 Task: Schedule a video call with the engineering team to review the technical specifications and progress of the upcoming product launch, addressing any challenges and ensuring alignment on September 29th at 2 PM.
Action: Mouse moved to (113, 284)
Screenshot: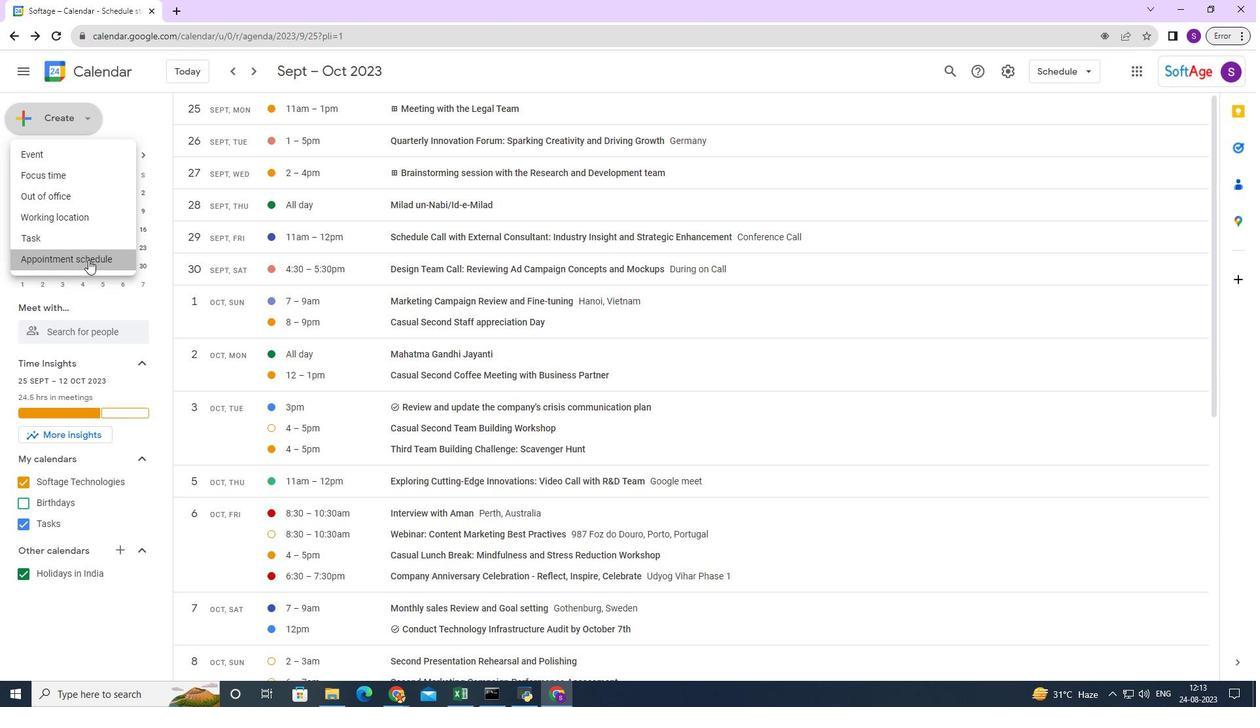 
Action: Mouse pressed left at (113, 284)
Screenshot: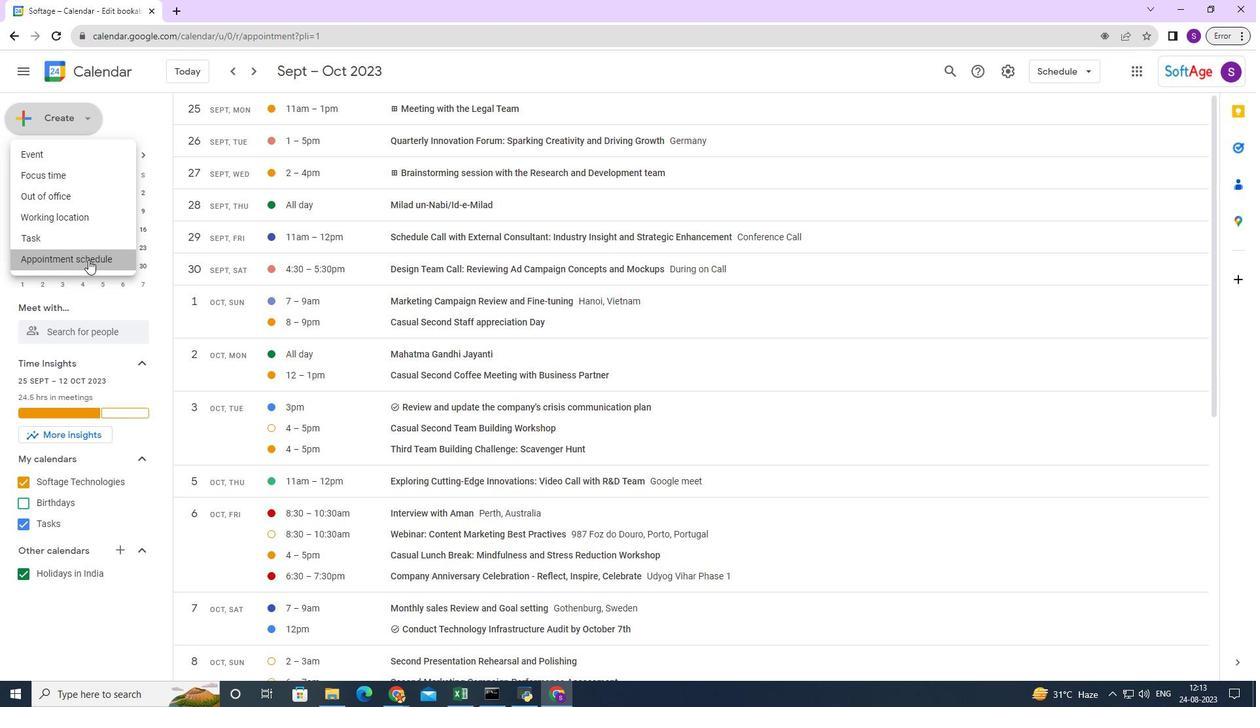 
Action: Mouse moved to (158, 128)
Screenshot: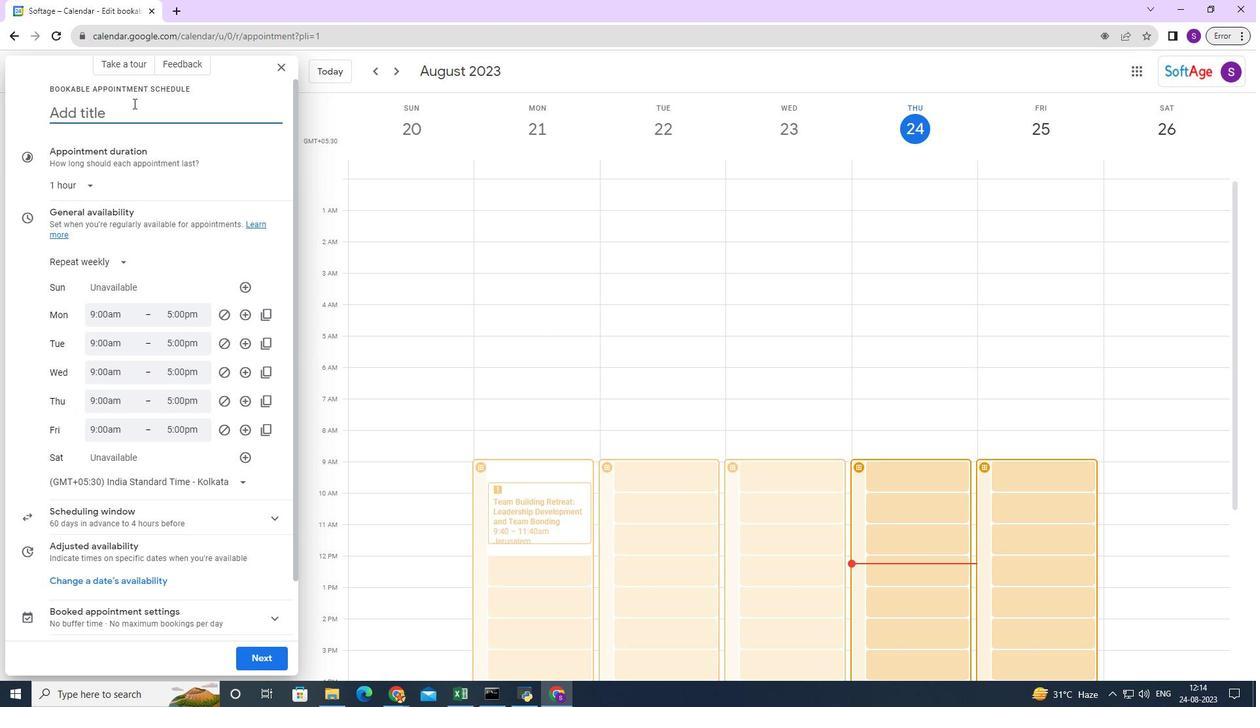 
Action: Mouse pressed left at (158, 128)
Screenshot: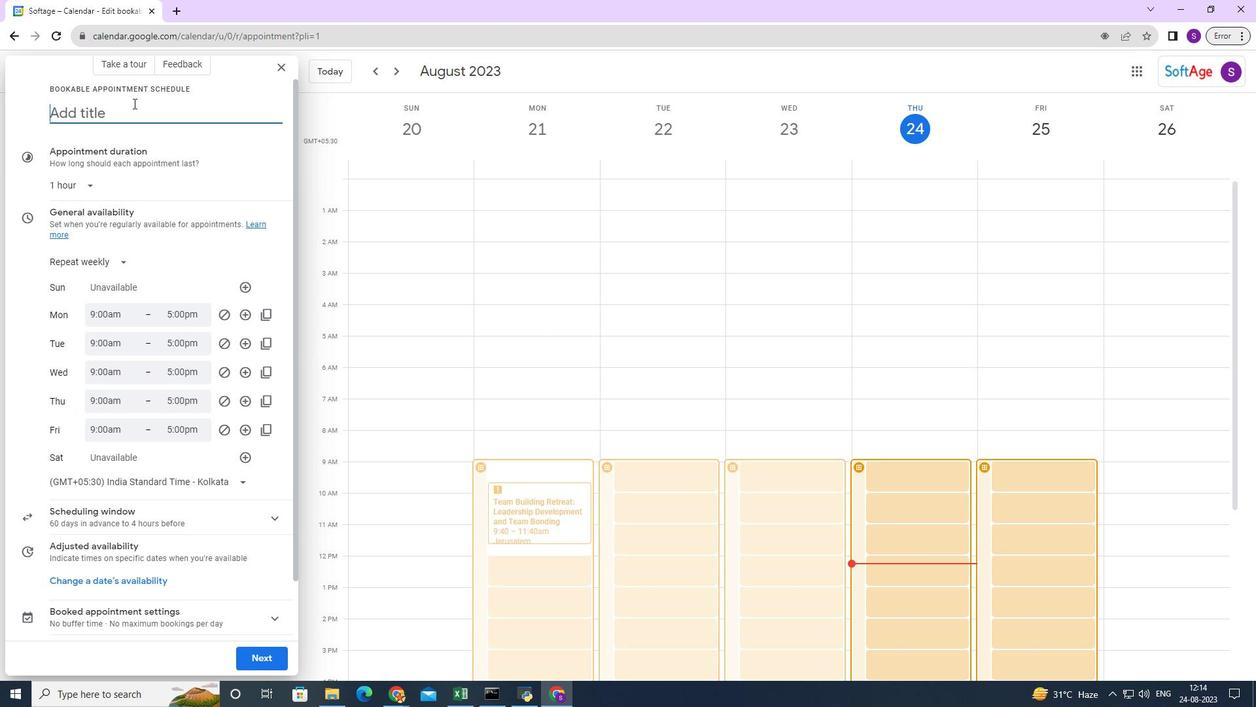 
Action: Mouse moved to (162, 128)
Screenshot: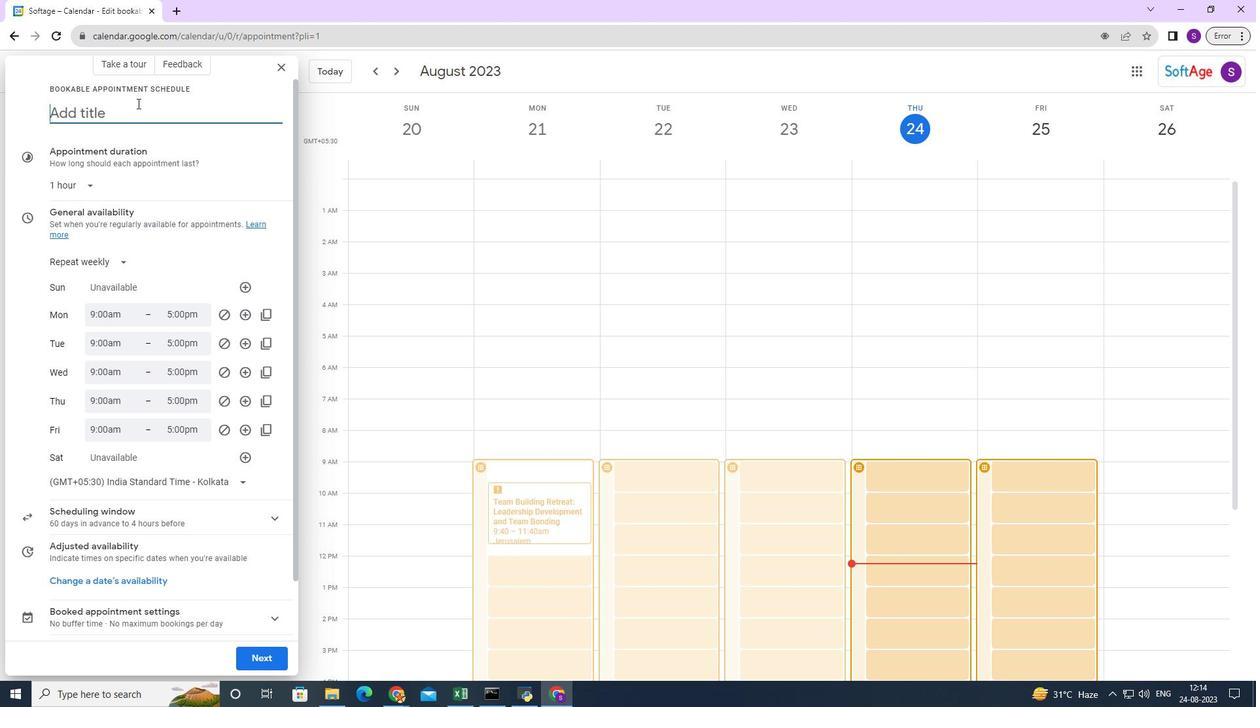 
Action: Key pressed <Key.caps_lock>A<Key.caps_lock><Key.space>video<Key.space>call<Key.space>with<Key.space>the<Key.space>engineering<Key.space>team
Screenshot: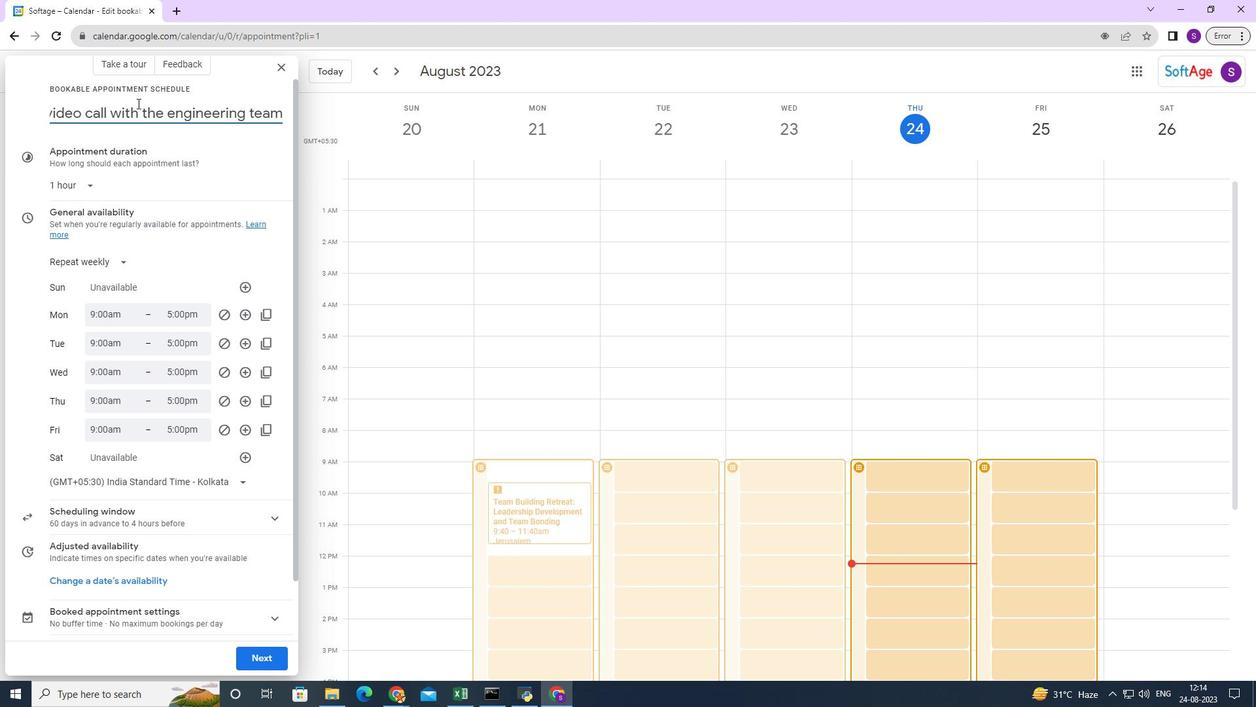 
Action: Mouse moved to (111, 207)
Screenshot: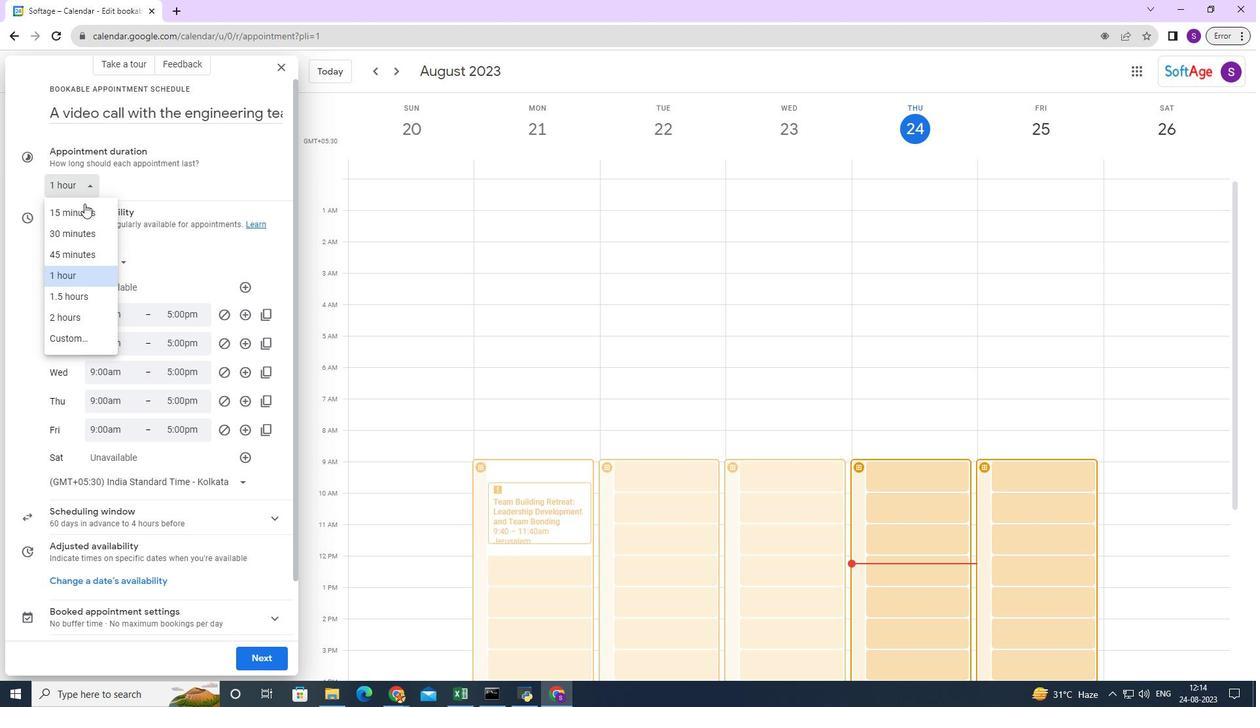 
Action: Mouse pressed left at (111, 207)
Screenshot: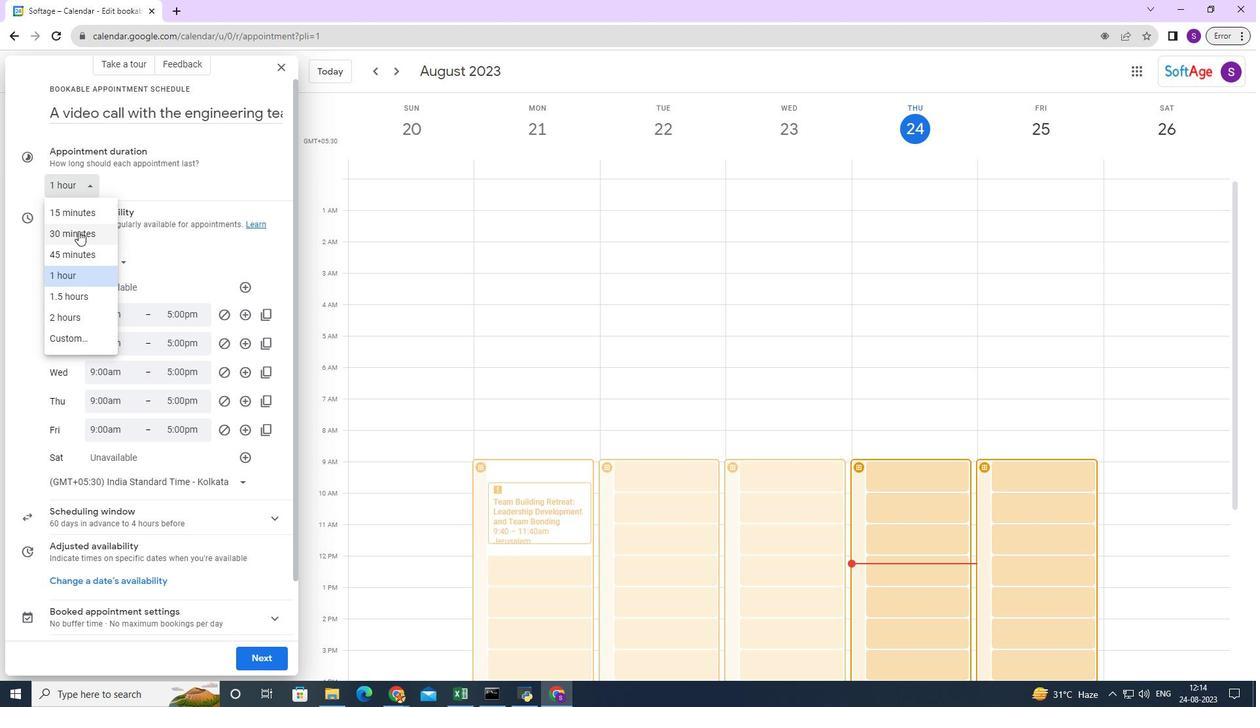 
Action: Mouse moved to (79, 336)
Screenshot: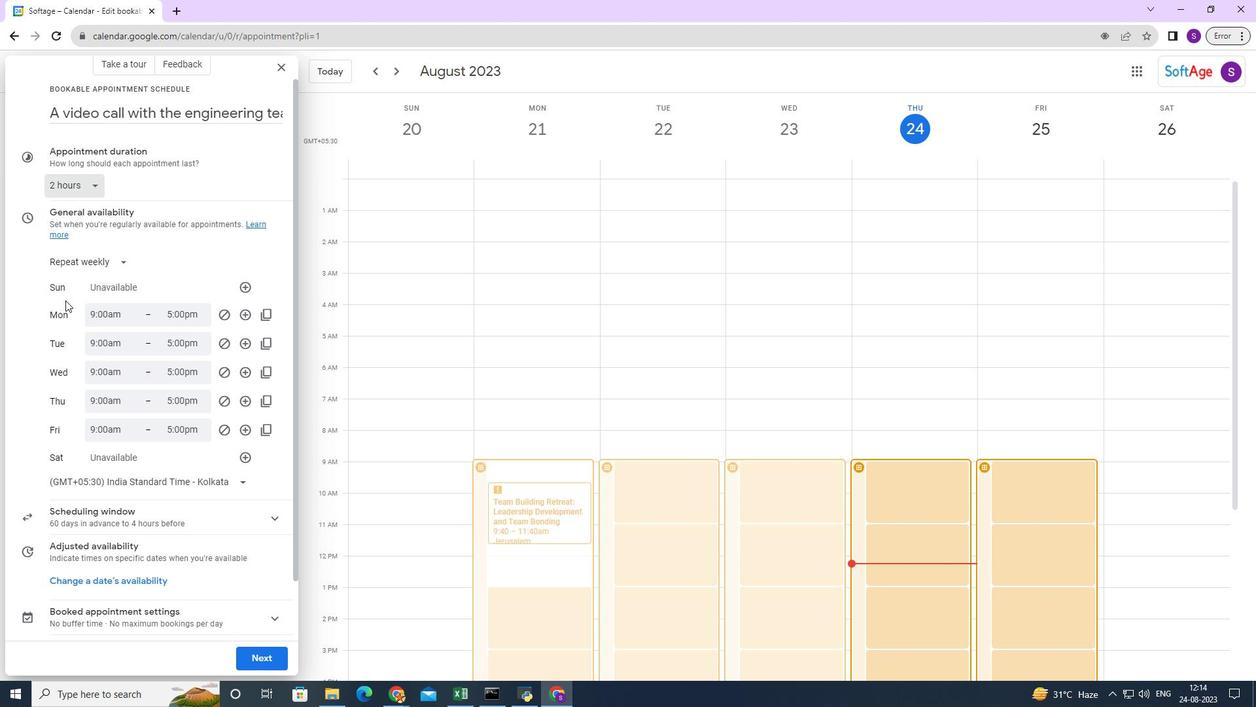 
Action: Mouse pressed left at (79, 336)
Screenshot: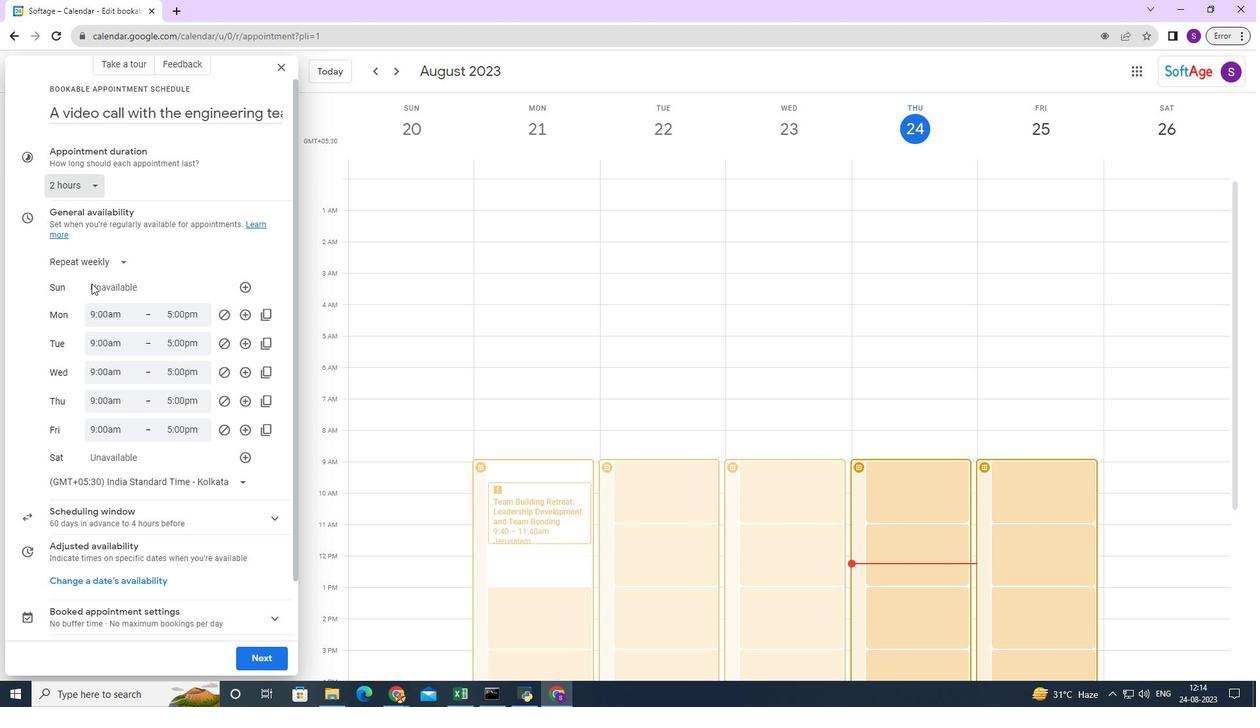 
Action: Mouse moved to (113, 286)
Screenshot: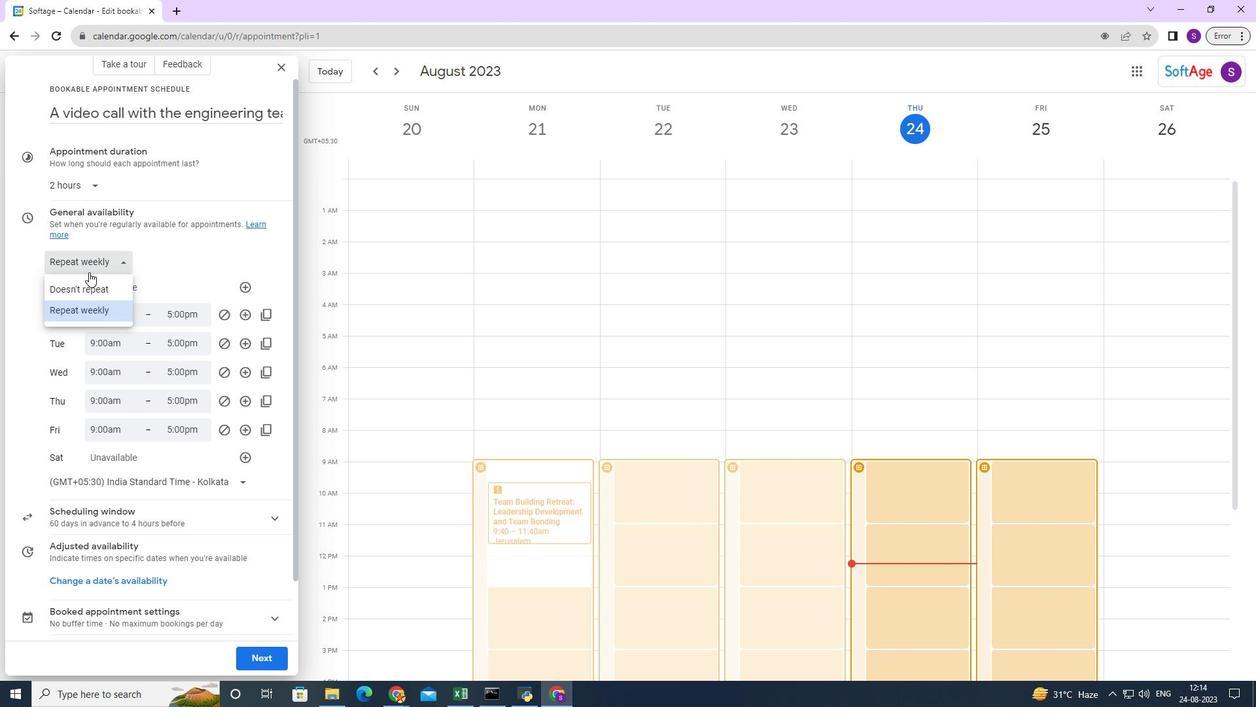 
Action: Mouse pressed left at (113, 286)
Screenshot: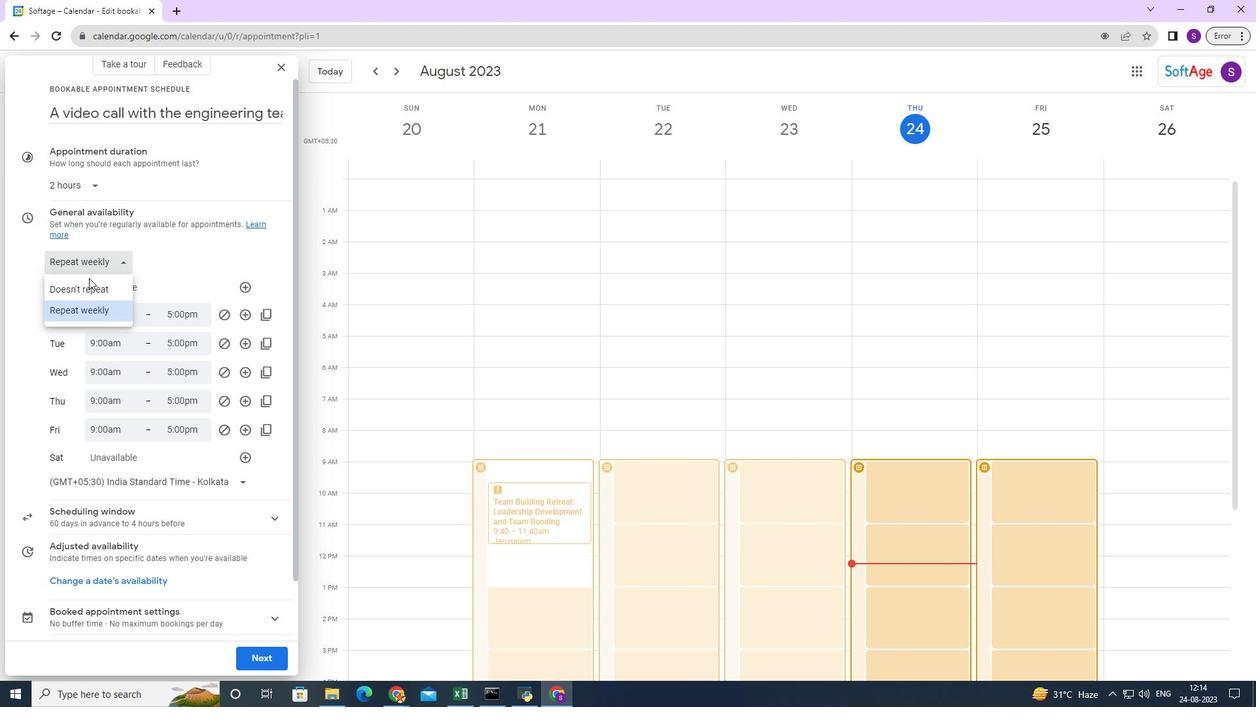 
Action: Mouse moved to (113, 307)
Screenshot: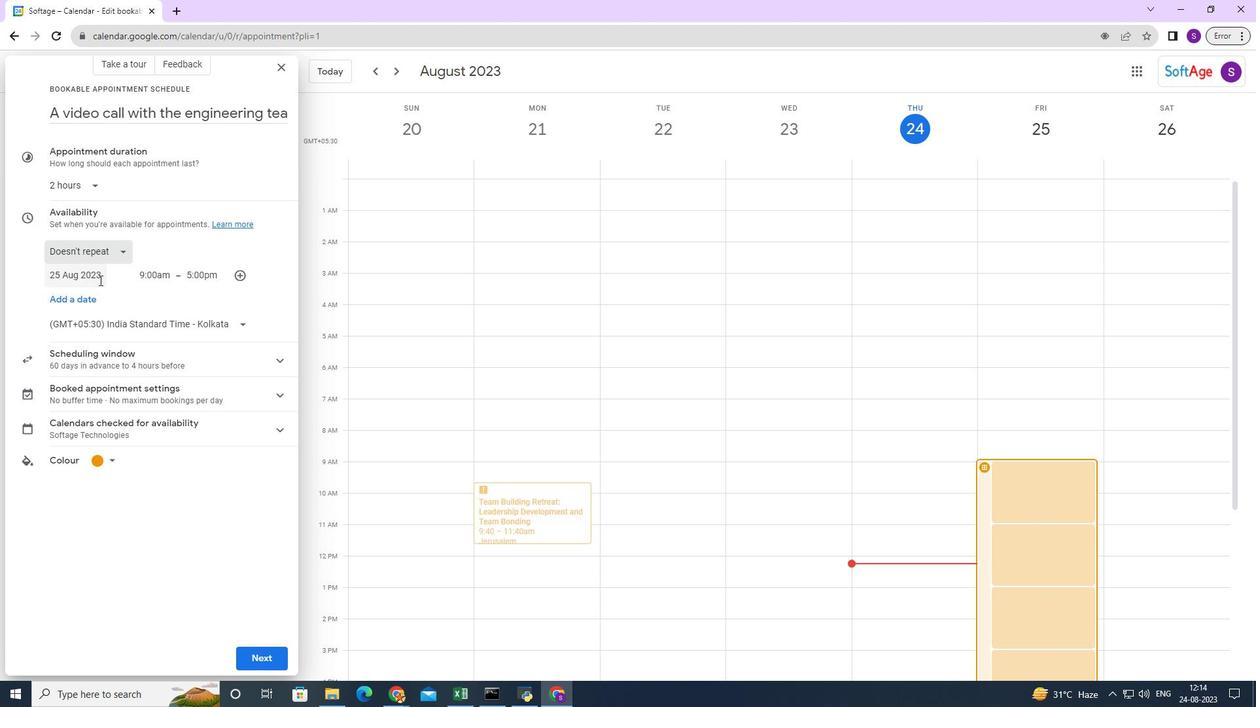 
Action: Mouse pressed left at (113, 307)
Screenshot: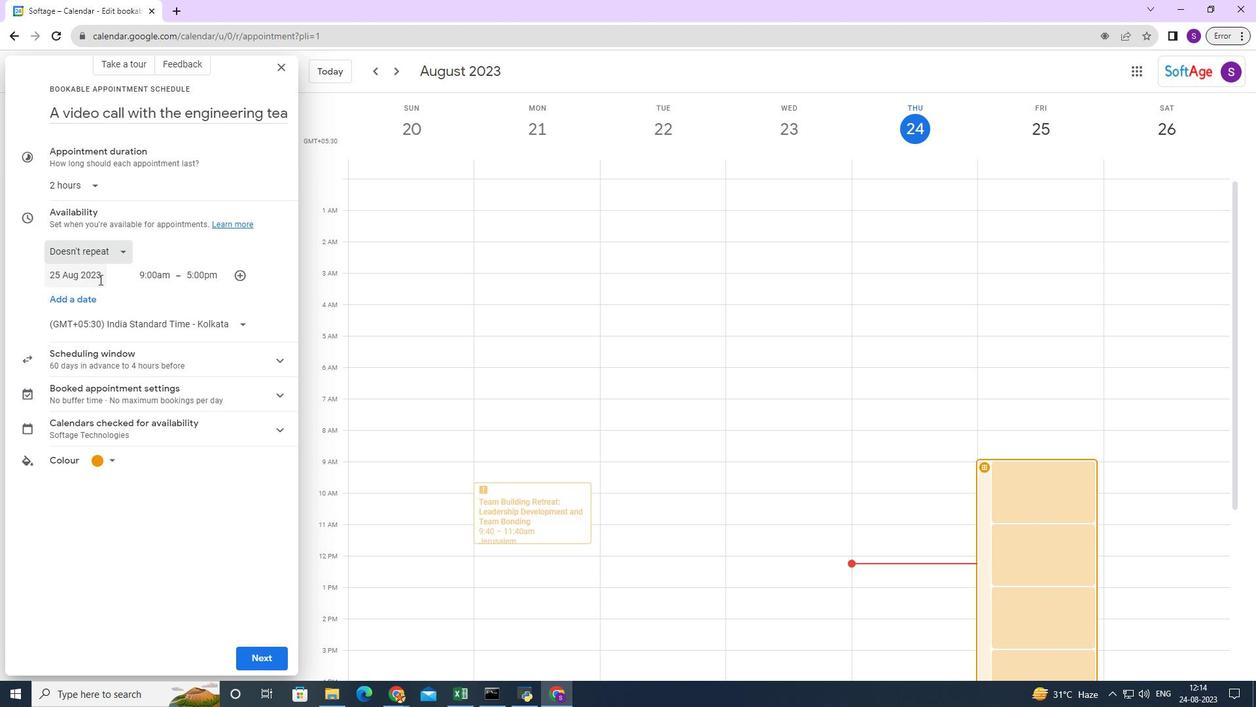 
Action: Mouse moved to (118, 293)
Screenshot: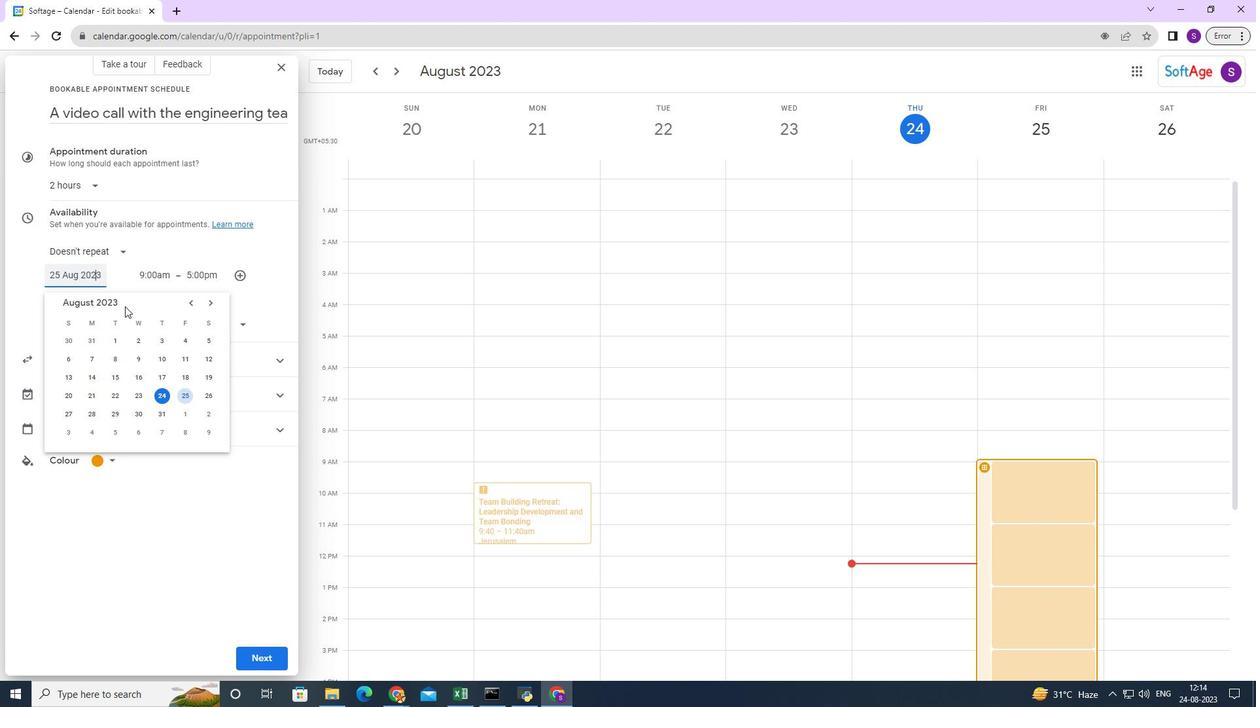 
Action: Mouse pressed left at (118, 293)
Screenshot: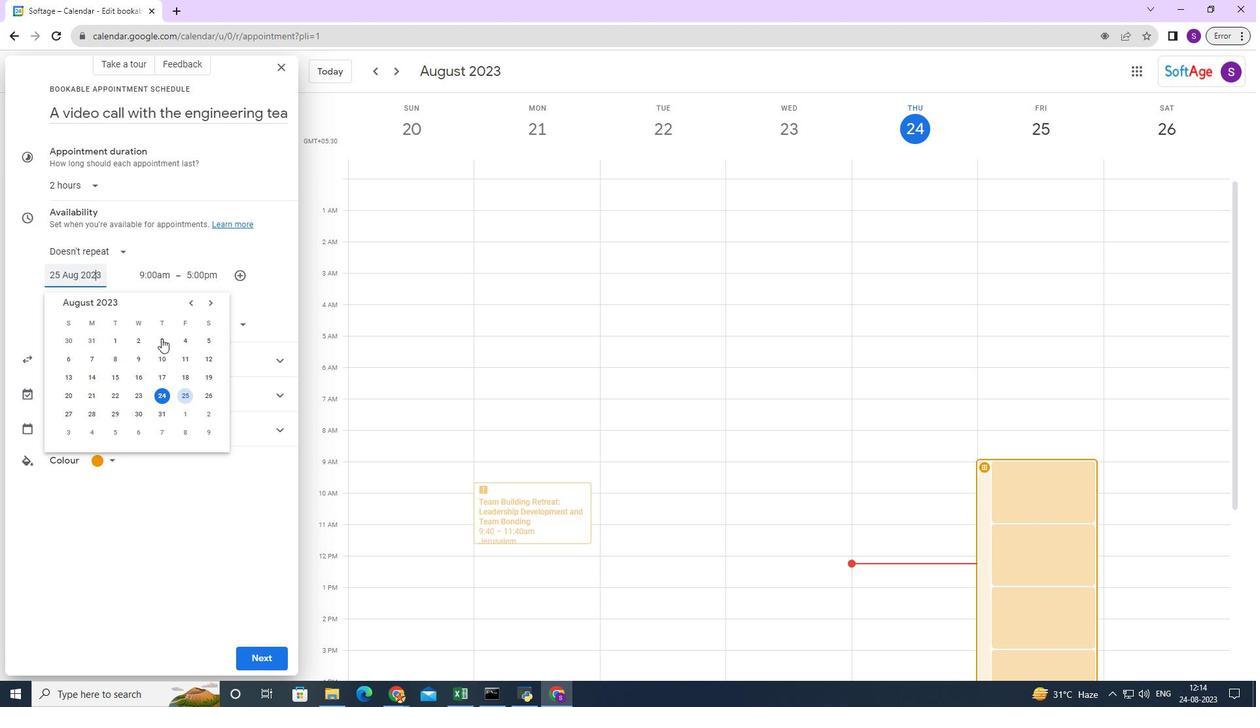 
Action: Mouse moved to (231, 329)
Screenshot: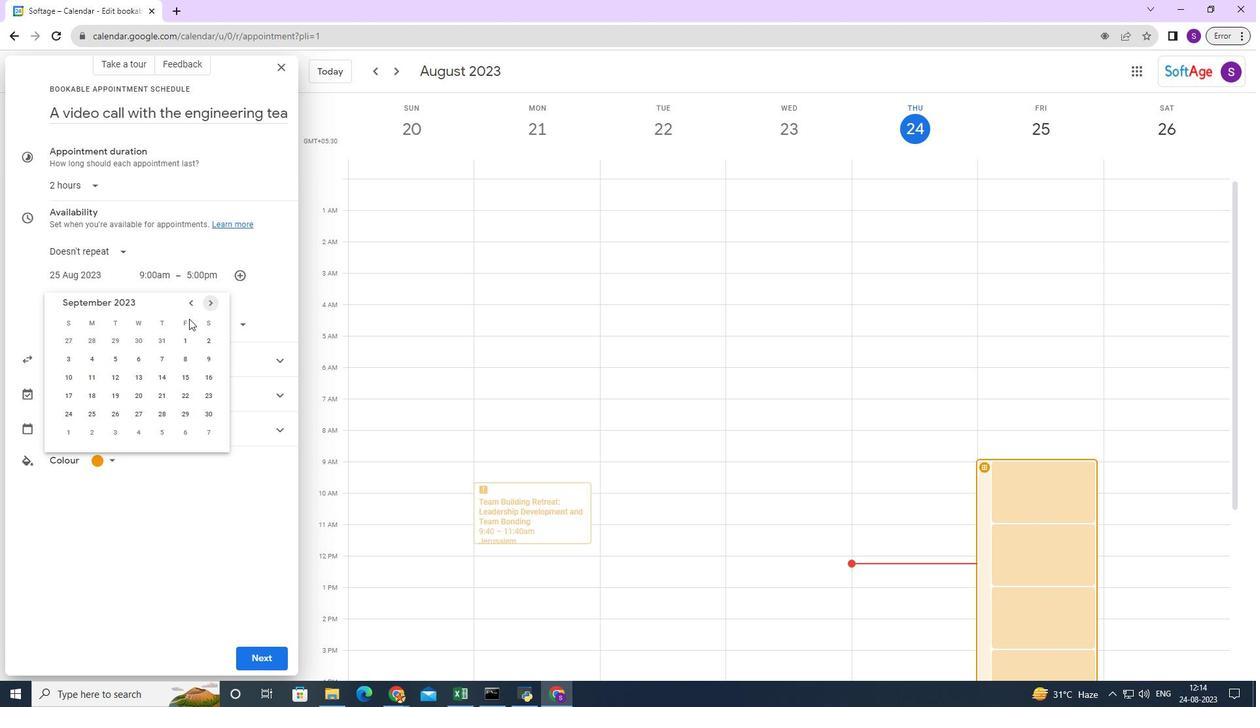 
Action: Mouse pressed left at (231, 329)
Screenshot: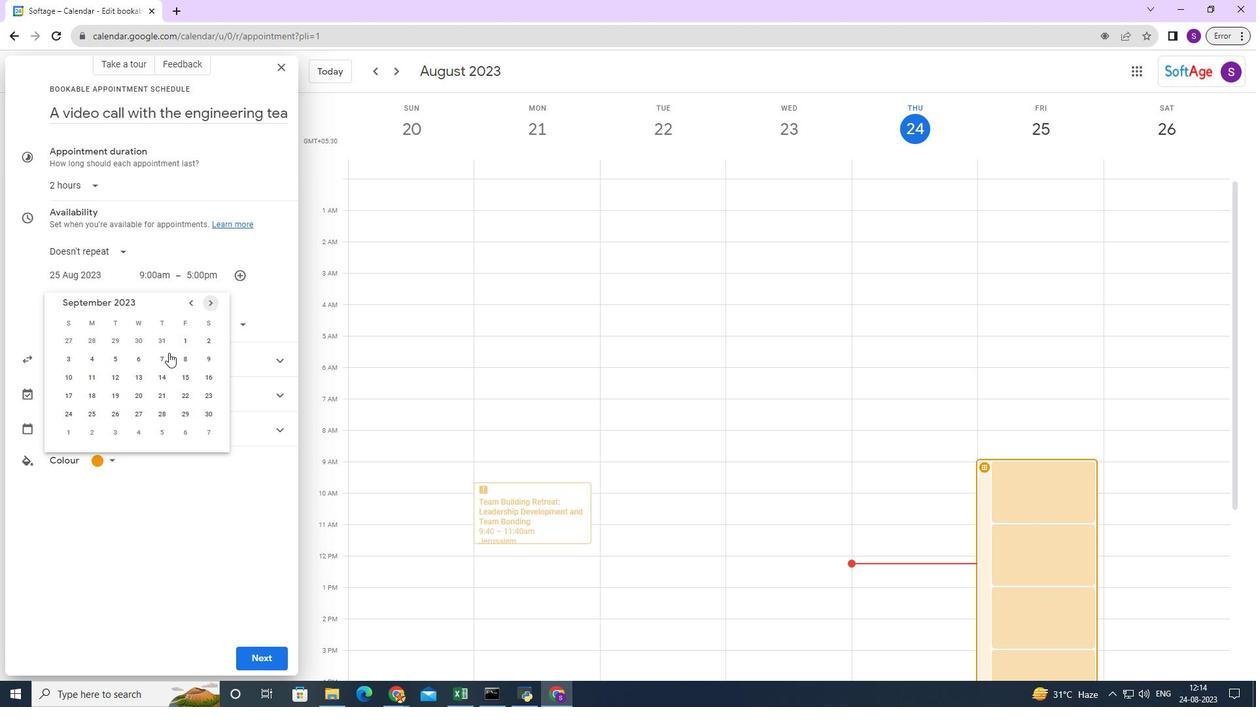 
Action: Mouse moved to (210, 440)
Screenshot: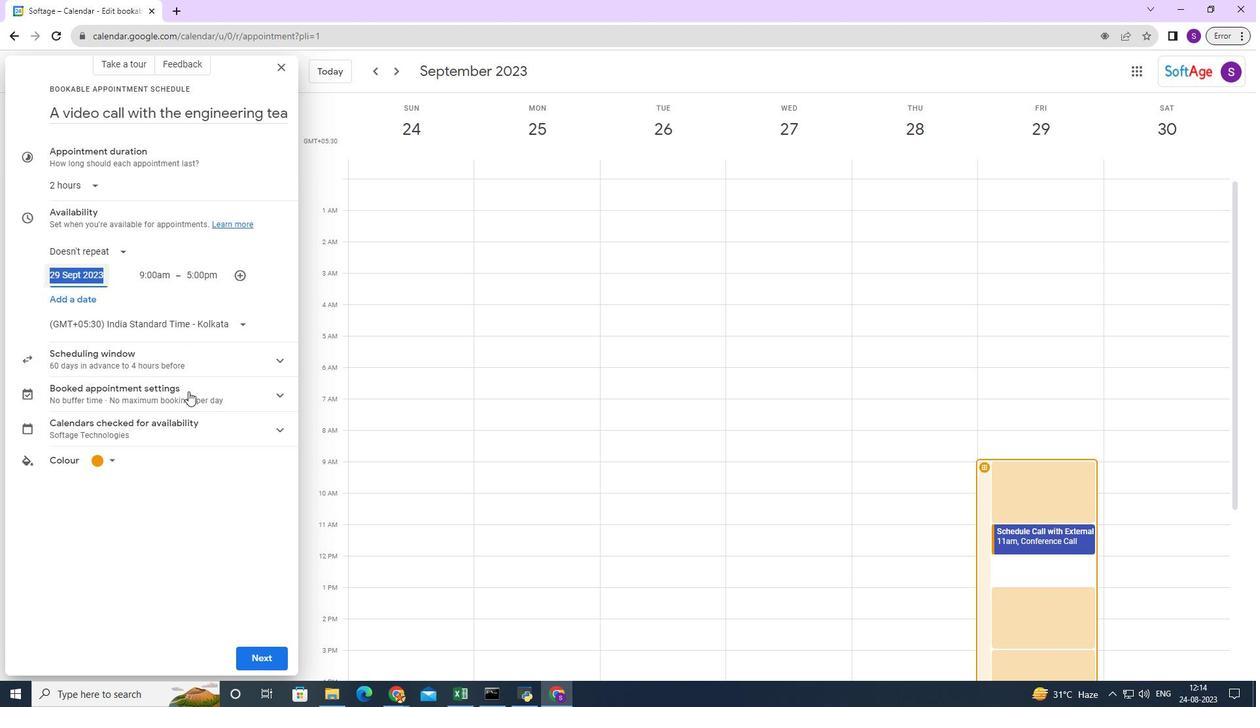 
Action: Mouse pressed left at (210, 440)
Screenshot: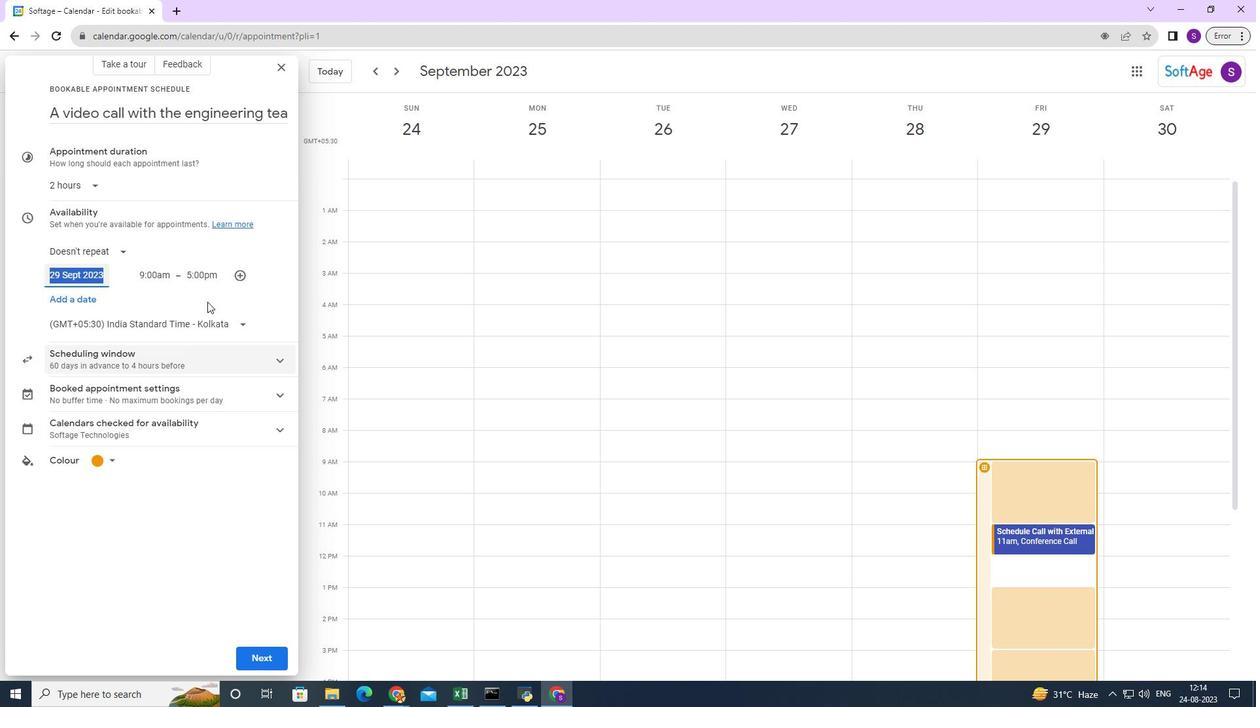 
Action: Mouse moved to (198, 303)
Screenshot: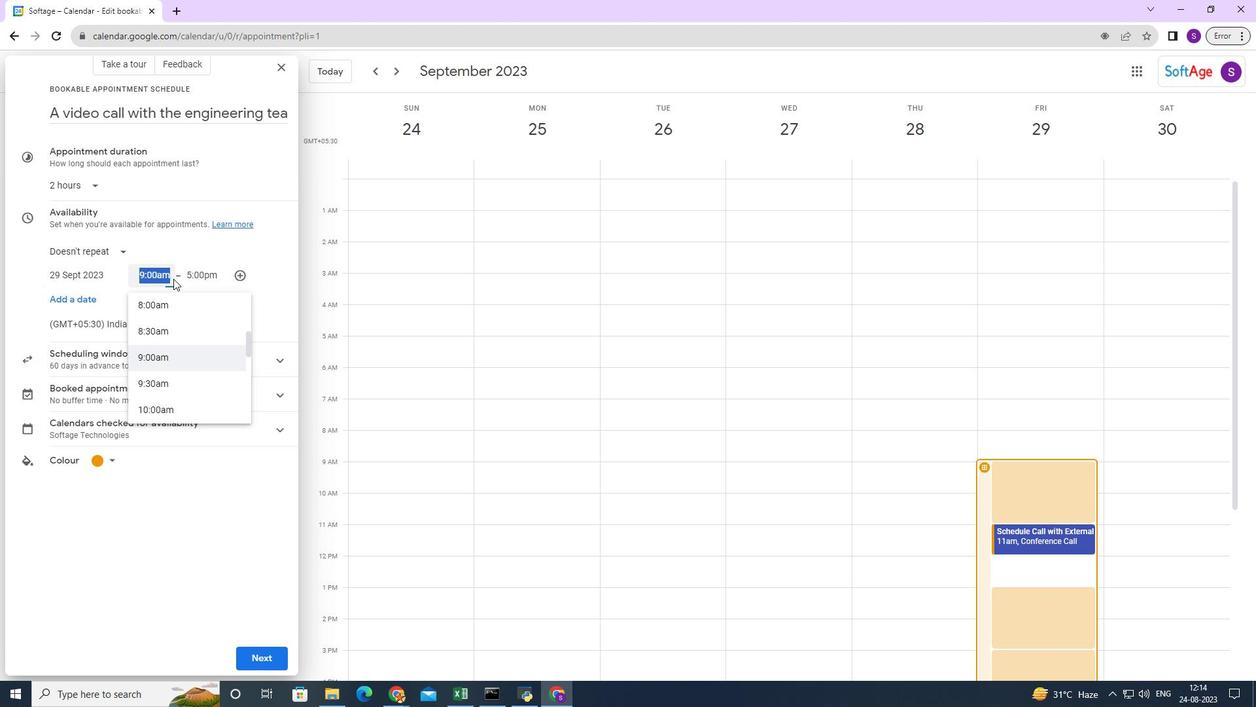 
Action: Mouse pressed left at (198, 303)
Screenshot: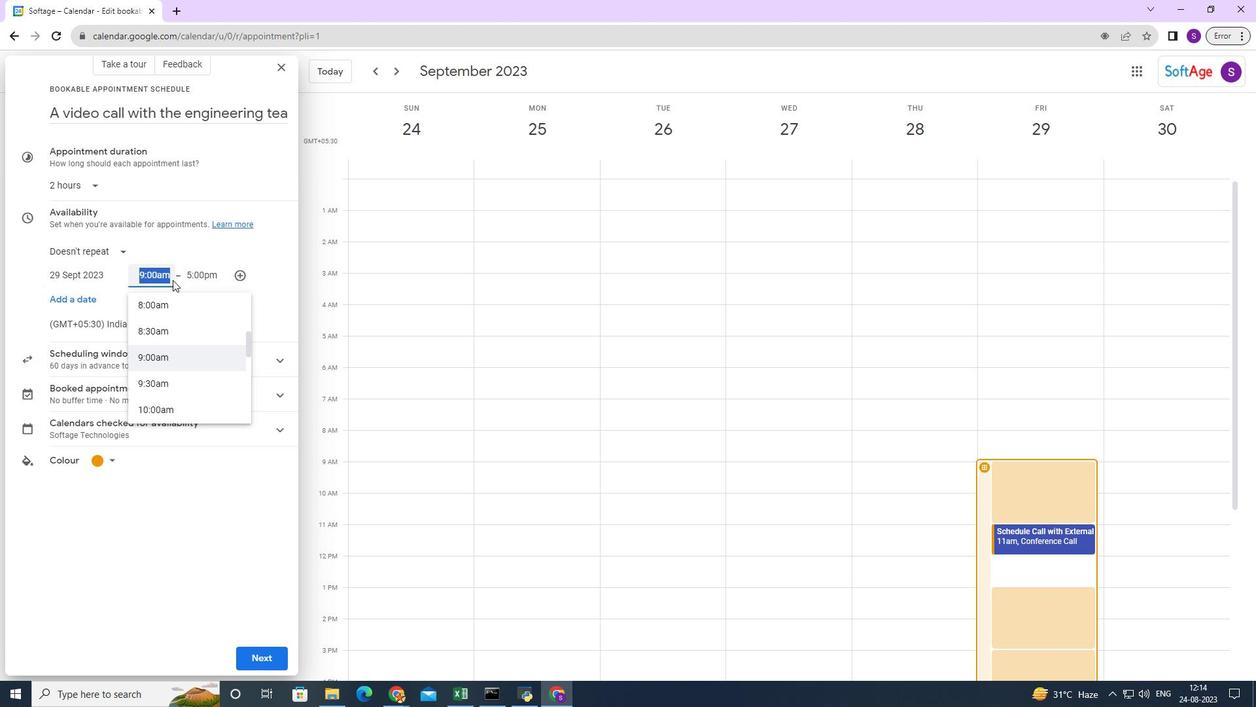 
Action: Mouse moved to (206, 359)
Screenshot: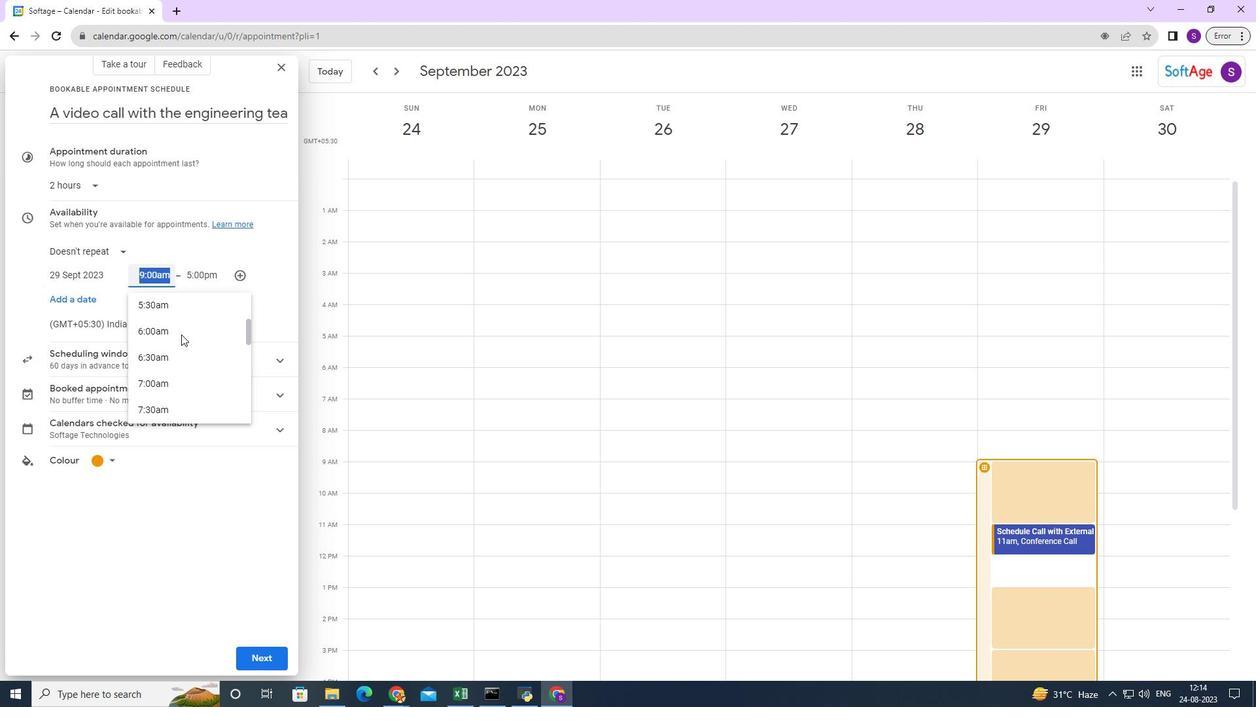 
Action: Mouse scrolled (206, 360) with delta (0, 0)
Screenshot: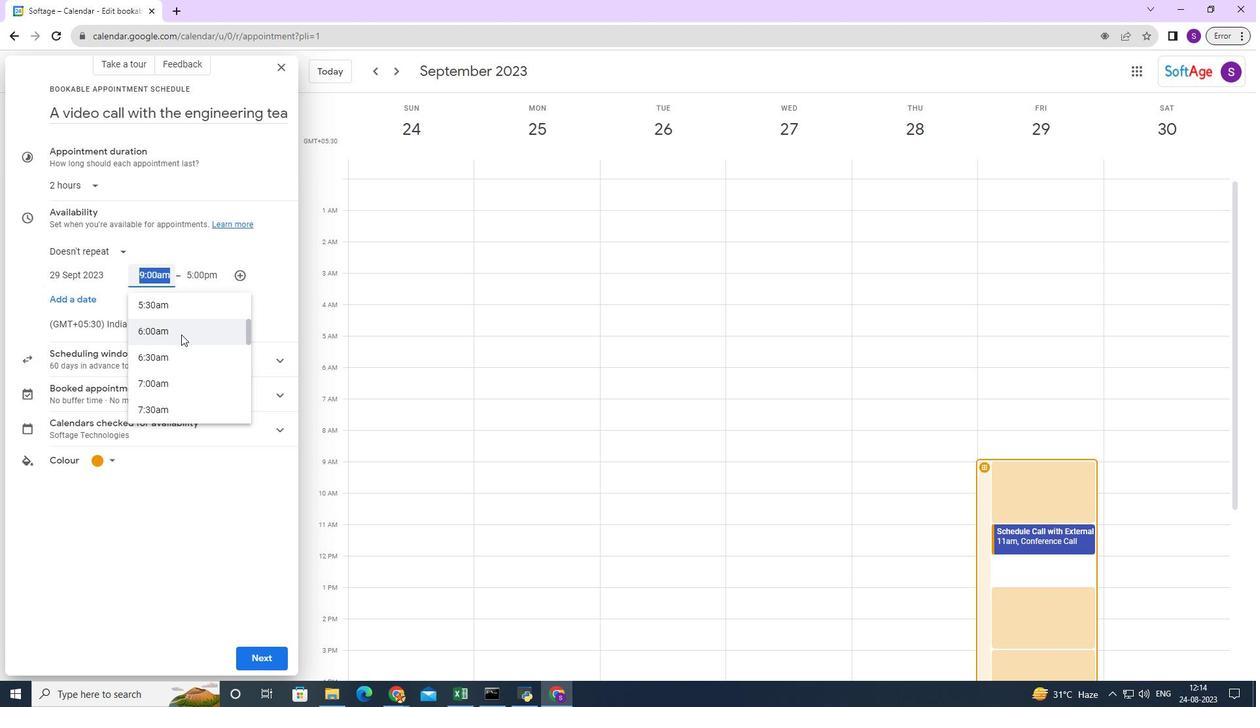 
Action: Mouse scrolled (206, 360) with delta (0, 0)
Screenshot: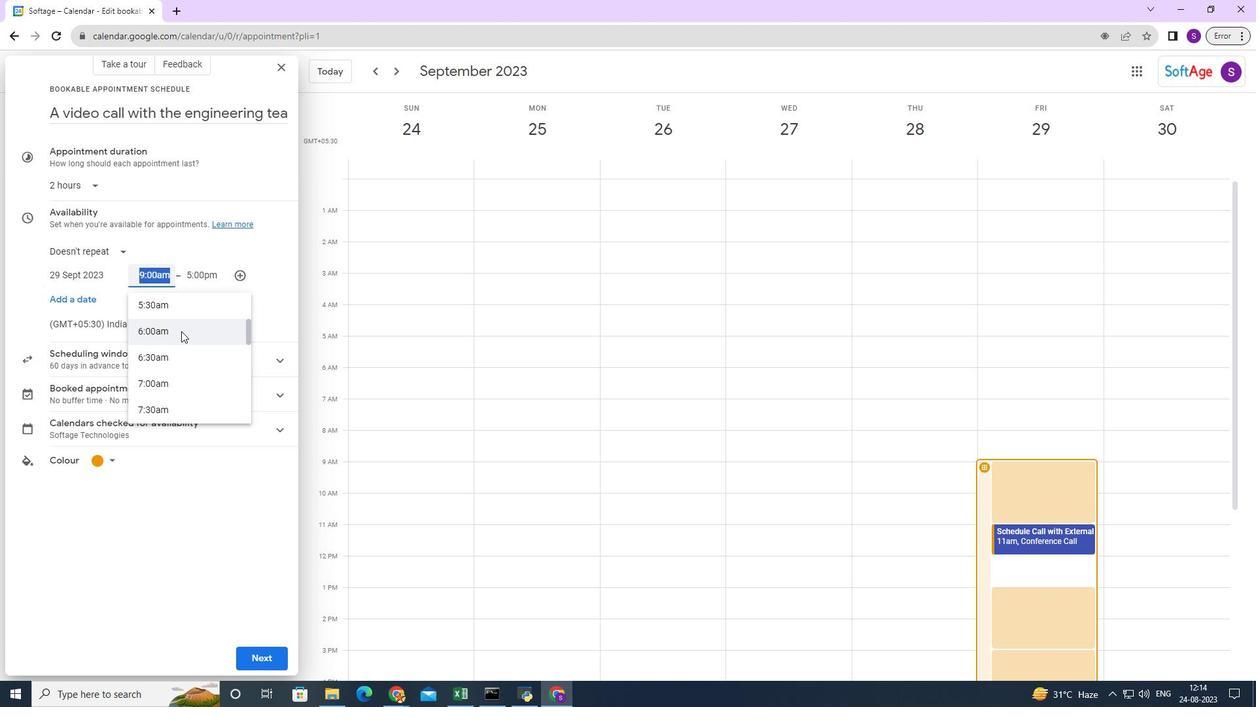 
Action: Mouse moved to (206, 356)
Screenshot: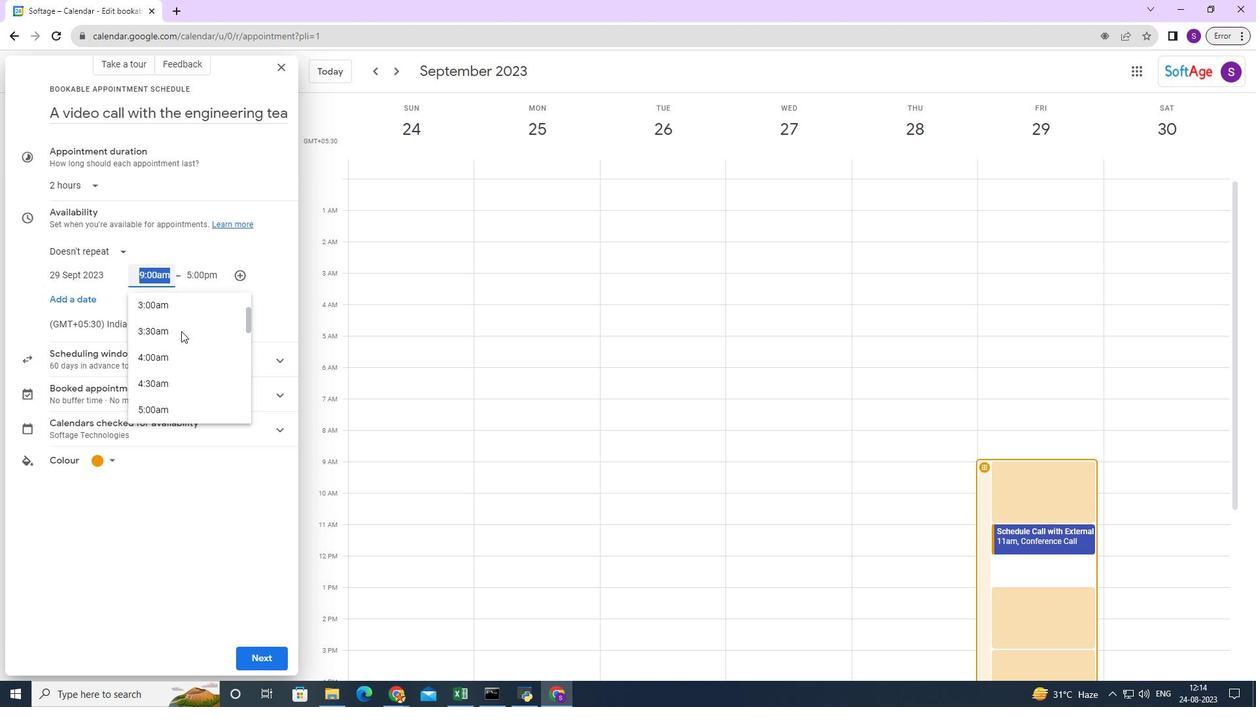 
Action: Mouse scrolled (206, 356) with delta (0, 0)
Screenshot: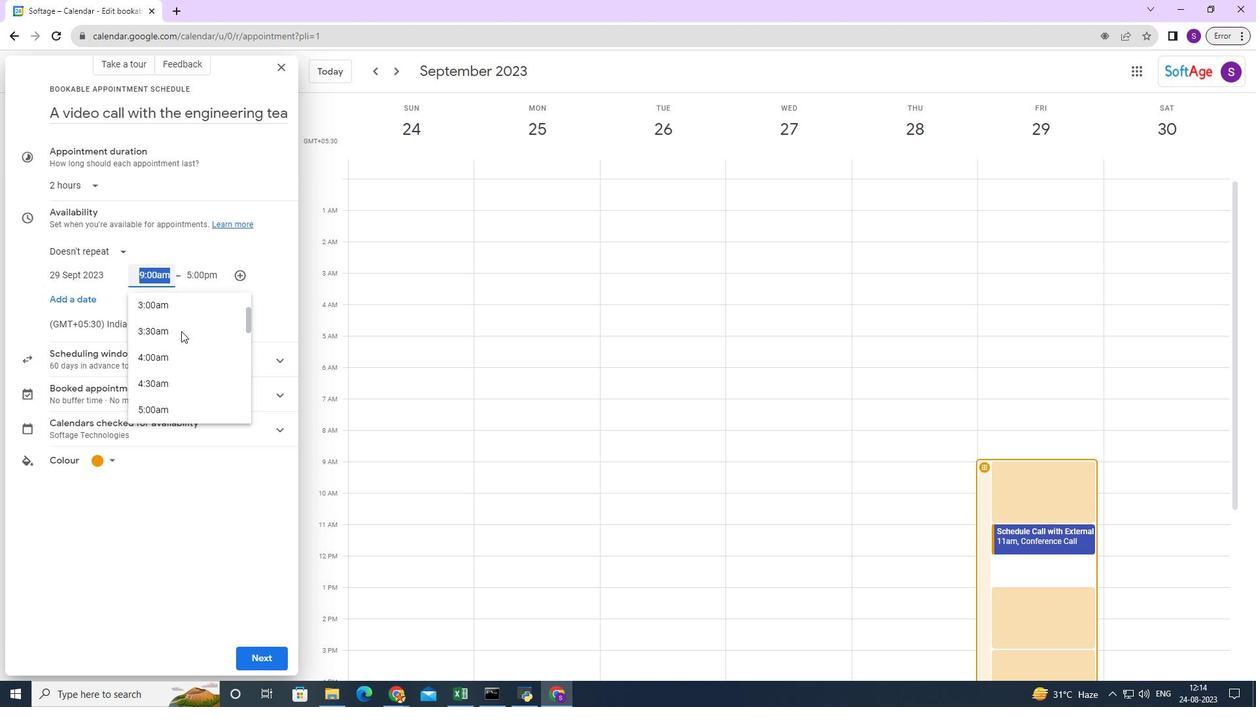 
Action: Mouse scrolled (206, 356) with delta (0, 0)
Screenshot: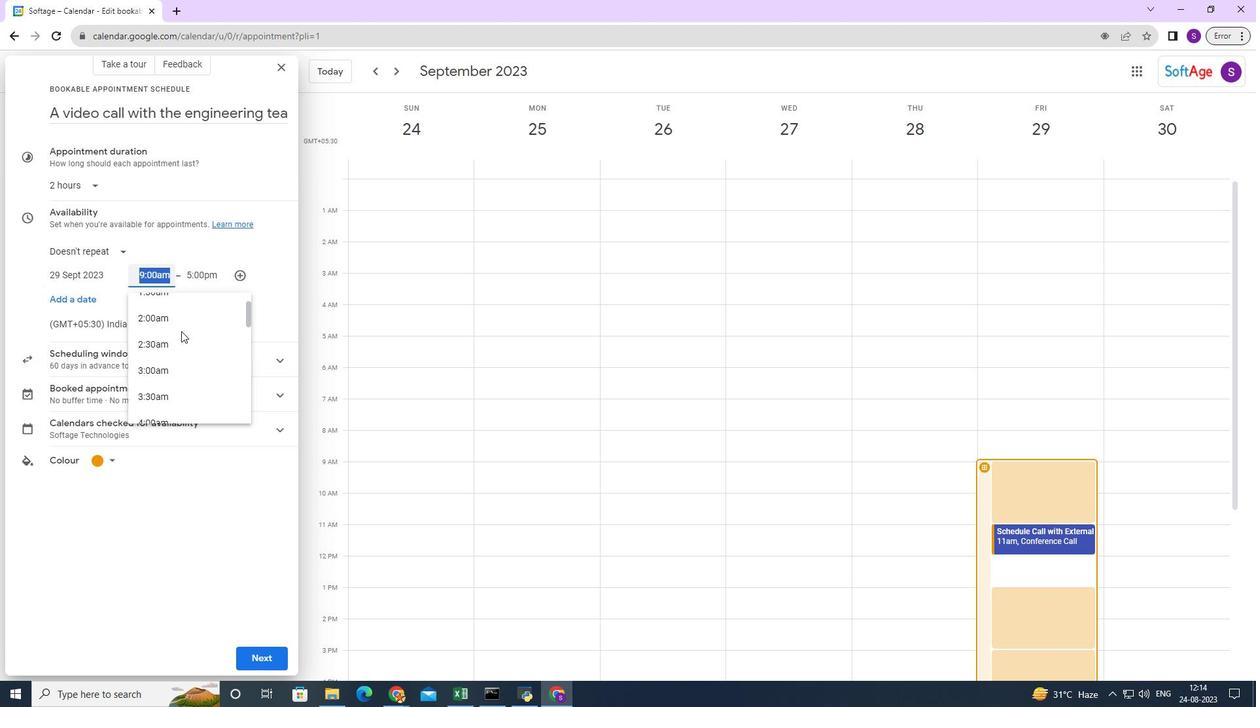 
Action: Mouse scrolled (206, 356) with delta (0, 0)
Screenshot: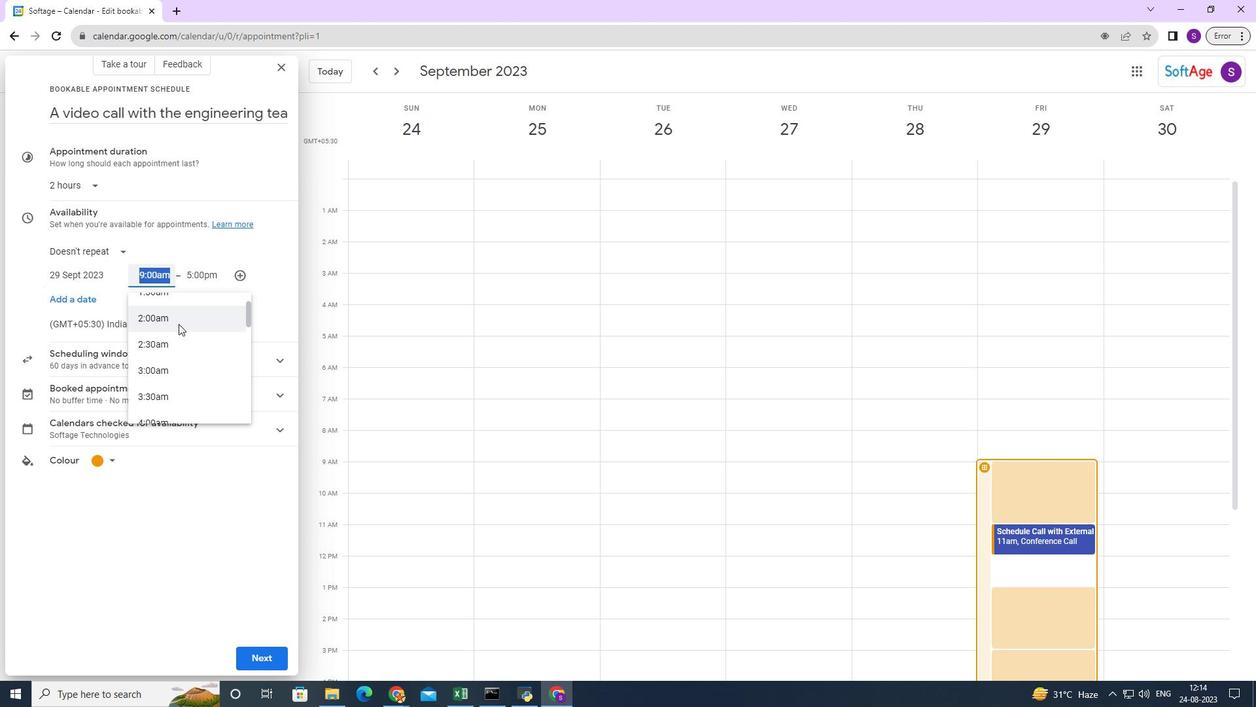 
Action: Mouse moved to (203, 348)
Screenshot: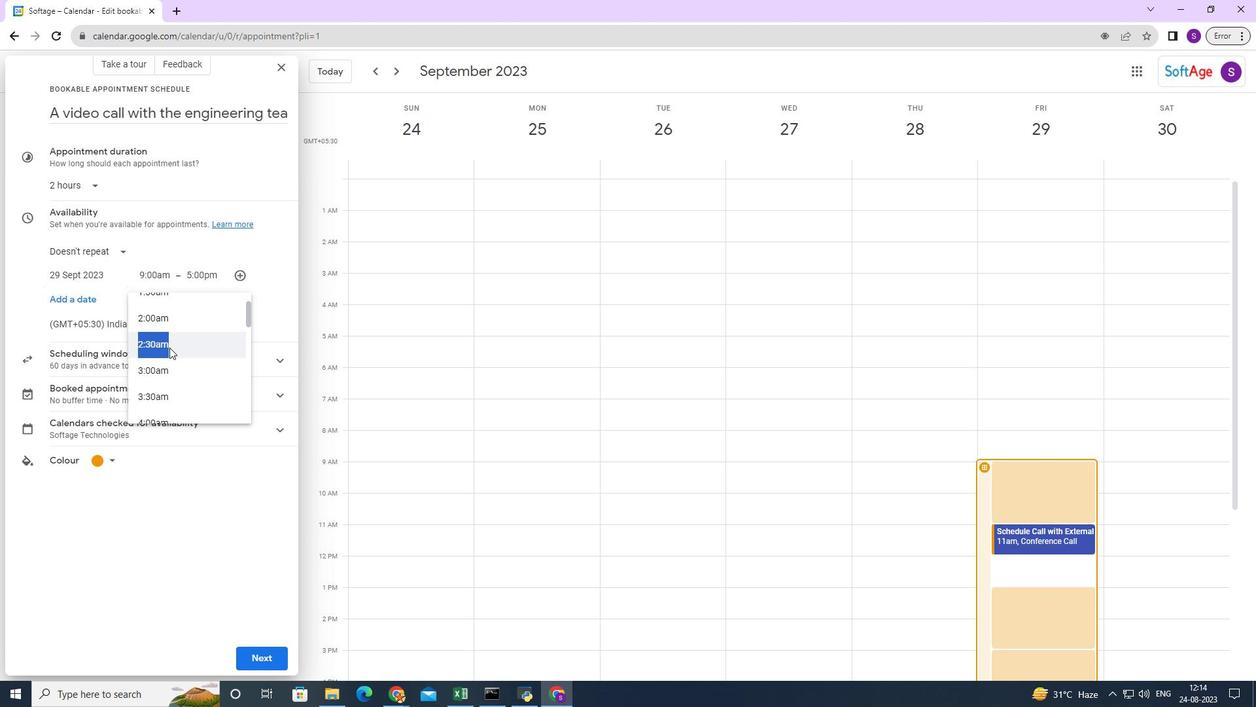
Action: Mouse pressed left at (203, 348)
Screenshot: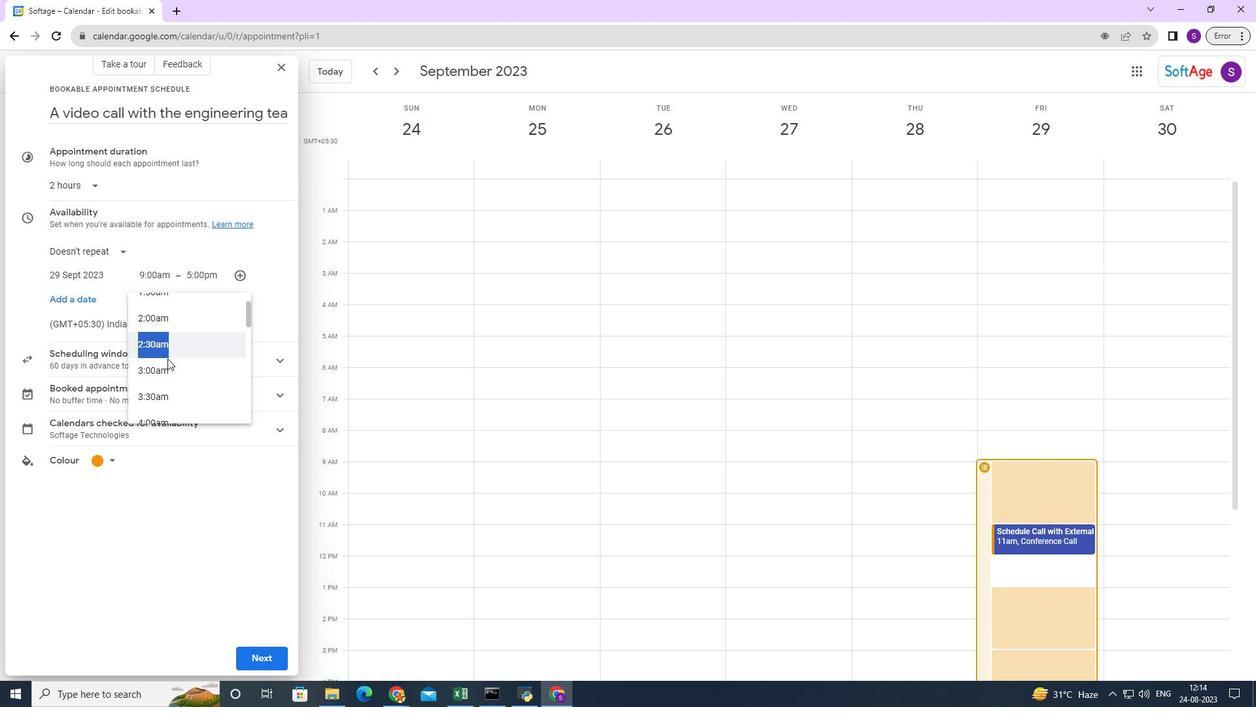 
Action: Mouse moved to (194, 373)
Screenshot: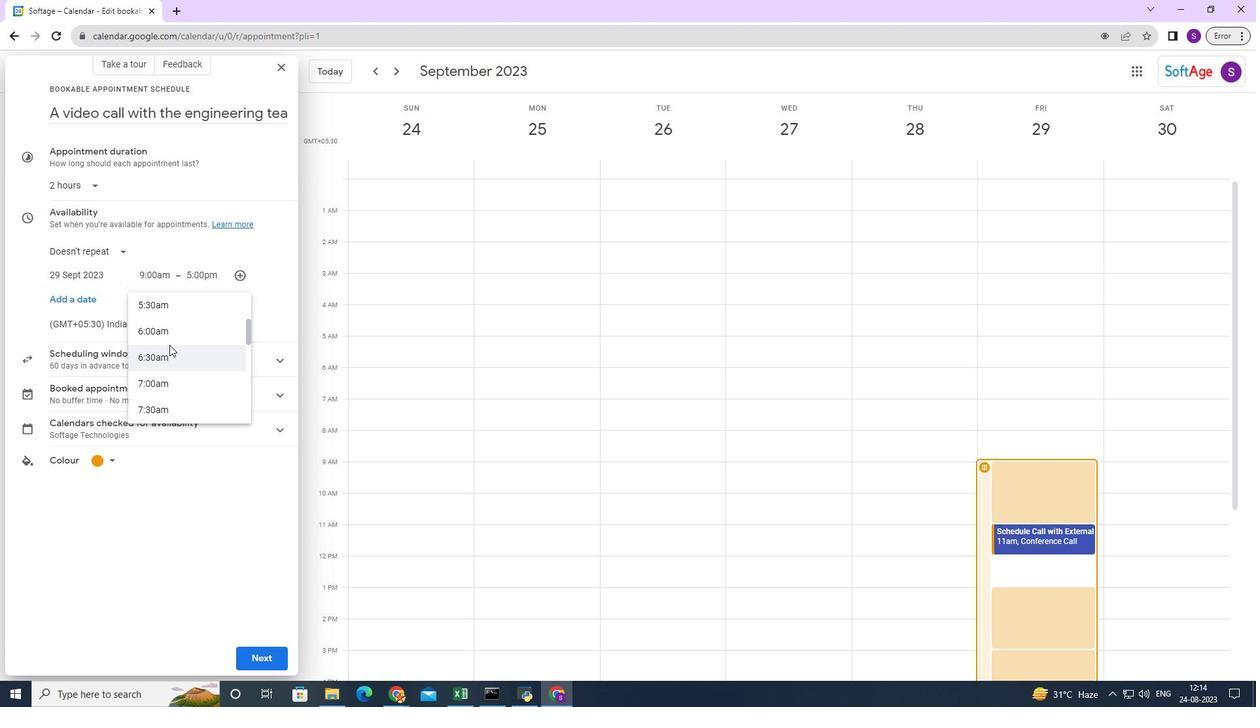 
Action: Mouse scrolled (194, 373) with delta (0, 0)
Screenshot: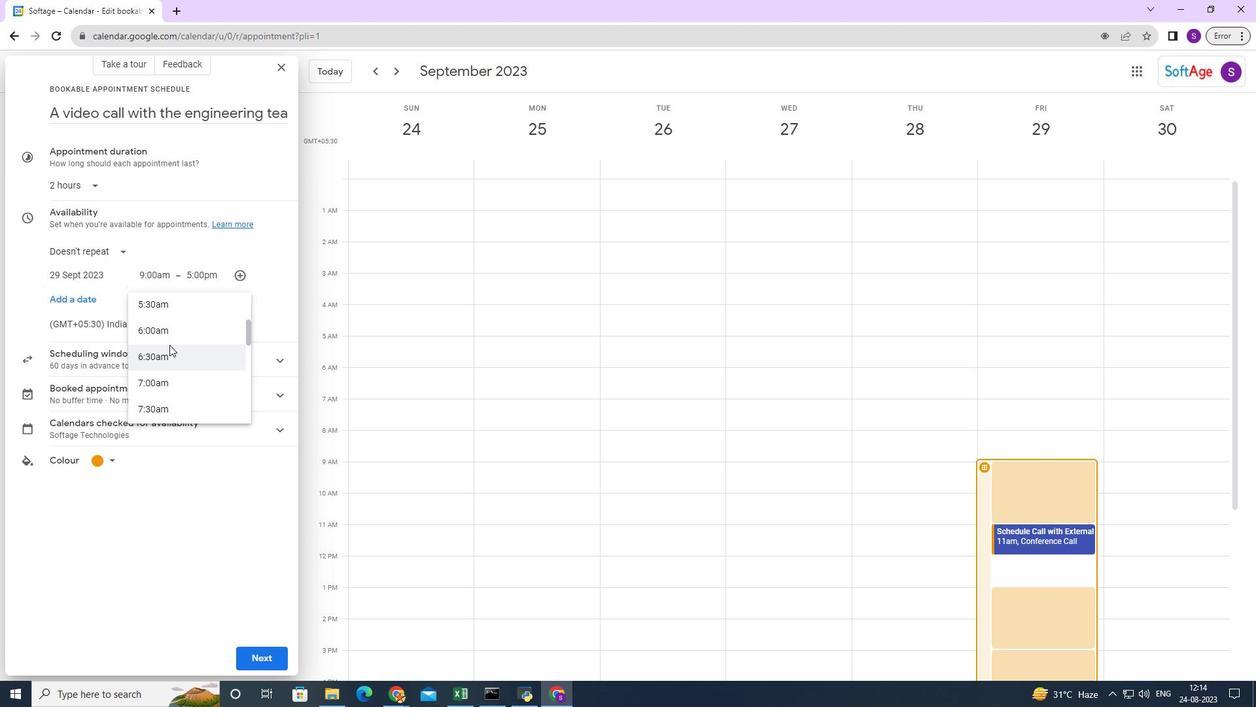 
Action: Mouse scrolled (194, 373) with delta (0, 0)
Screenshot: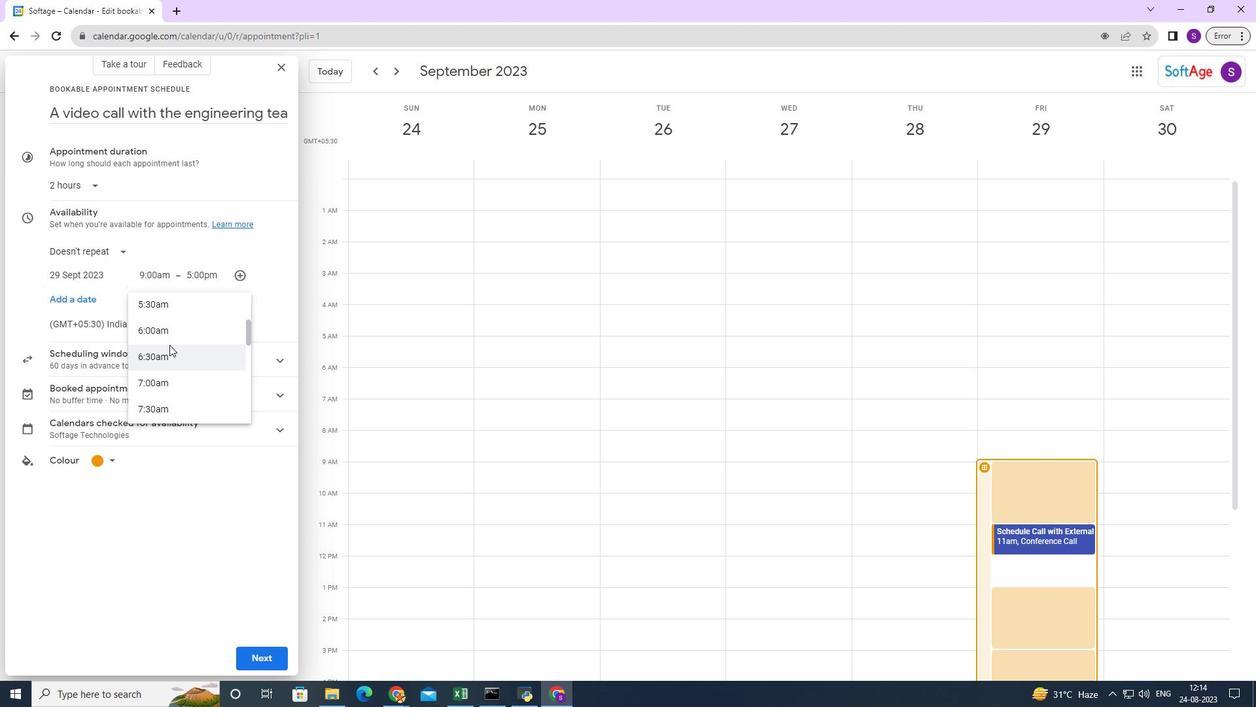 
Action: Mouse scrolled (194, 373) with delta (0, 0)
Screenshot: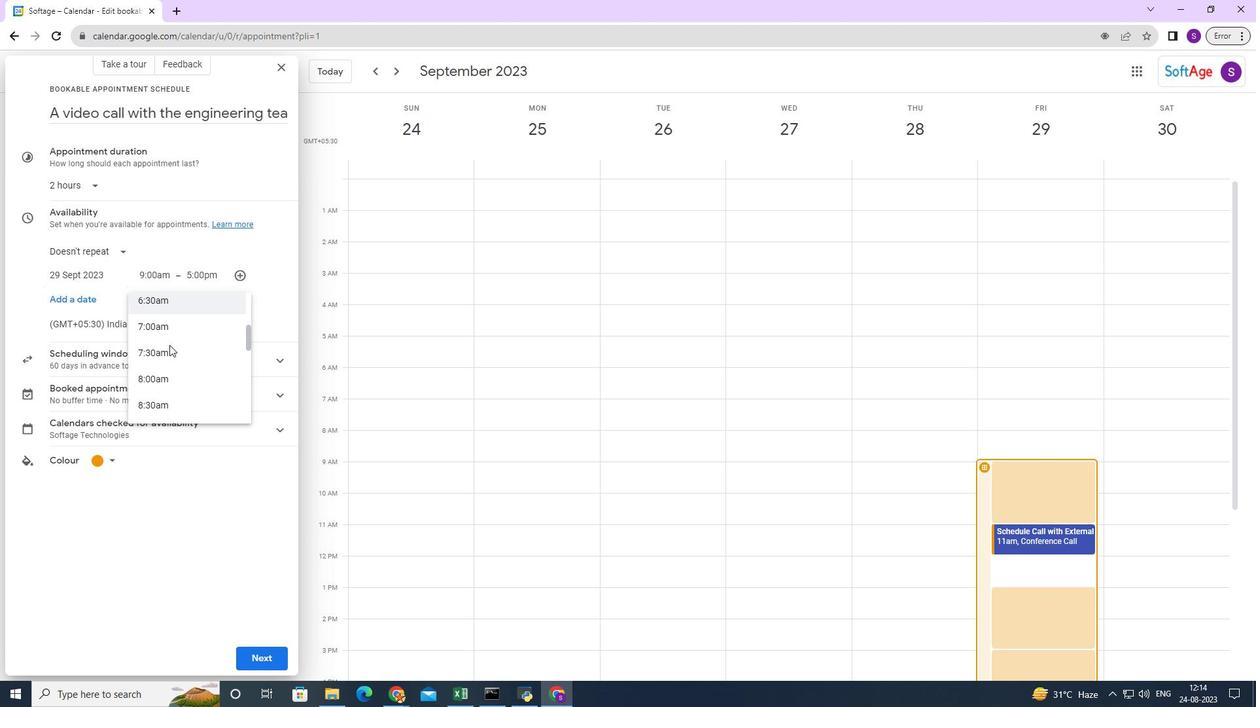 
Action: Mouse moved to (194, 369)
Screenshot: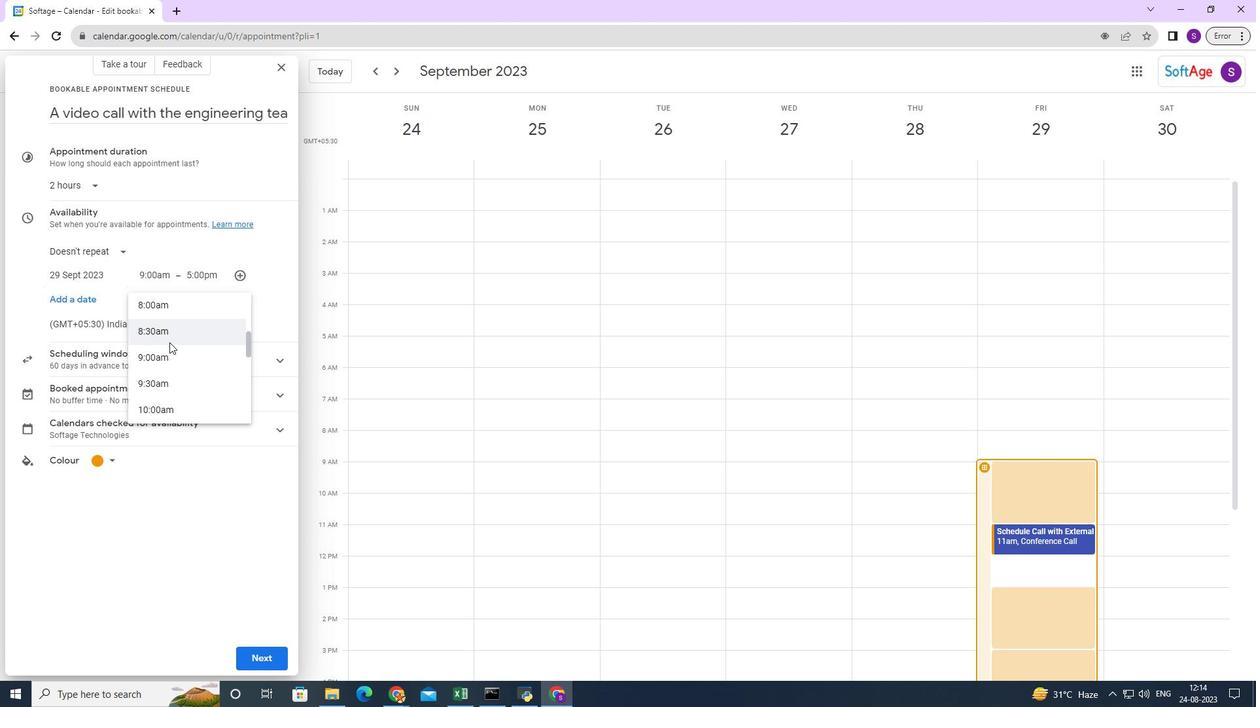 
Action: Mouse scrolled (194, 369) with delta (0, 0)
Screenshot: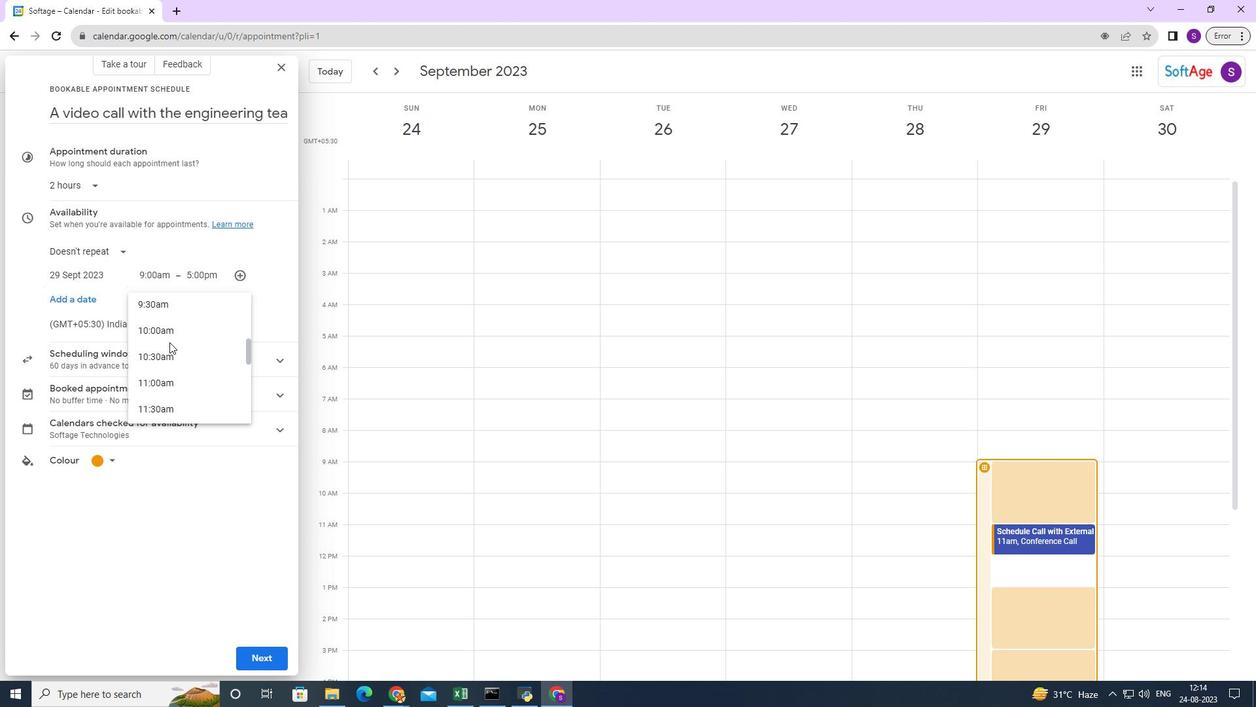 
Action: Mouse scrolled (194, 369) with delta (0, 0)
Screenshot: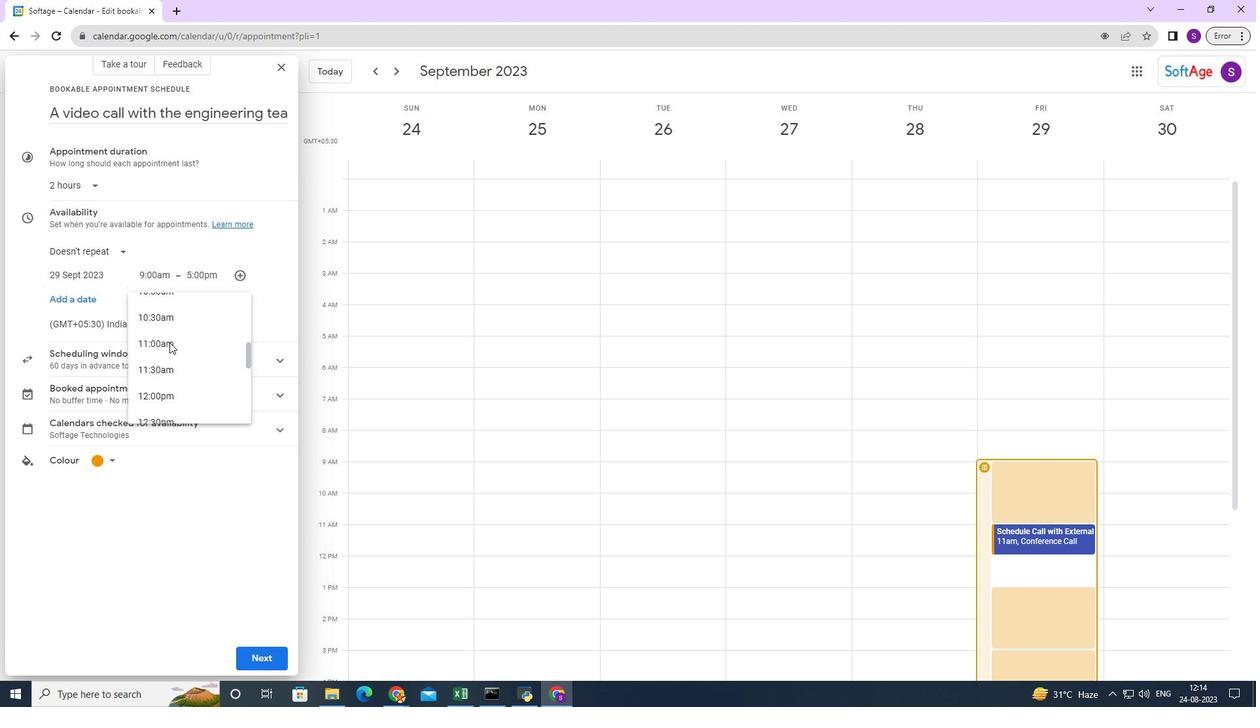 
Action: Mouse moved to (194, 367)
Screenshot: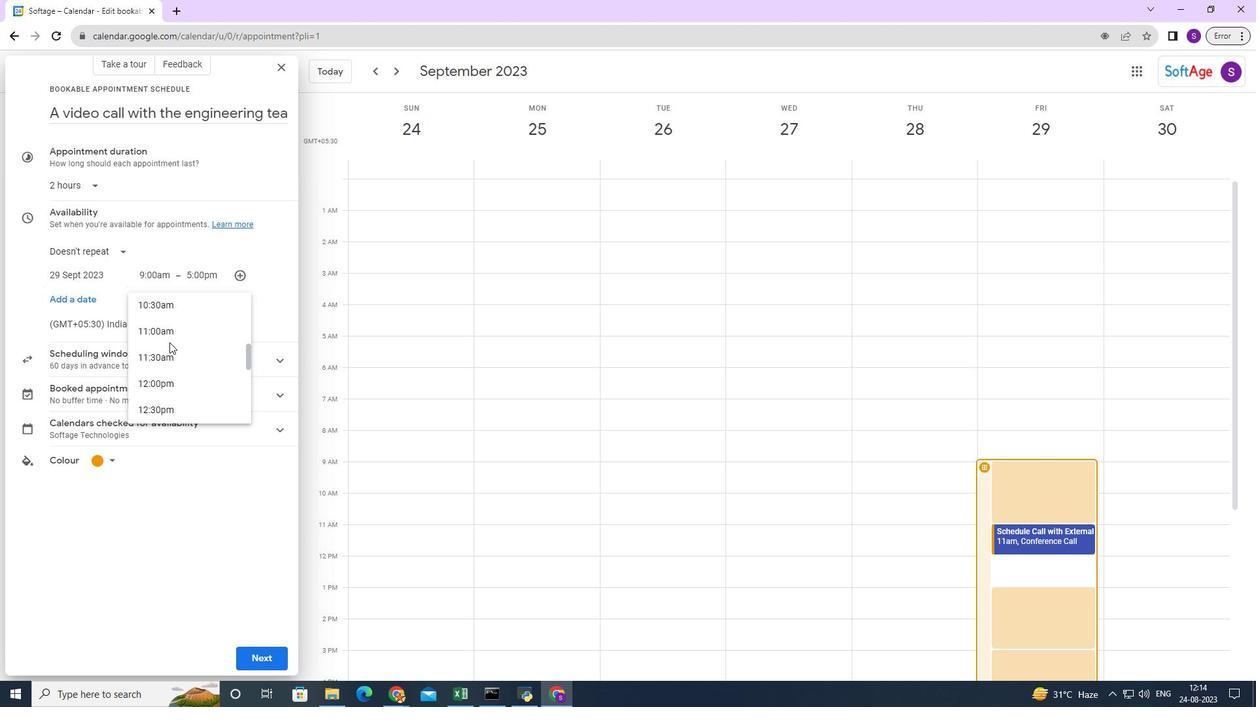 
Action: Mouse scrolled (194, 366) with delta (0, 0)
Screenshot: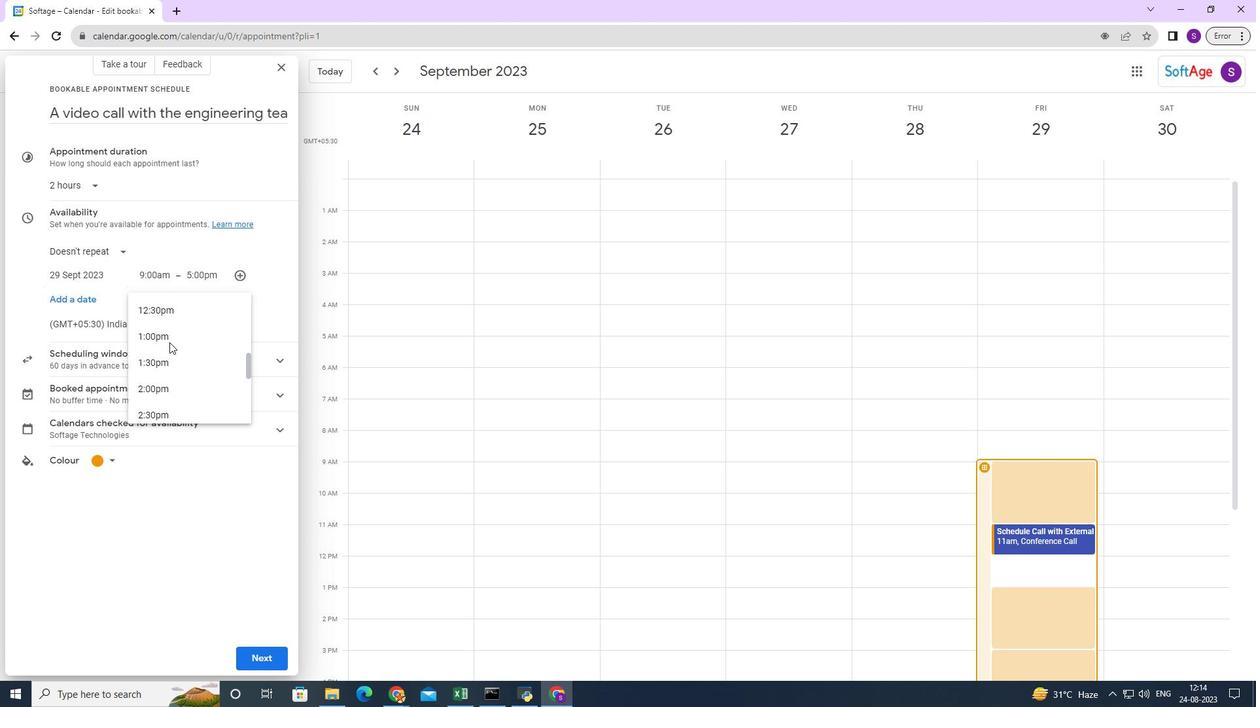 
Action: Mouse scrolled (194, 366) with delta (0, 0)
Screenshot: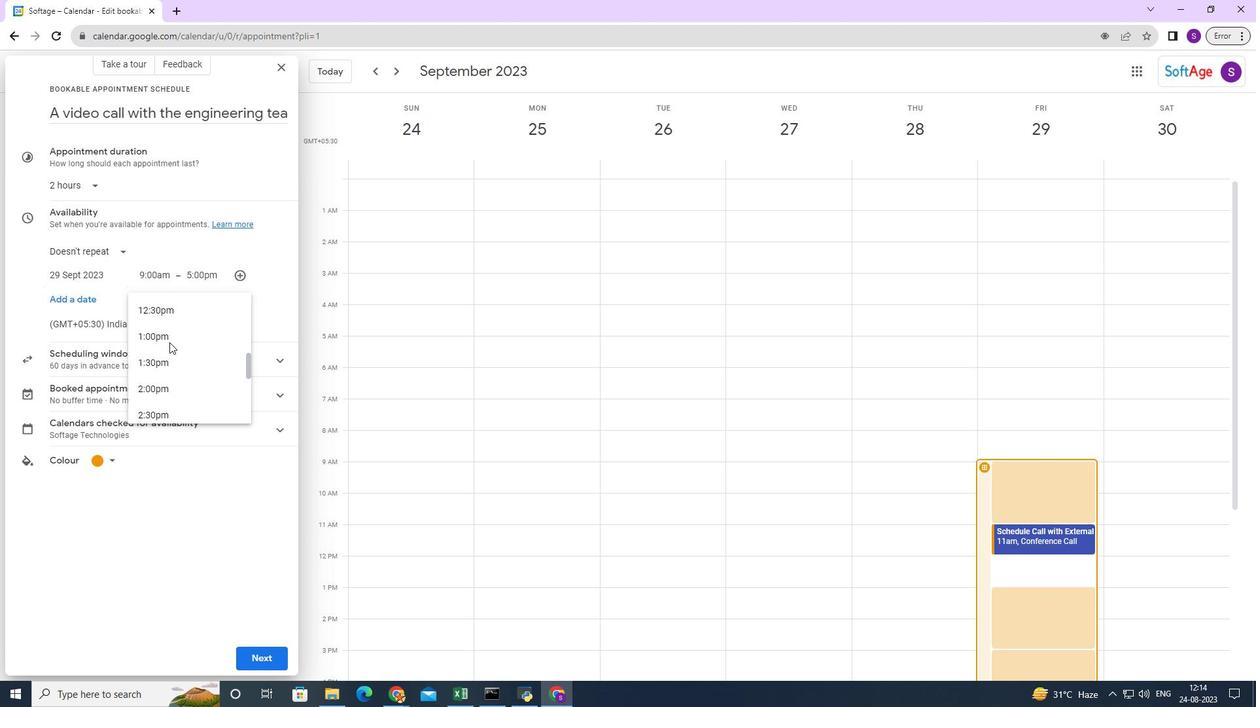 
Action: Mouse scrolled (194, 366) with delta (0, 0)
Screenshot: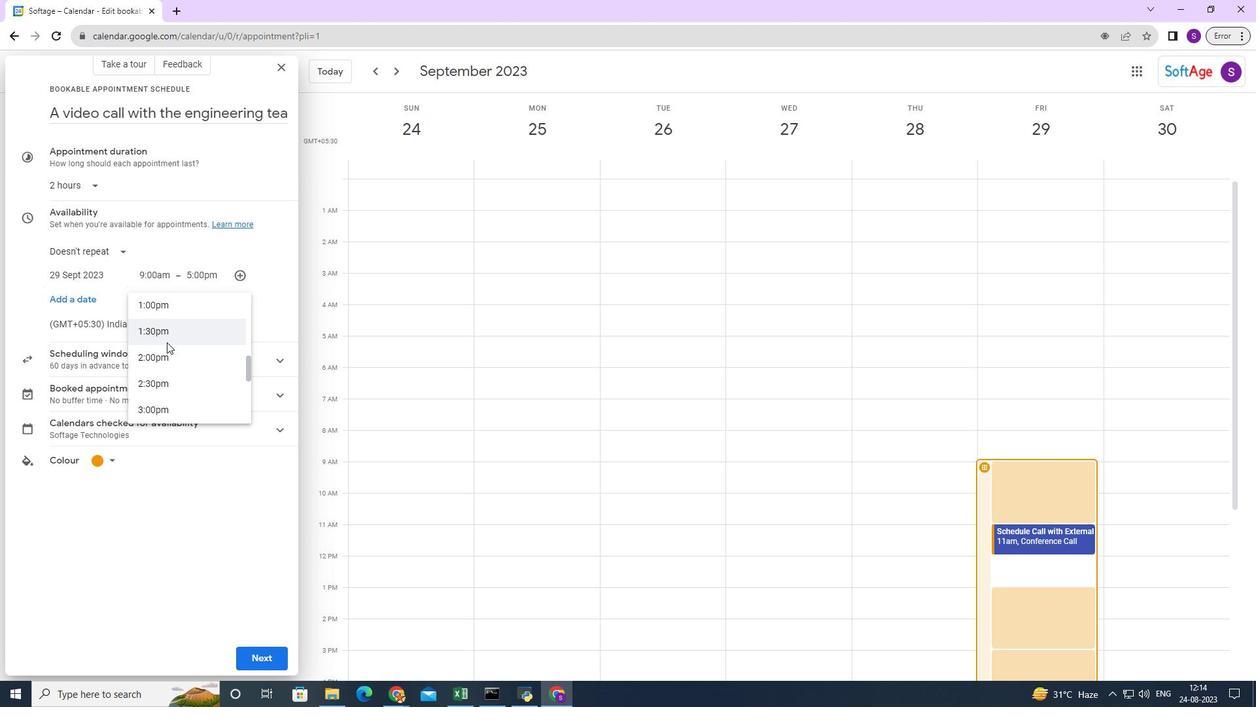 
Action: Mouse scrolled (194, 366) with delta (0, 0)
Screenshot: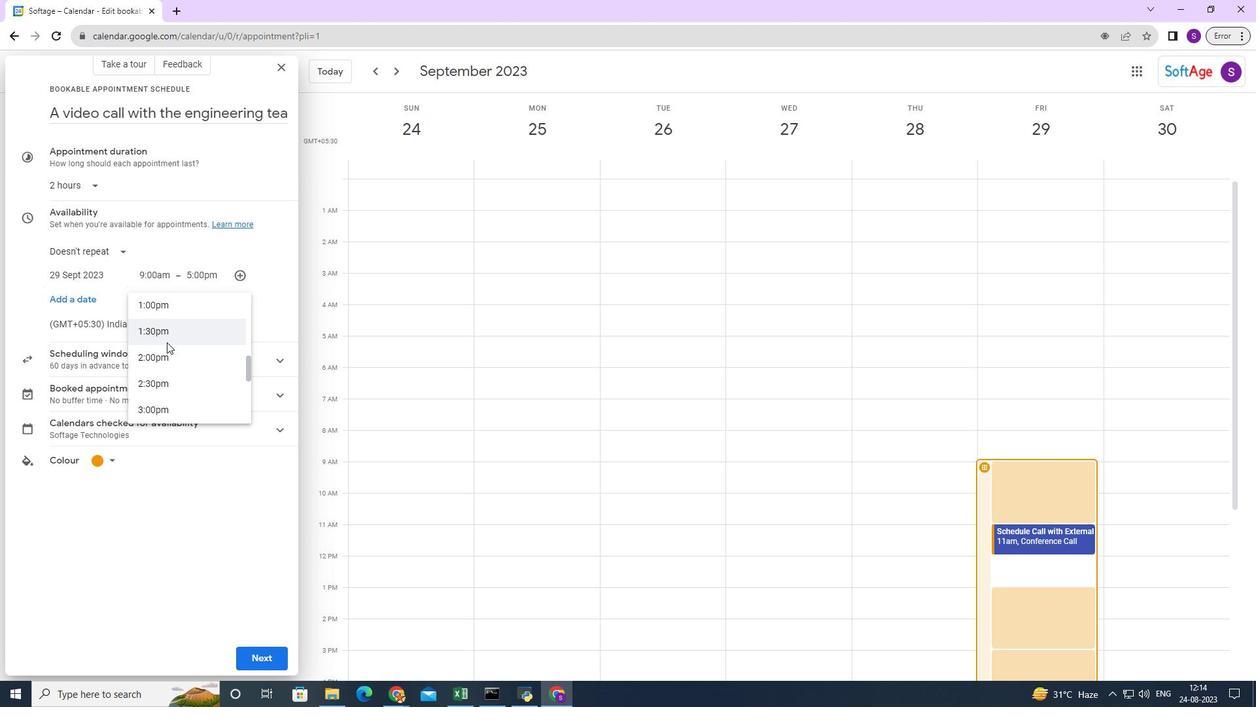 
Action: Mouse moved to (179, 380)
Screenshot: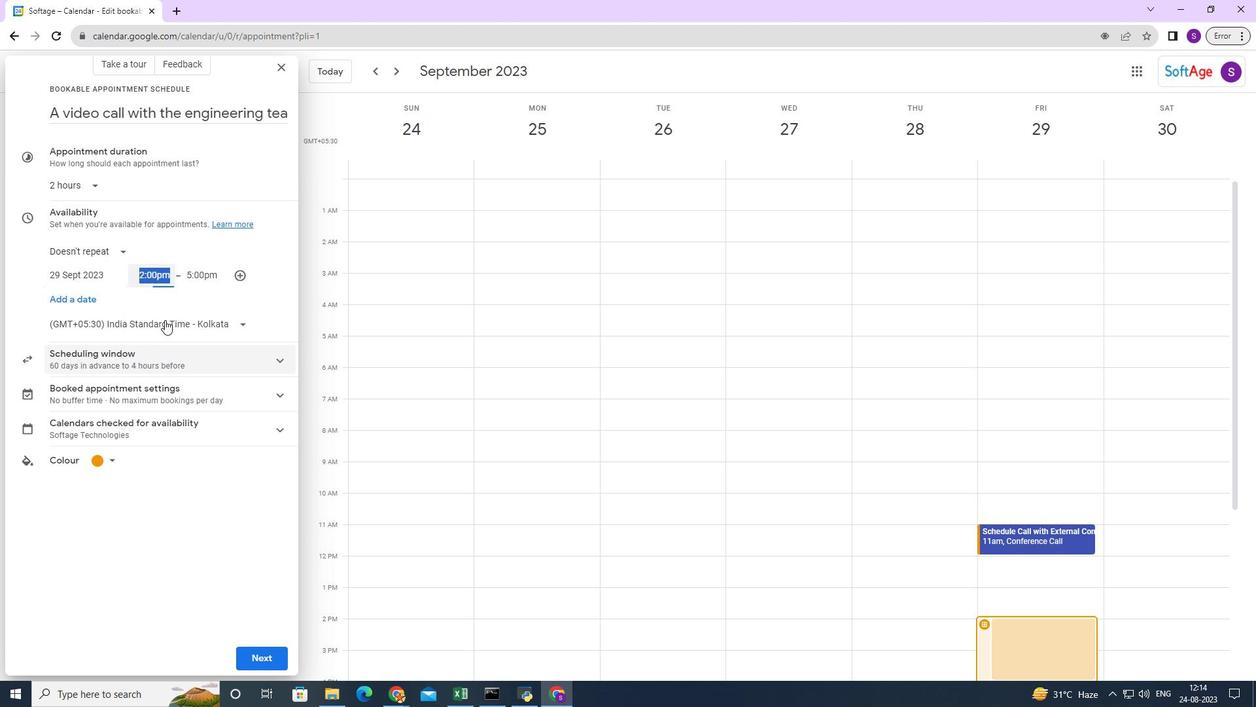 
Action: Mouse pressed left at (179, 380)
Screenshot: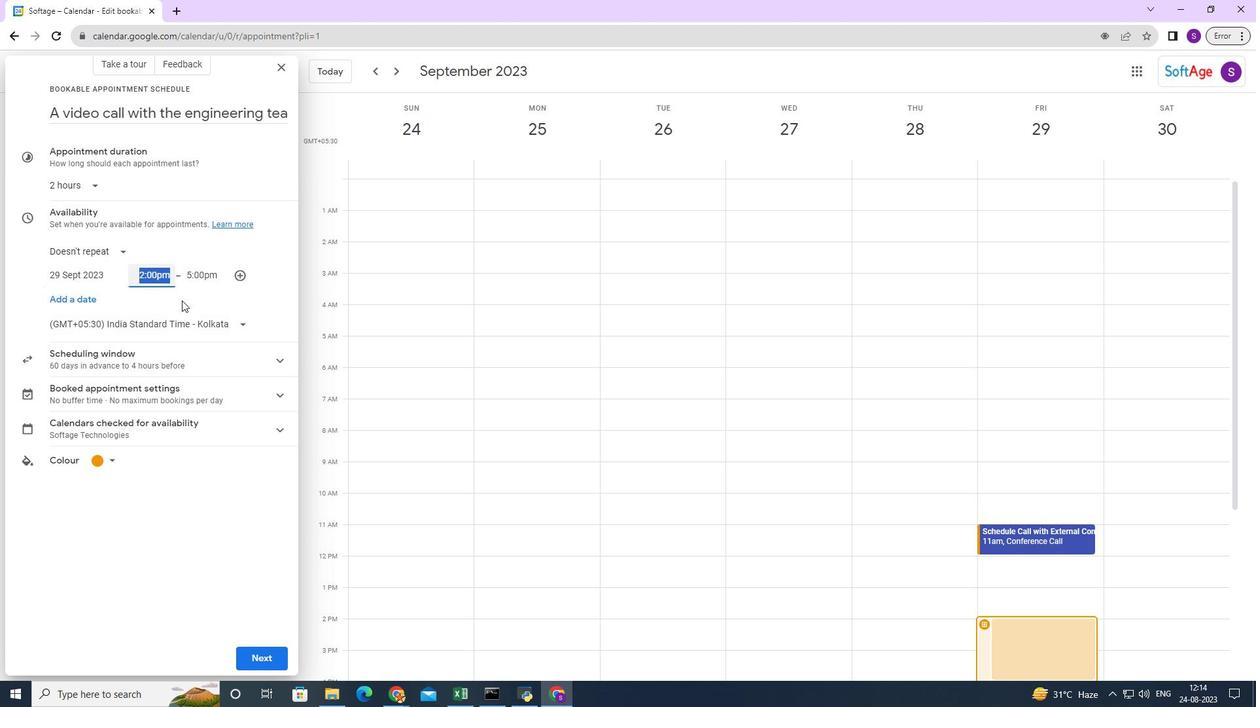 
Action: Mouse moved to (240, 301)
Screenshot: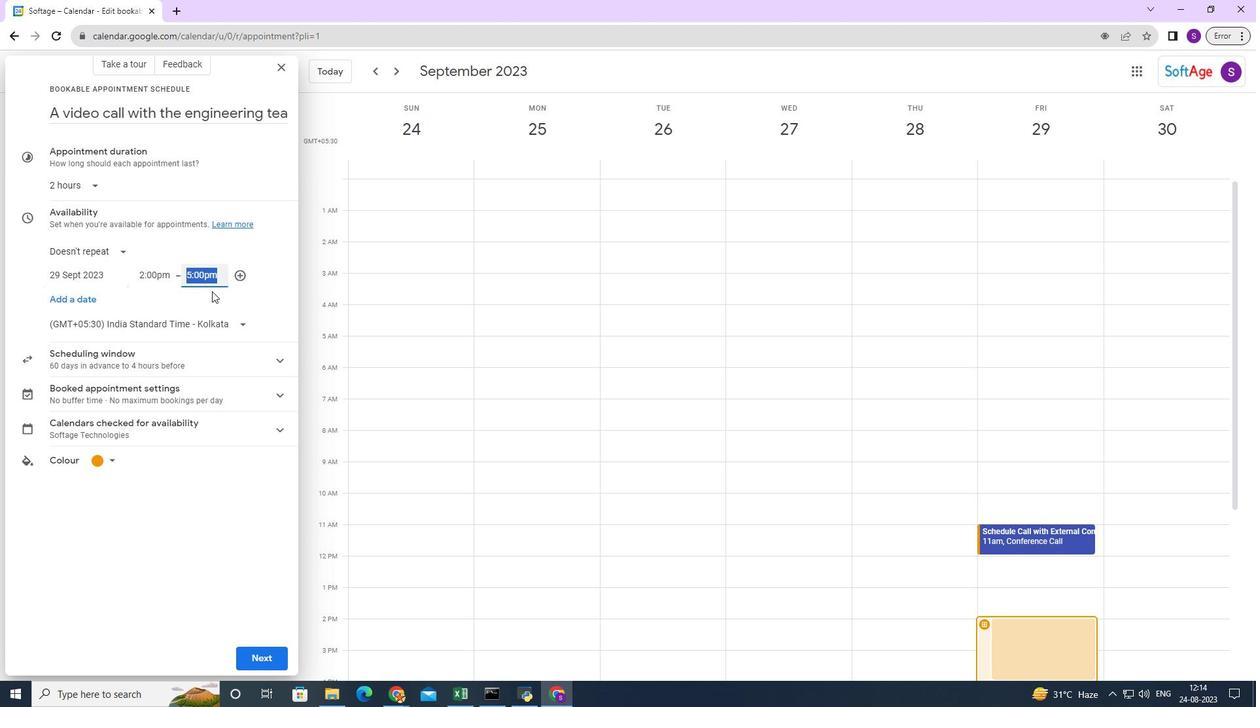 
Action: Mouse pressed left at (240, 301)
Screenshot: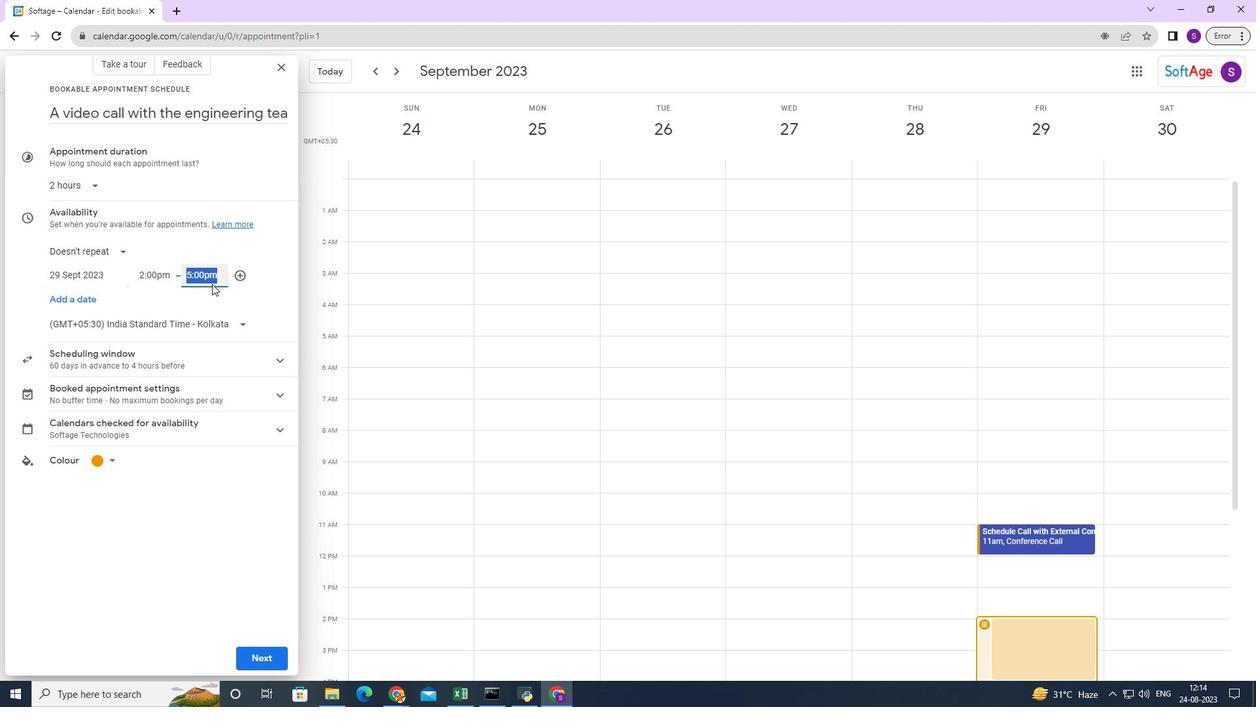 
Action: Mouse moved to (236, 307)
Screenshot: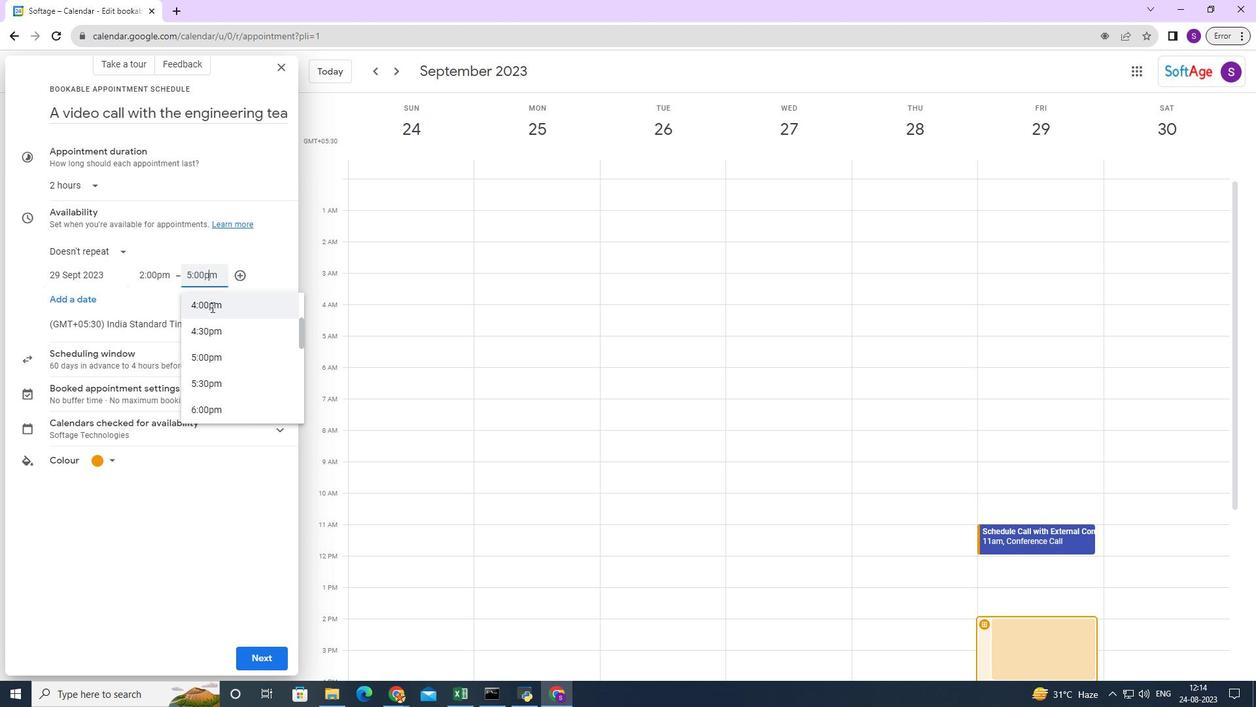 
Action: Mouse pressed left at (236, 307)
Screenshot: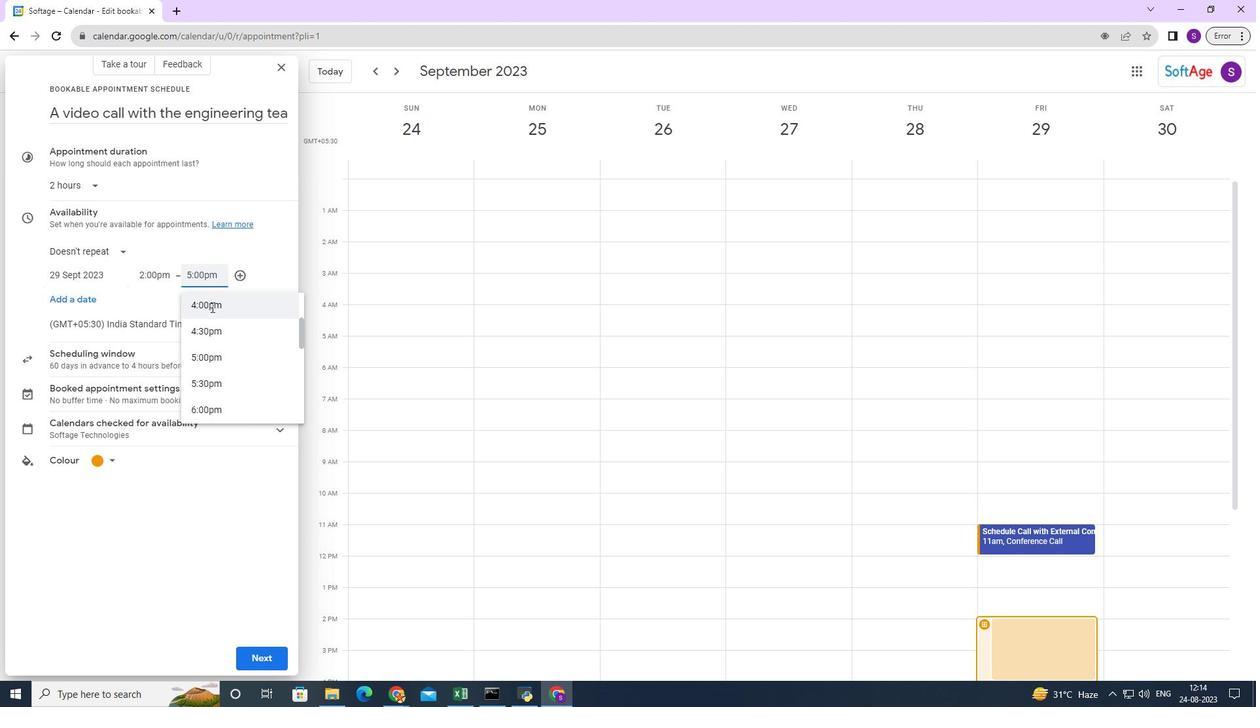 
Action: Mouse moved to (235, 329)
Screenshot: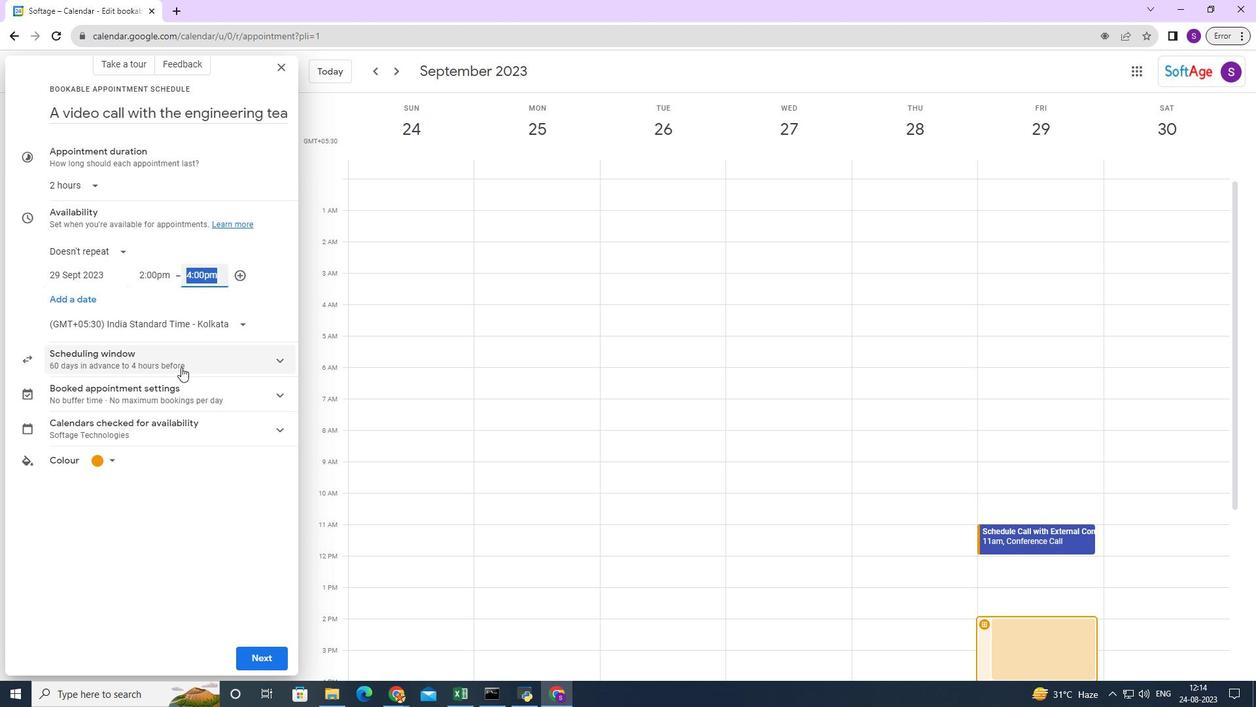 
Action: Mouse pressed left at (236, 330)
Screenshot: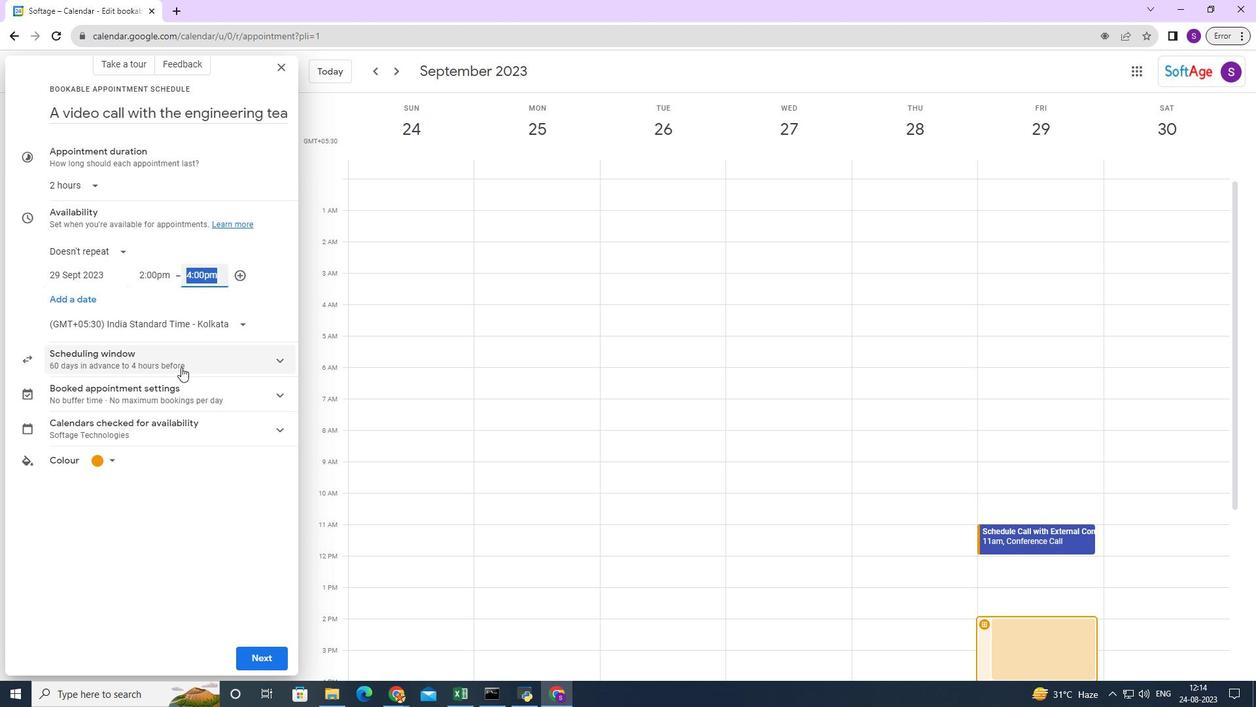 
Action: Mouse moved to (310, 386)
Screenshot: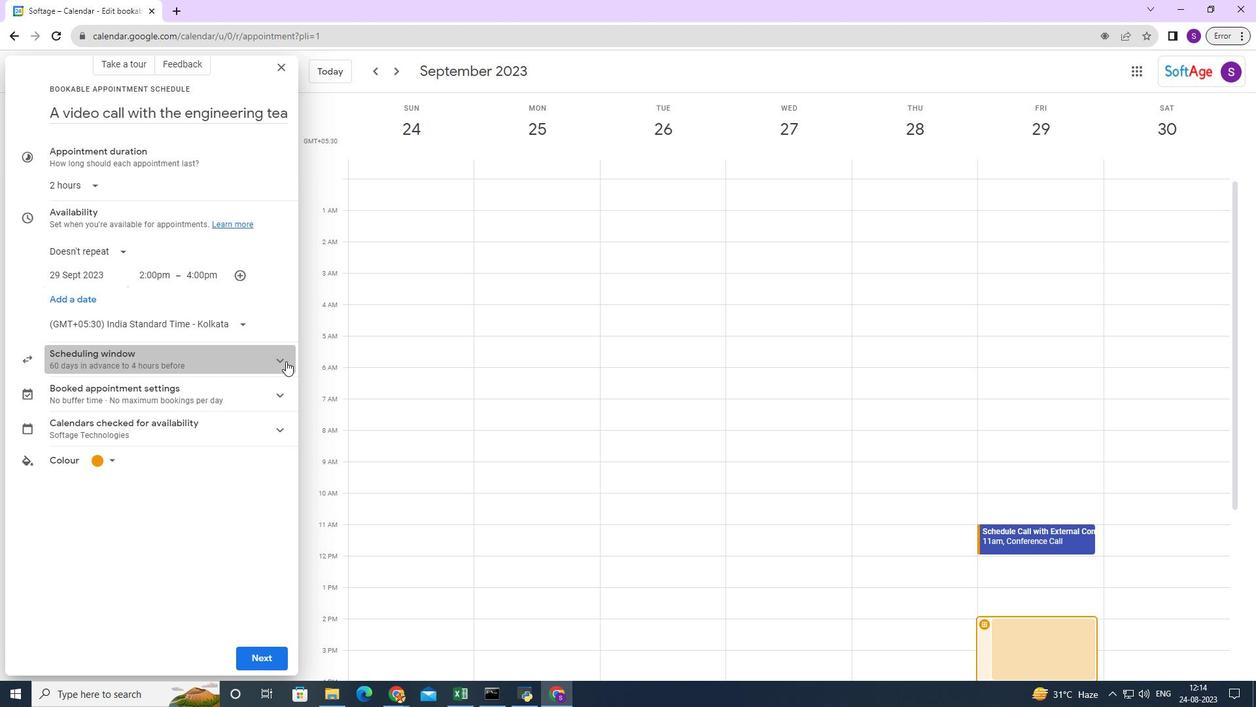 
Action: Mouse pressed left at (310, 386)
Screenshot: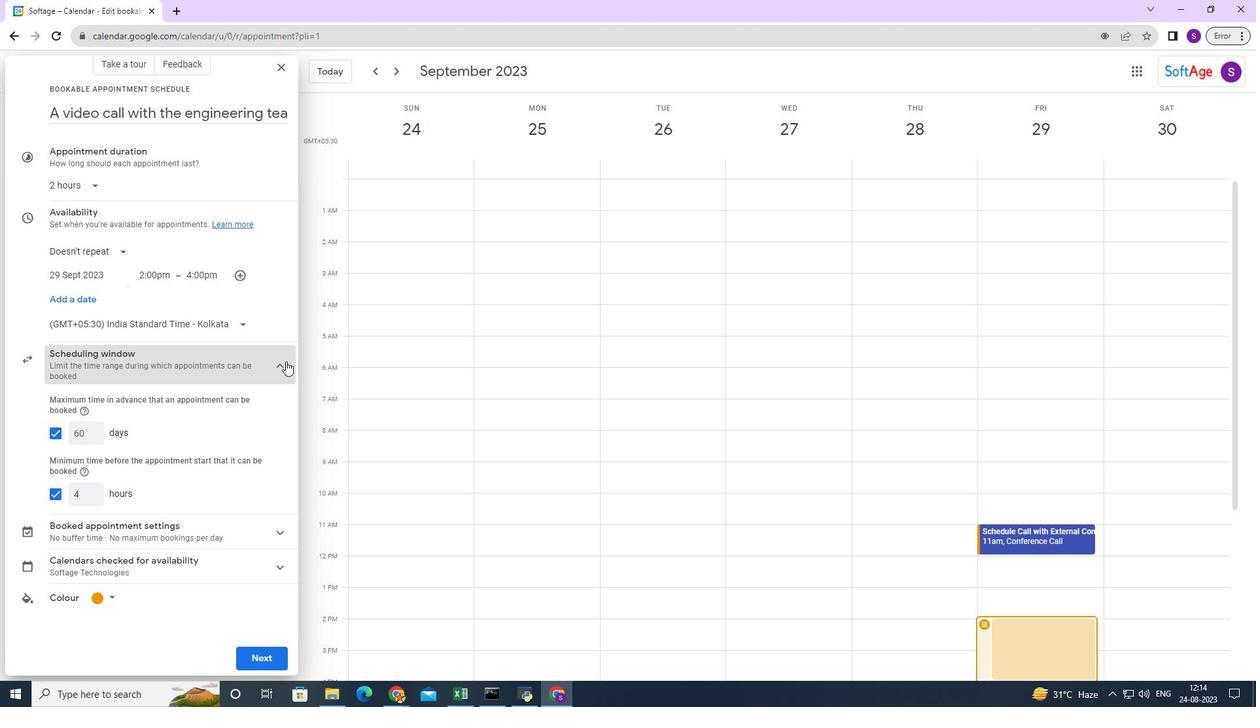 
Action: Mouse moved to (290, 549)
Screenshot: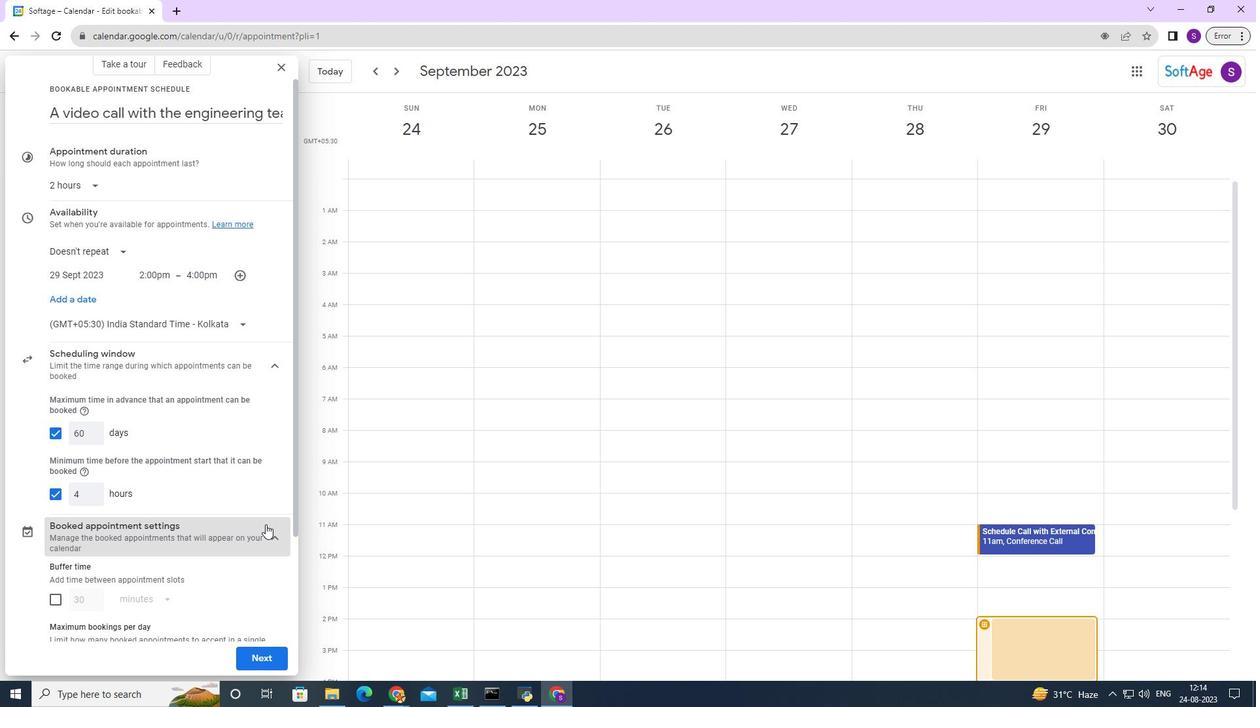 
Action: Mouse pressed left at (290, 549)
Screenshot: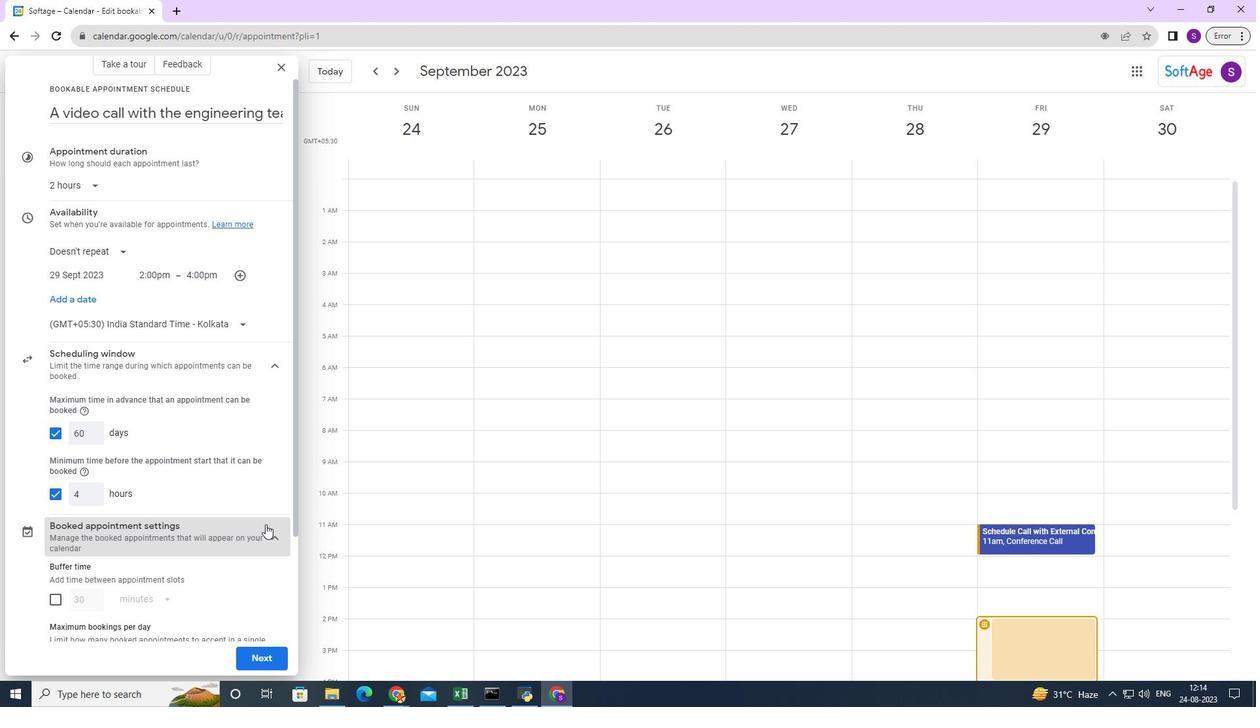 
Action: Mouse moved to (248, 532)
Screenshot: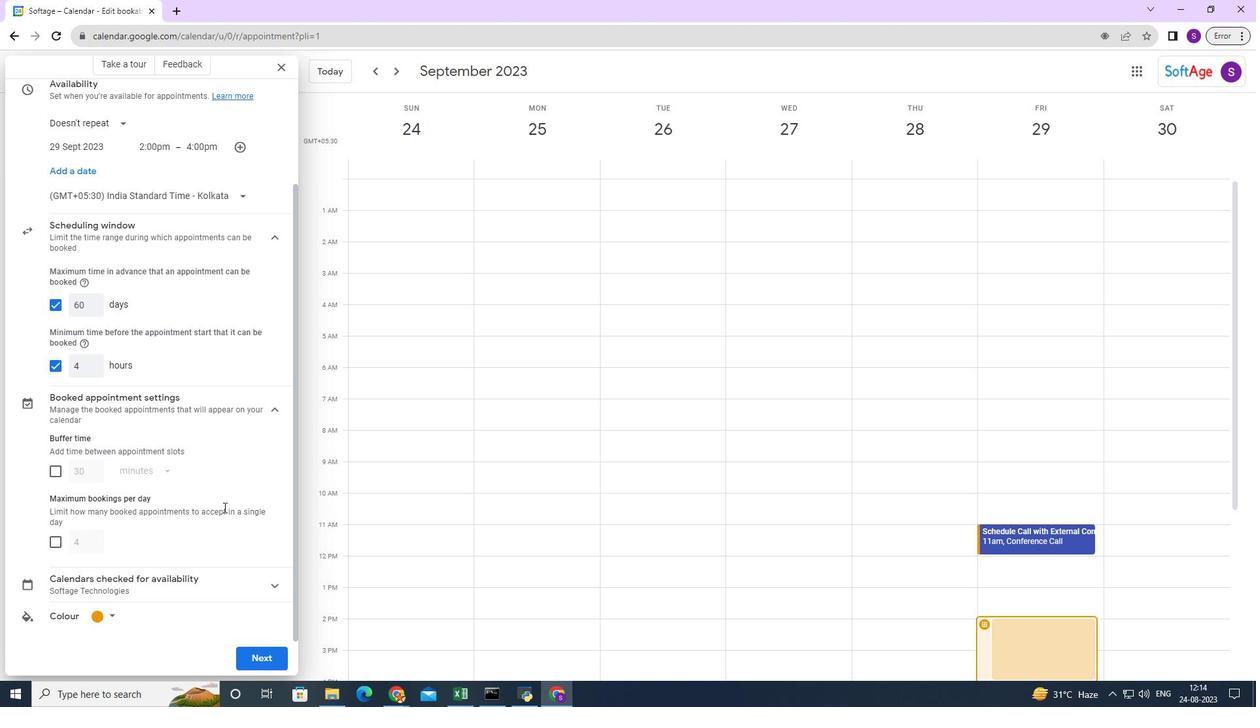 
Action: Mouse scrolled (248, 531) with delta (0, 0)
Screenshot: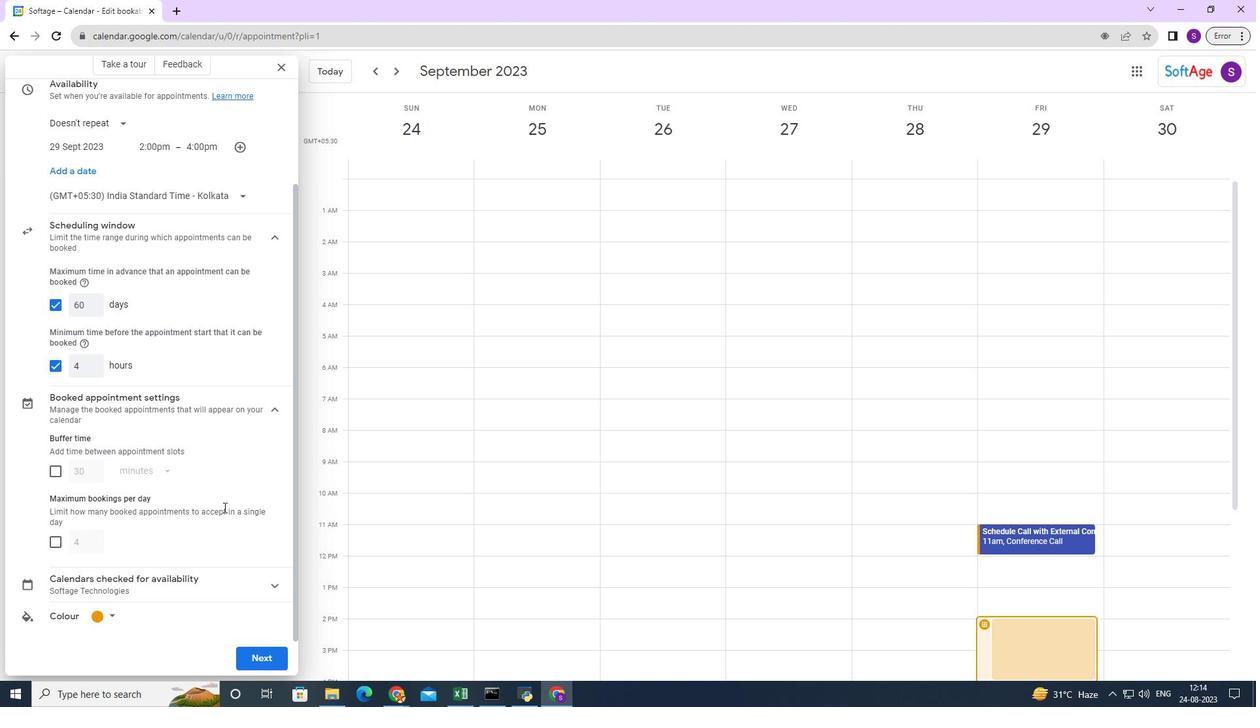 
Action: Mouse scrolled (248, 531) with delta (0, 0)
Screenshot: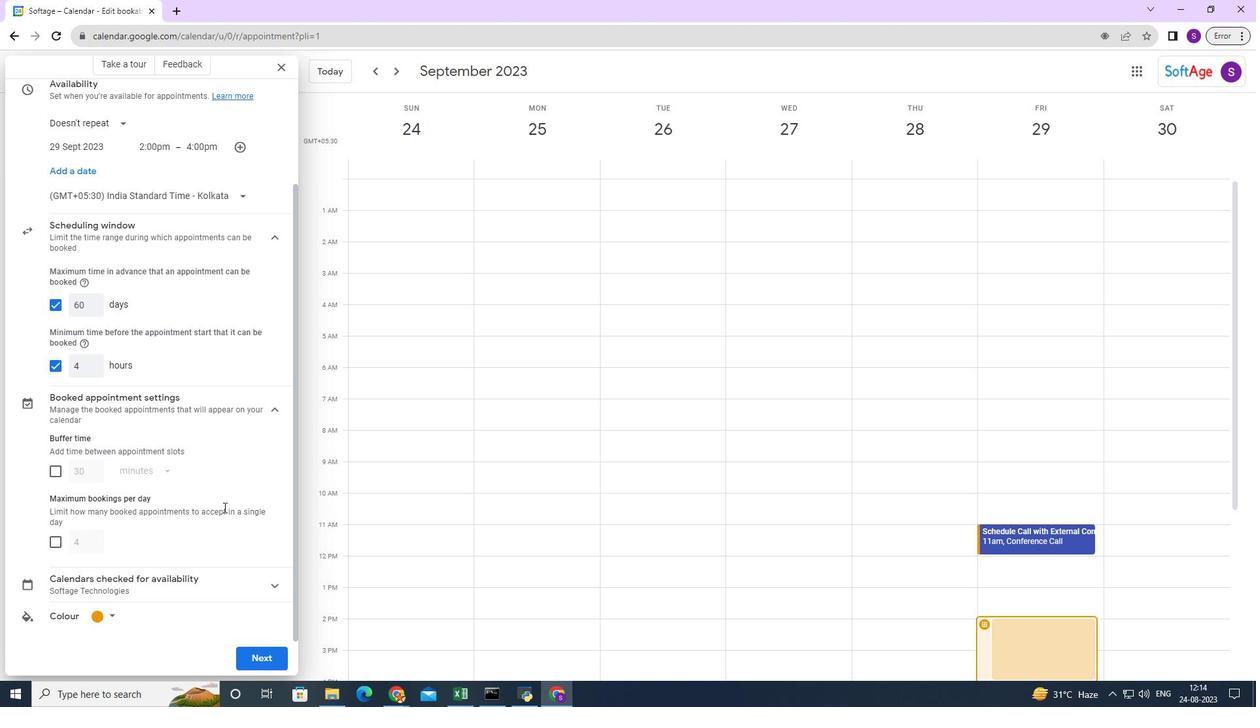 
Action: Mouse scrolled (248, 531) with delta (0, 0)
Screenshot: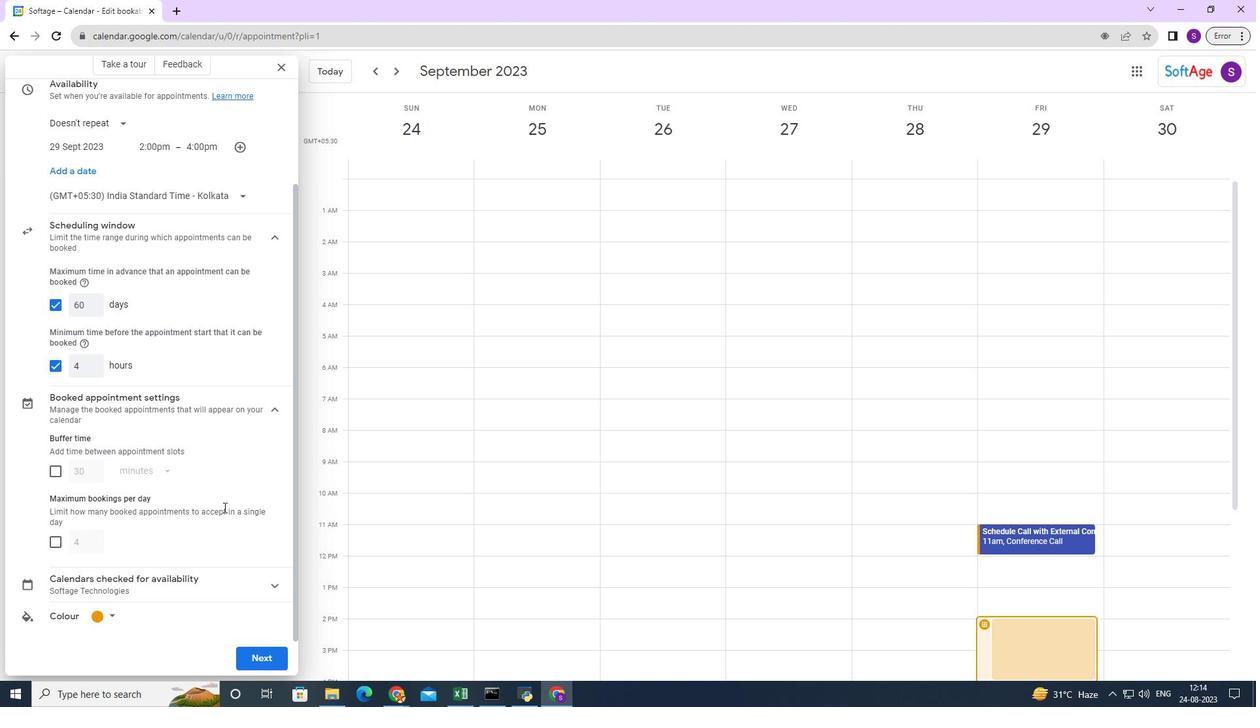 
Action: Mouse scrolled (248, 531) with delta (0, 0)
Screenshot: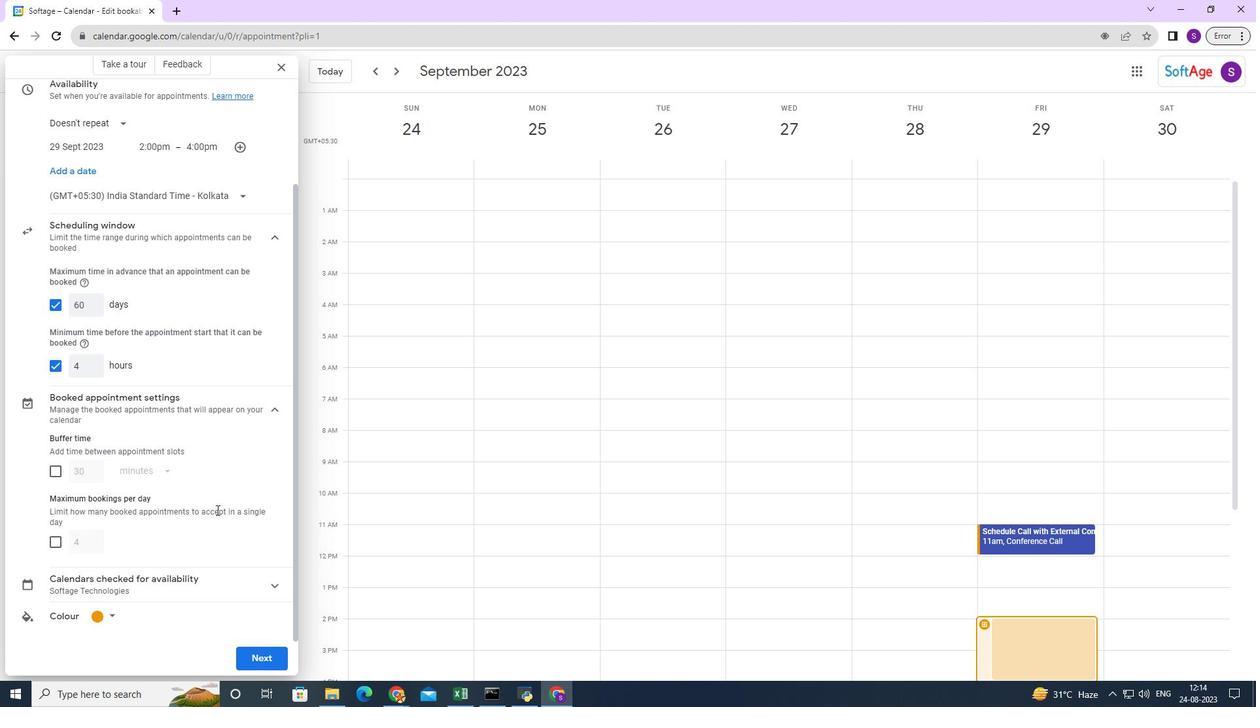 
Action: Mouse scrolled (248, 531) with delta (0, 0)
Screenshot: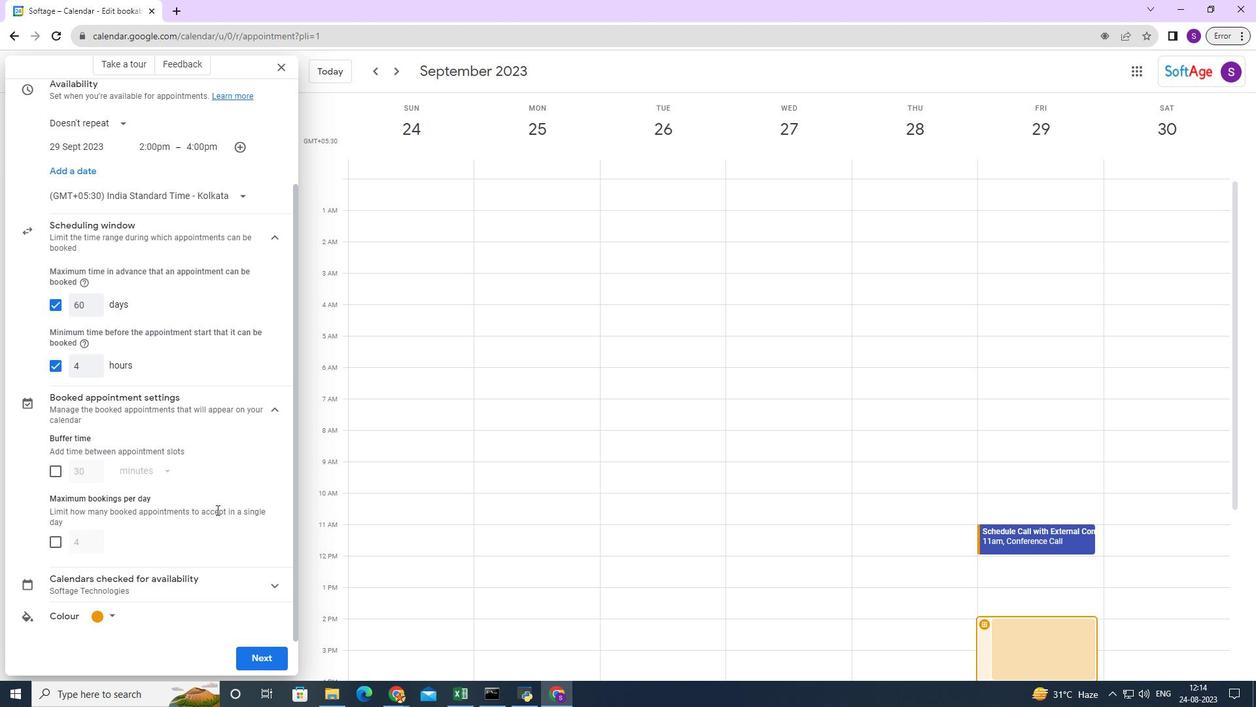 
Action: Mouse moved to (284, 609)
Screenshot: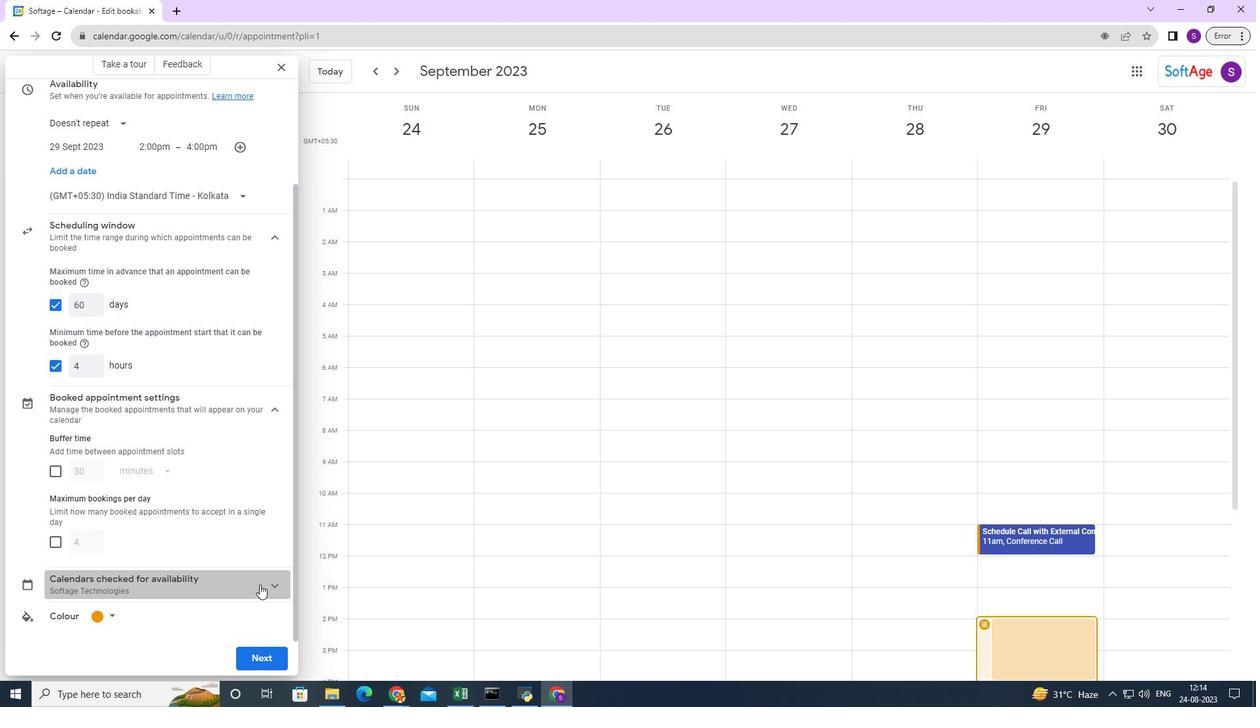 
Action: Mouse pressed left at (284, 609)
Screenshot: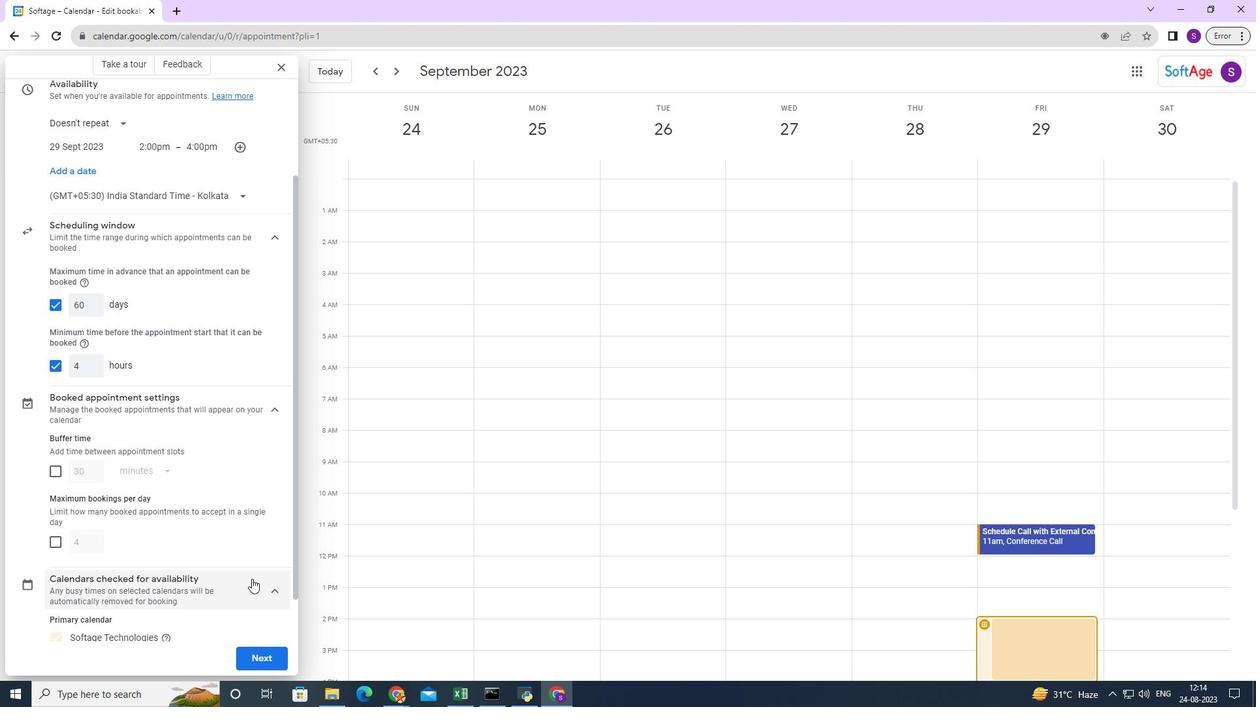 
Action: Mouse moved to (214, 580)
Screenshot: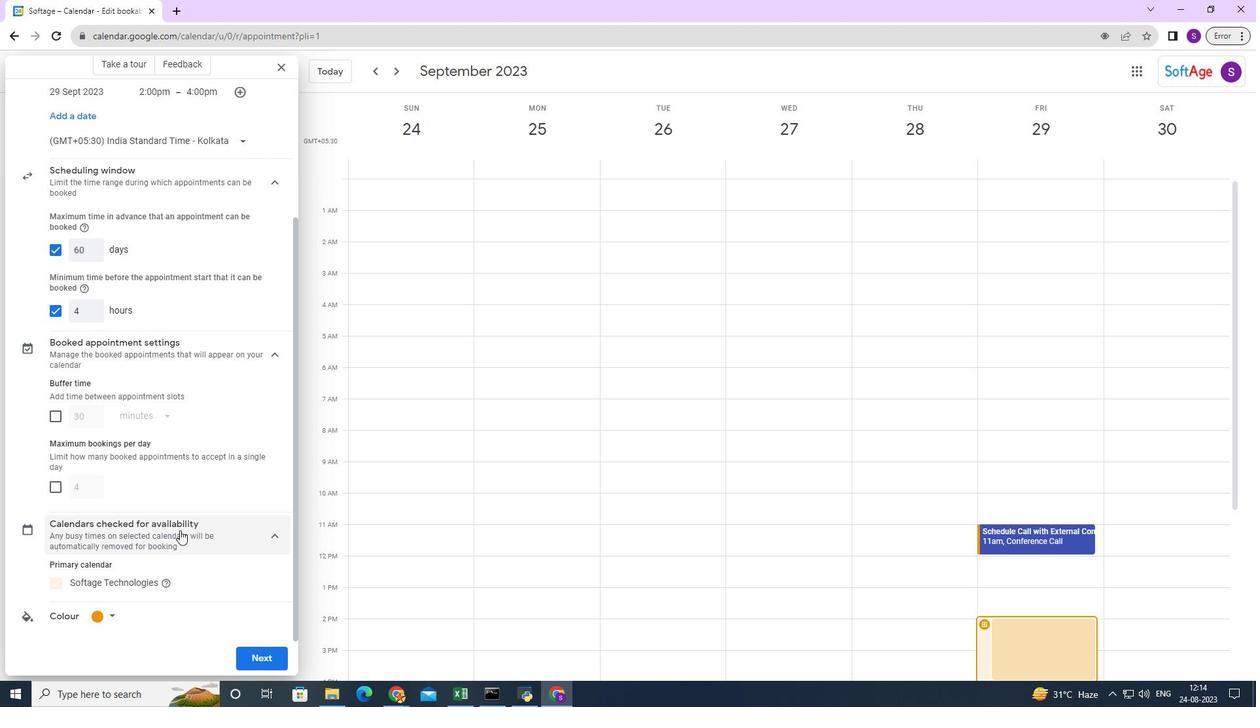 
Action: Mouse scrolled (214, 579) with delta (0, 0)
Screenshot: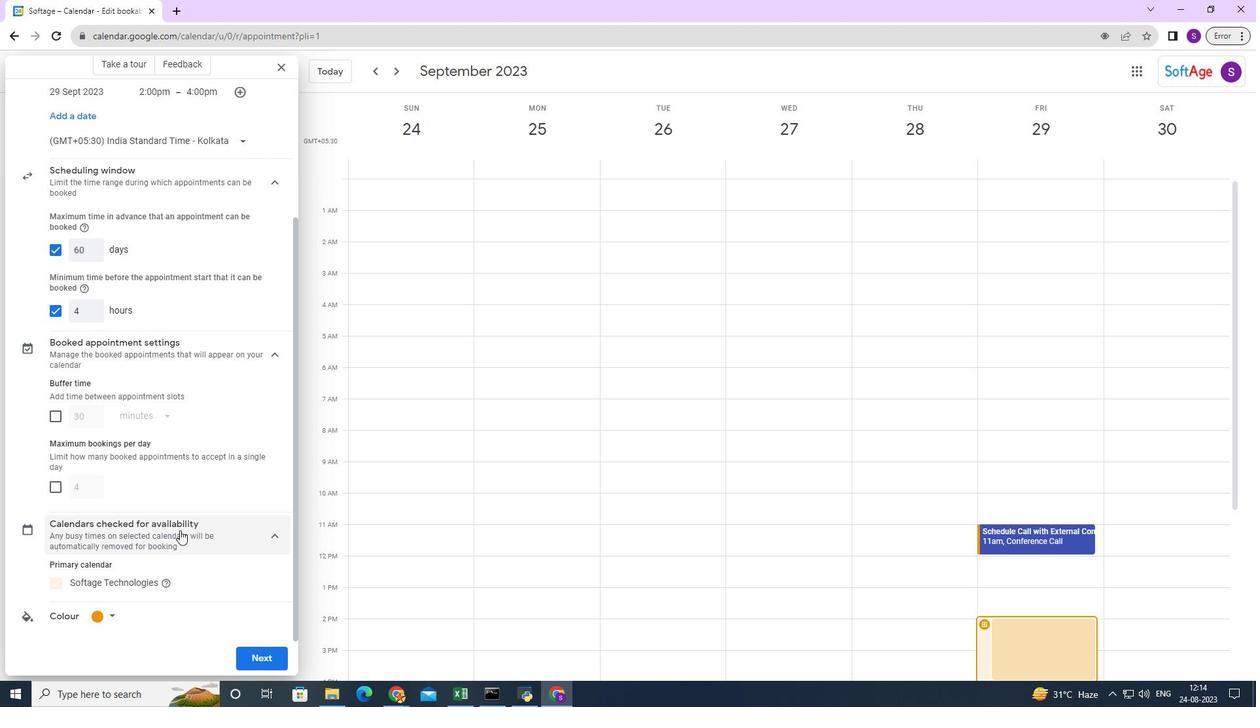 
Action: Mouse scrolled (214, 579) with delta (0, 0)
Screenshot: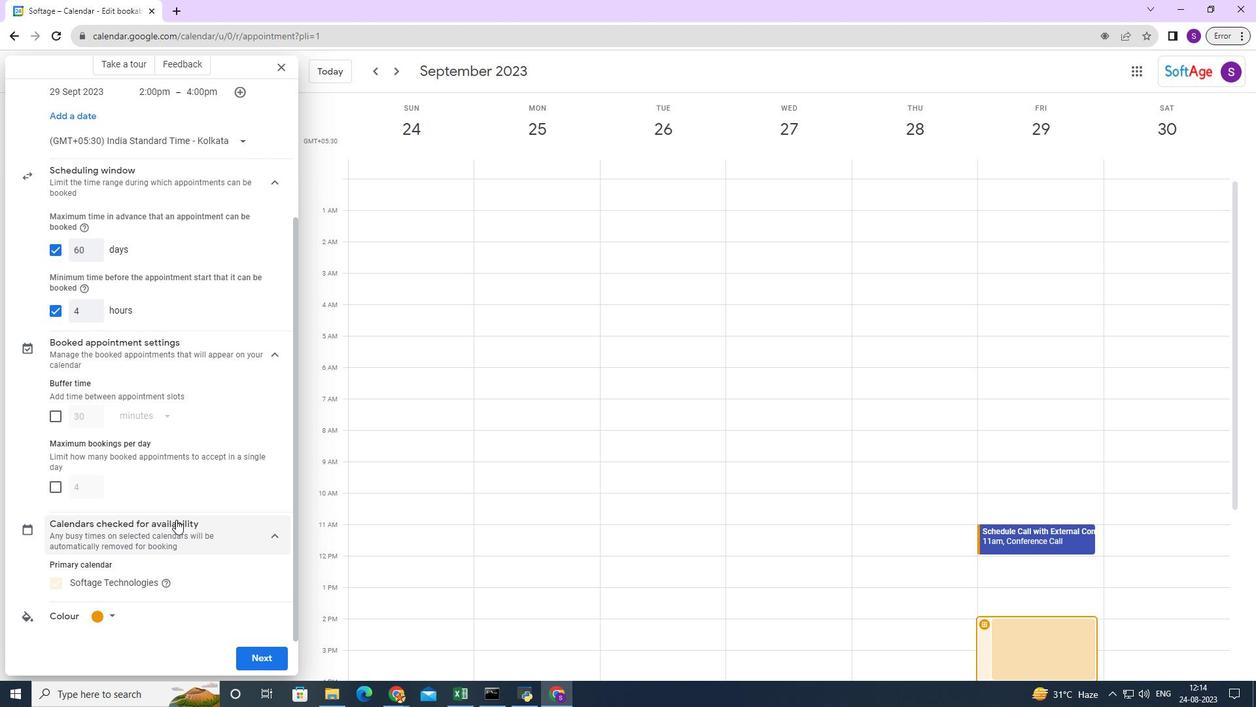 
Action: Mouse scrolled (214, 579) with delta (0, 0)
Screenshot: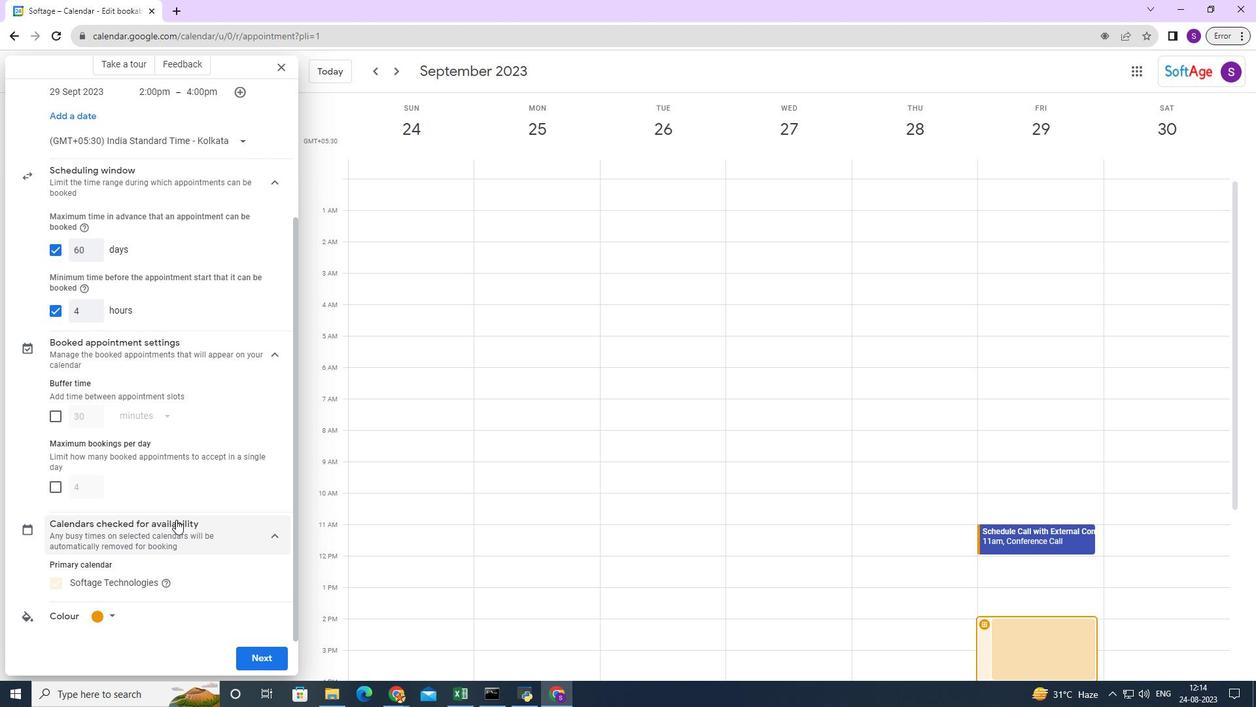 
Action: Mouse scrolled (214, 579) with delta (0, 0)
Screenshot: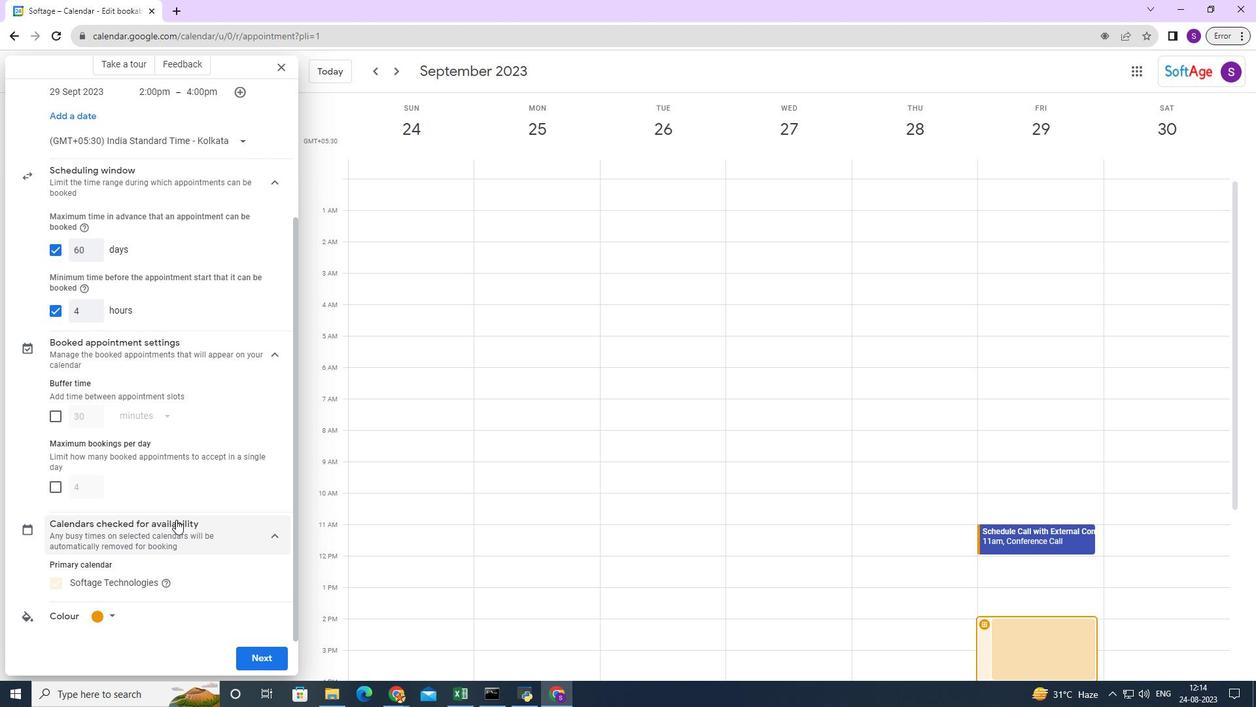 
Action: Mouse scrolled (214, 579) with delta (0, 0)
Screenshot: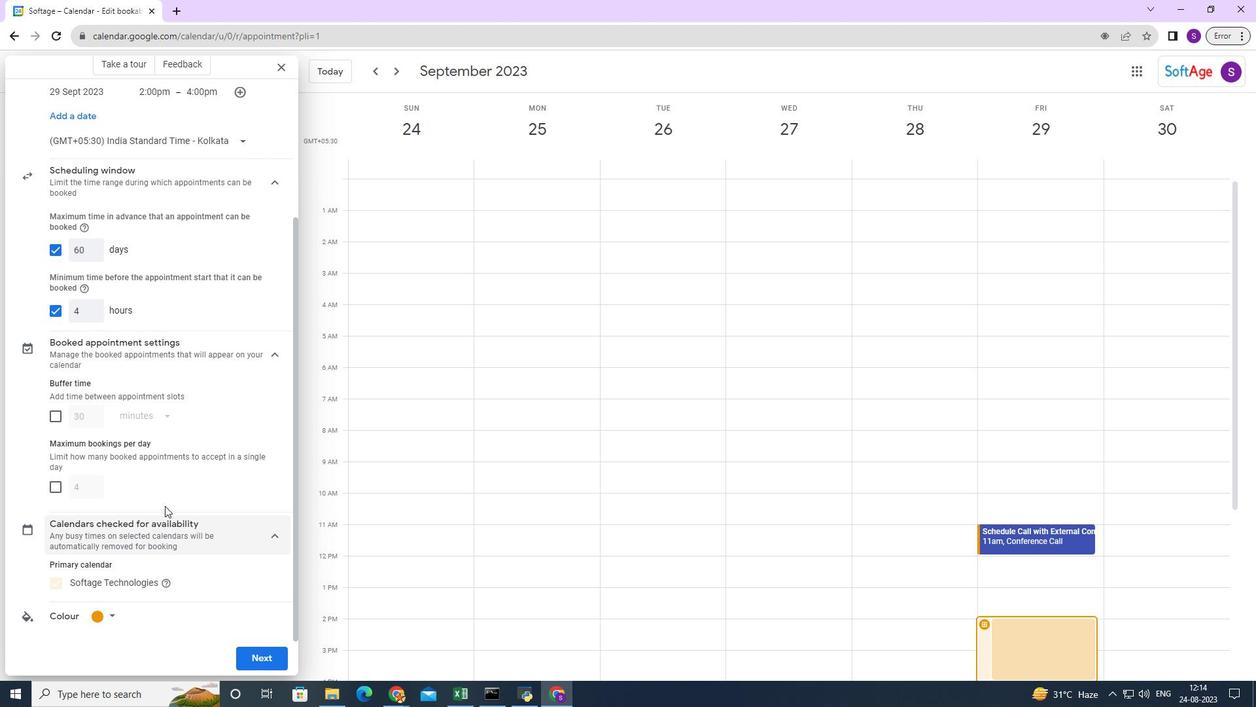 
Action: Mouse moved to (187, 523)
Screenshot: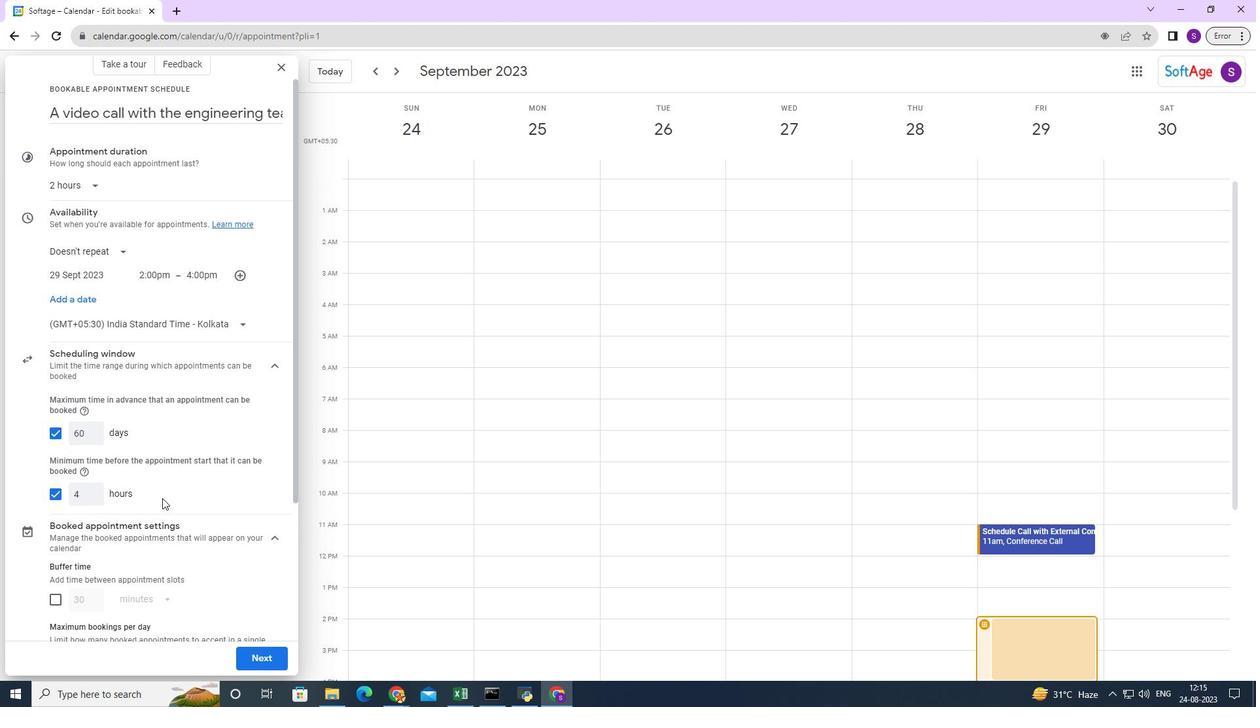 
Action: Mouse scrolled (187, 523) with delta (0, 0)
Screenshot: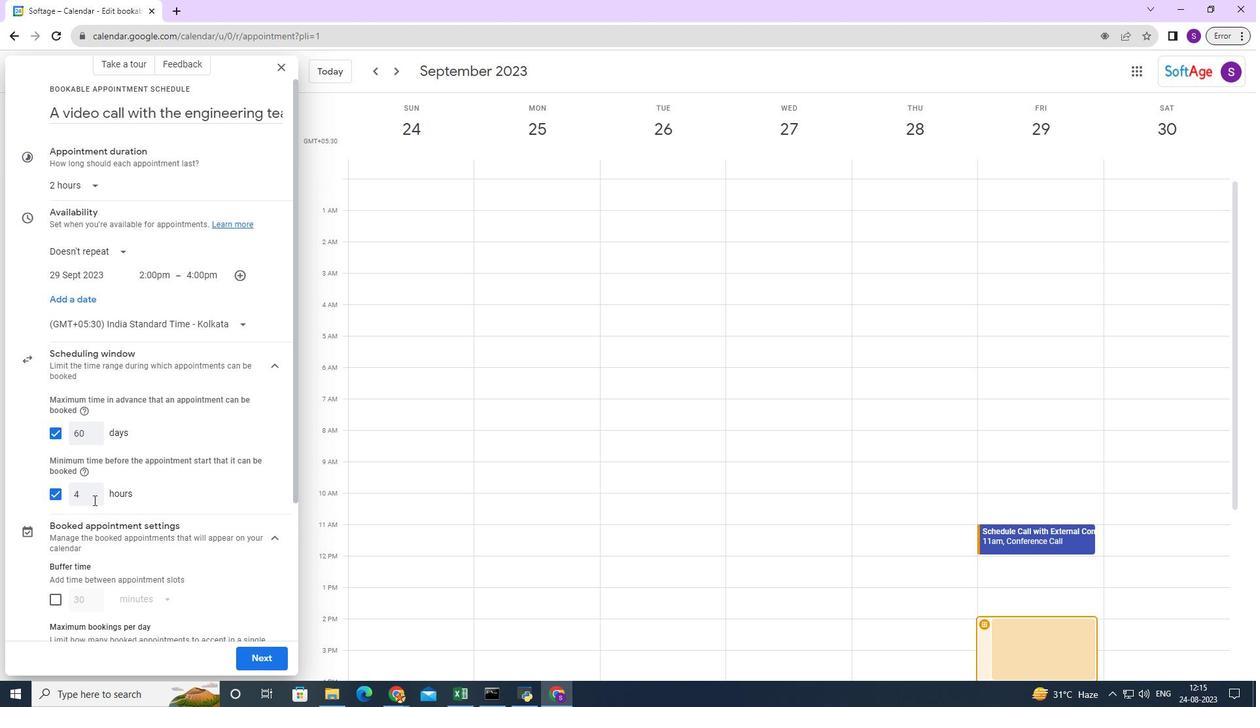 
Action: Mouse scrolled (187, 523) with delta (0, 0)
Screenshot: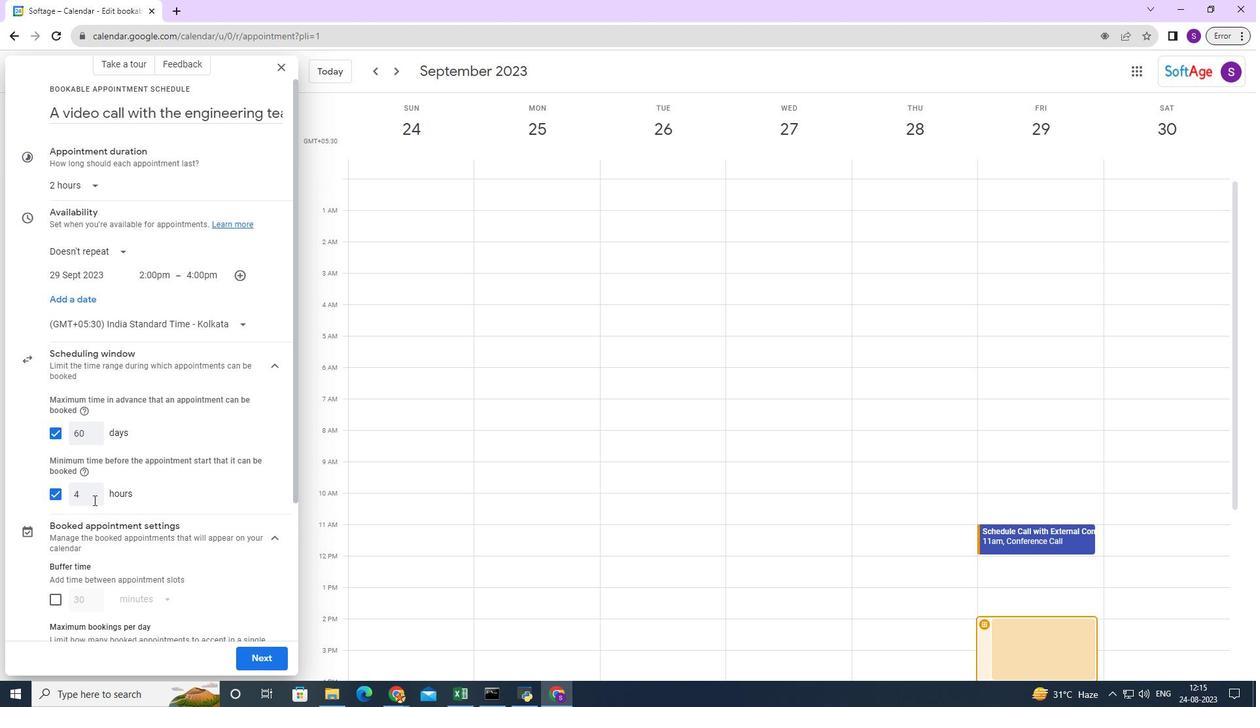 
Action: Mouse scrolled (187, 523) with delta (0, 0)
Screenshot: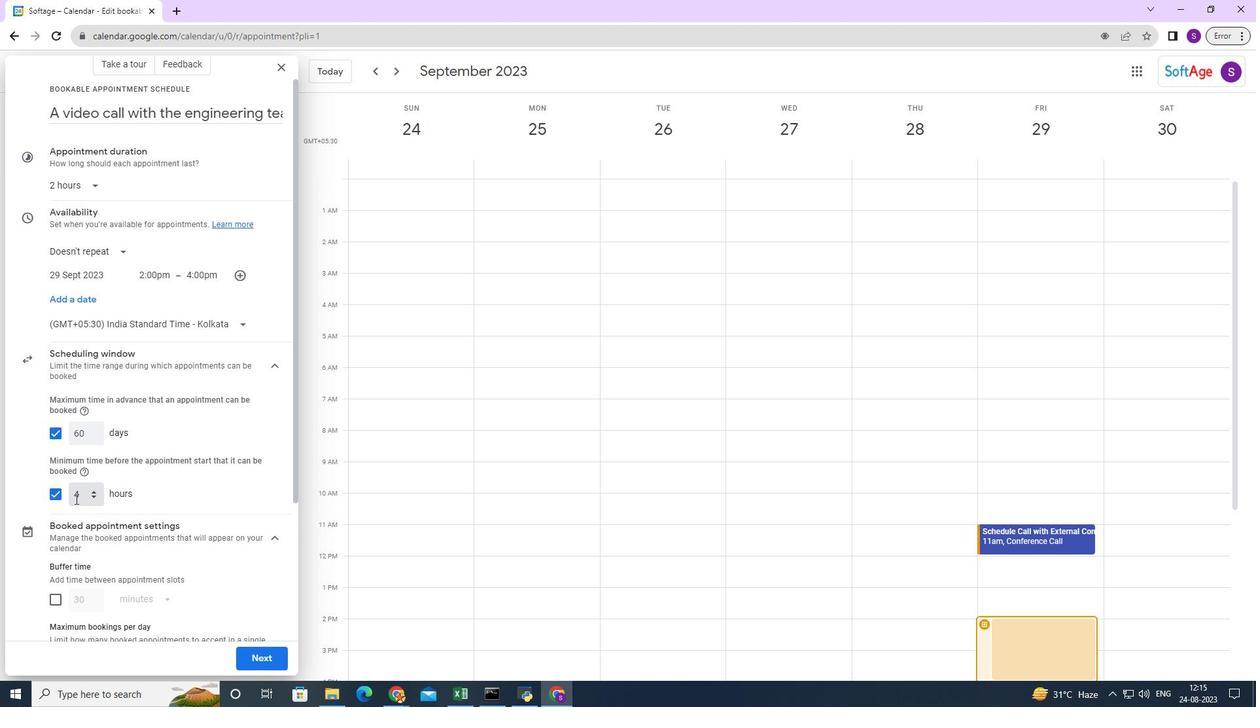 
Action: Mouse scrolled (187, 523) with delta (0, 0)
Screenshot: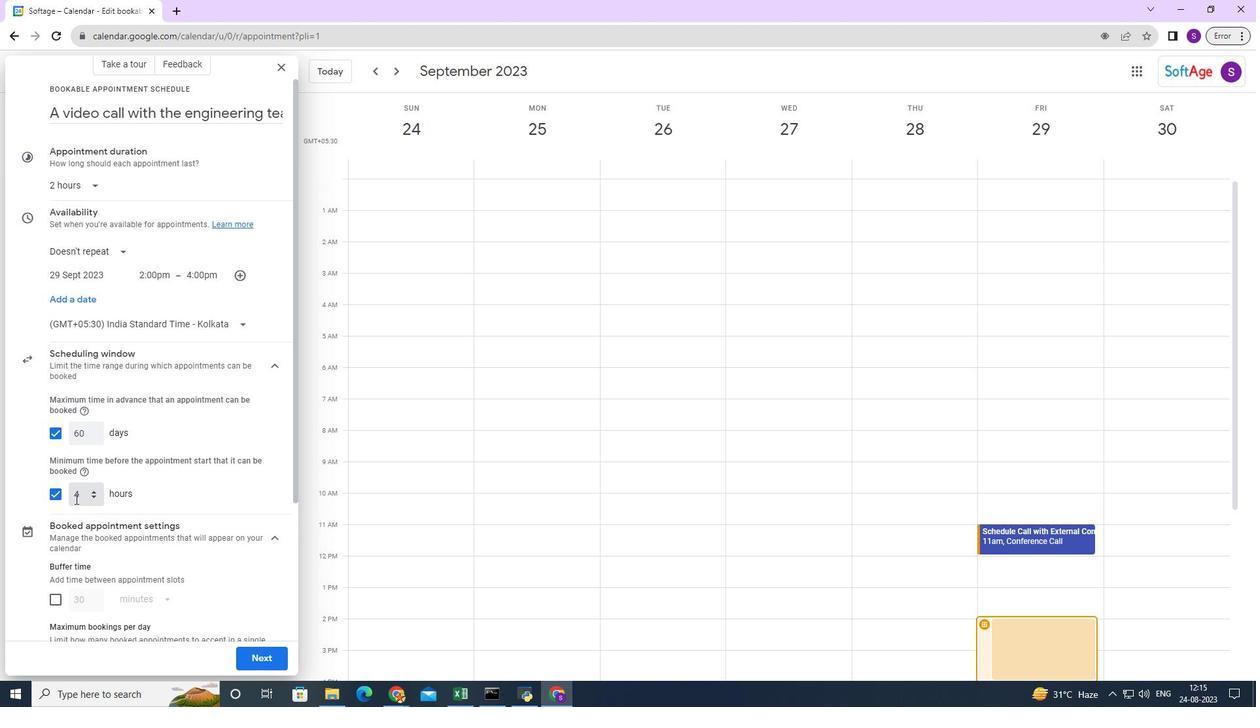 
Action: Mouse scrolled (187, 523) with delta (0, 0)
Screenshot: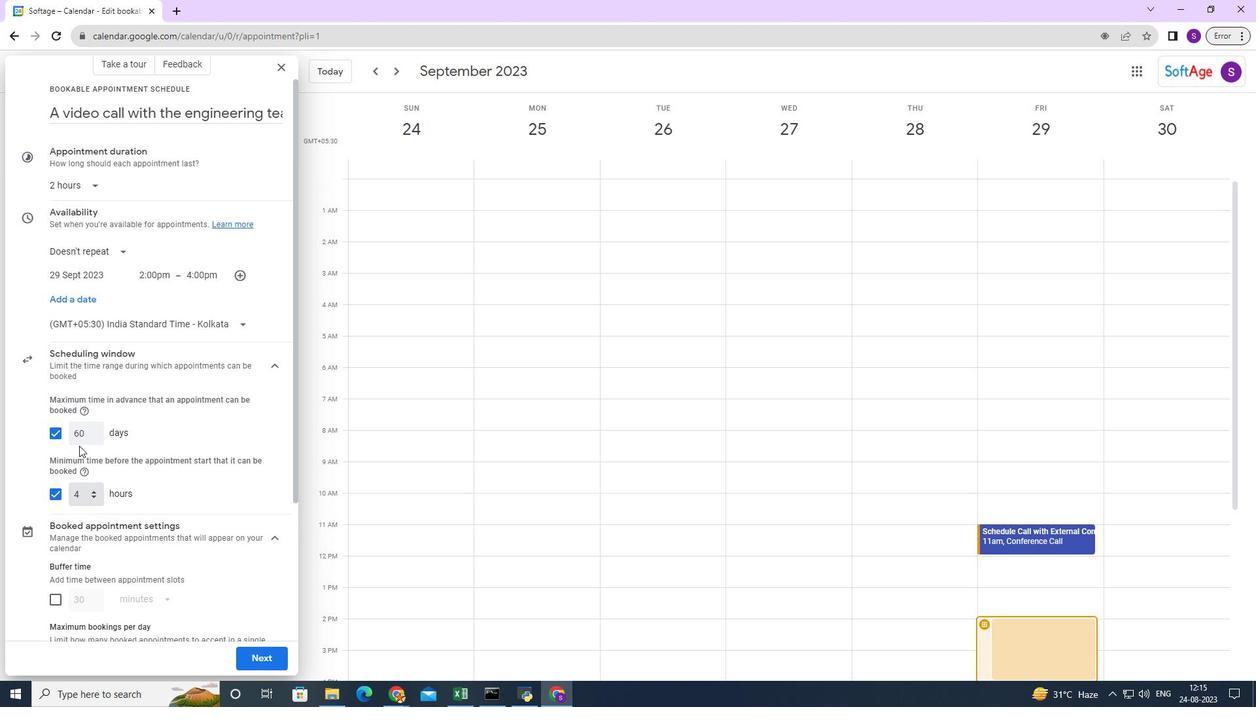 
Action: Mouse scrolled (187, 523) with delta (0, 0)
Screenshot: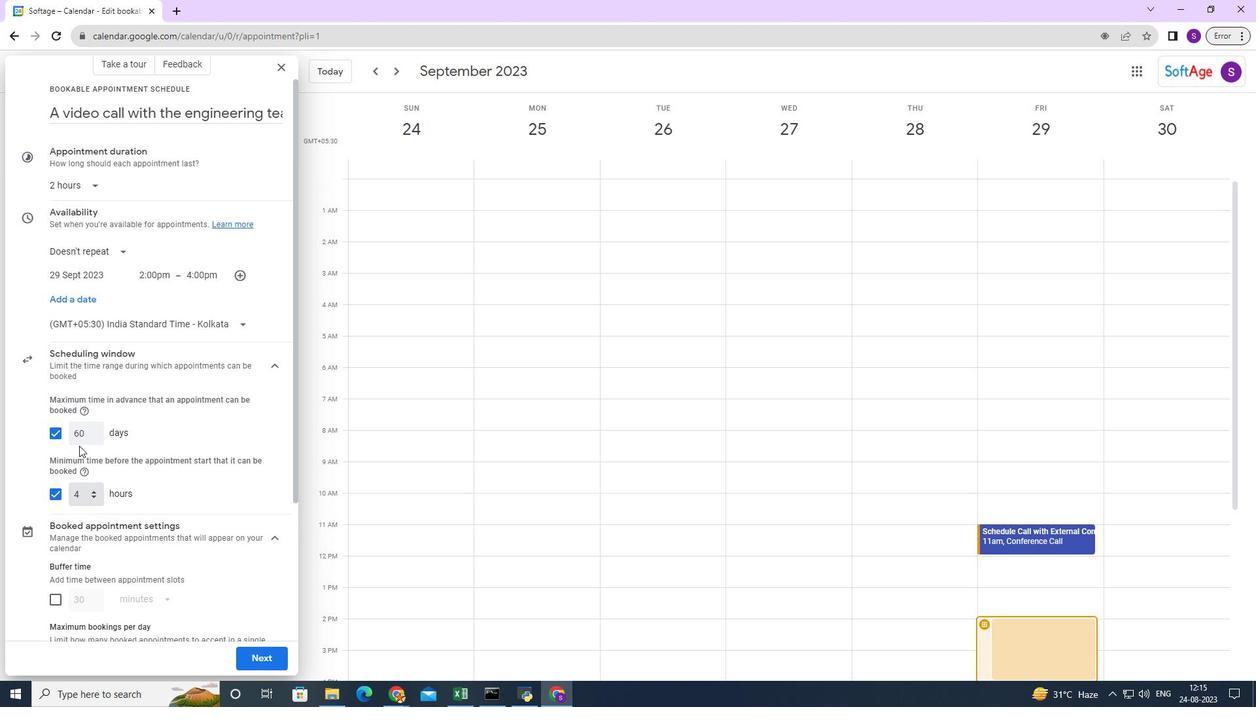 
Action: Mouse scrolled (187, 523) with delta (0, 0)
Screenshot: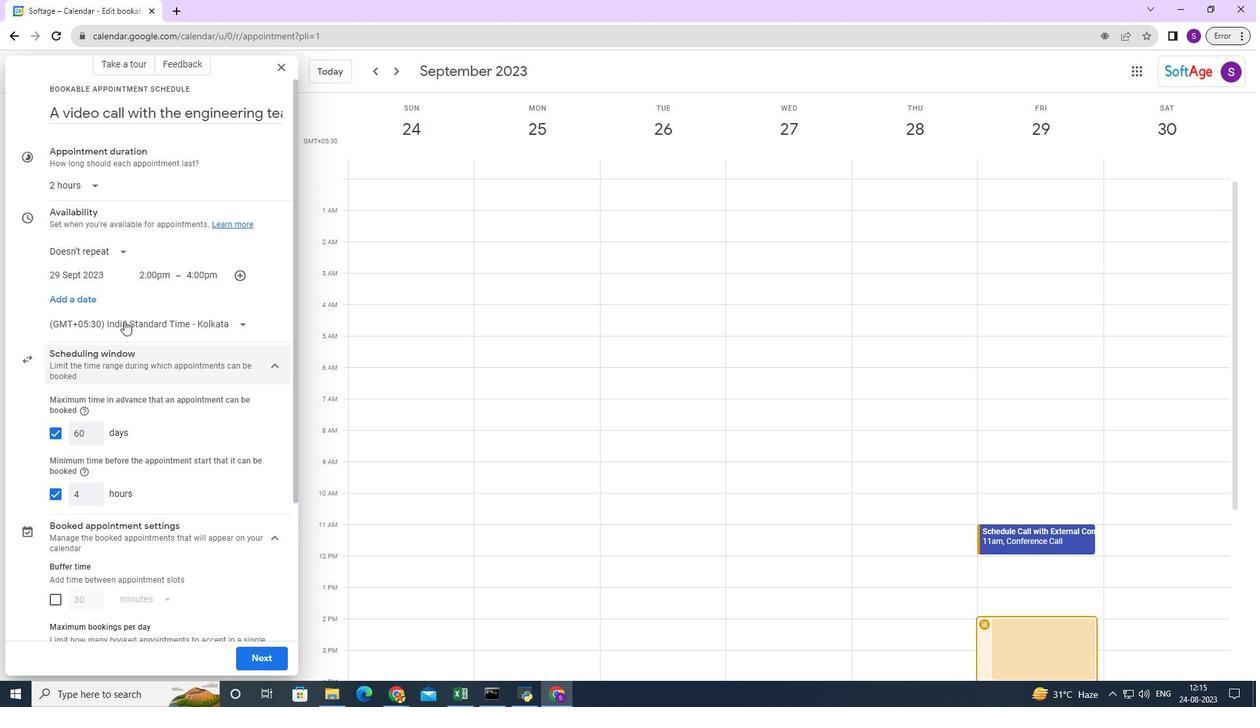 
Action: Mouse moved to (289, 694)
Screenshot: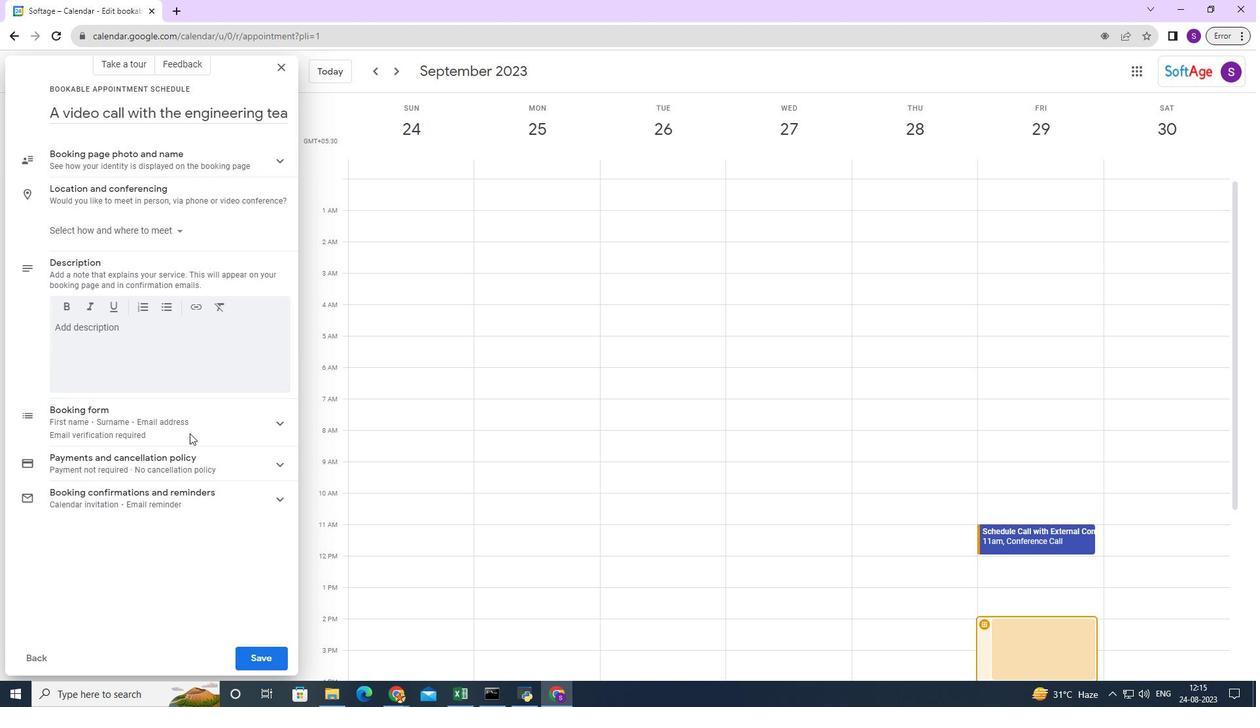 
Action: Mouse pressed left at (289, 694)
Screenshot: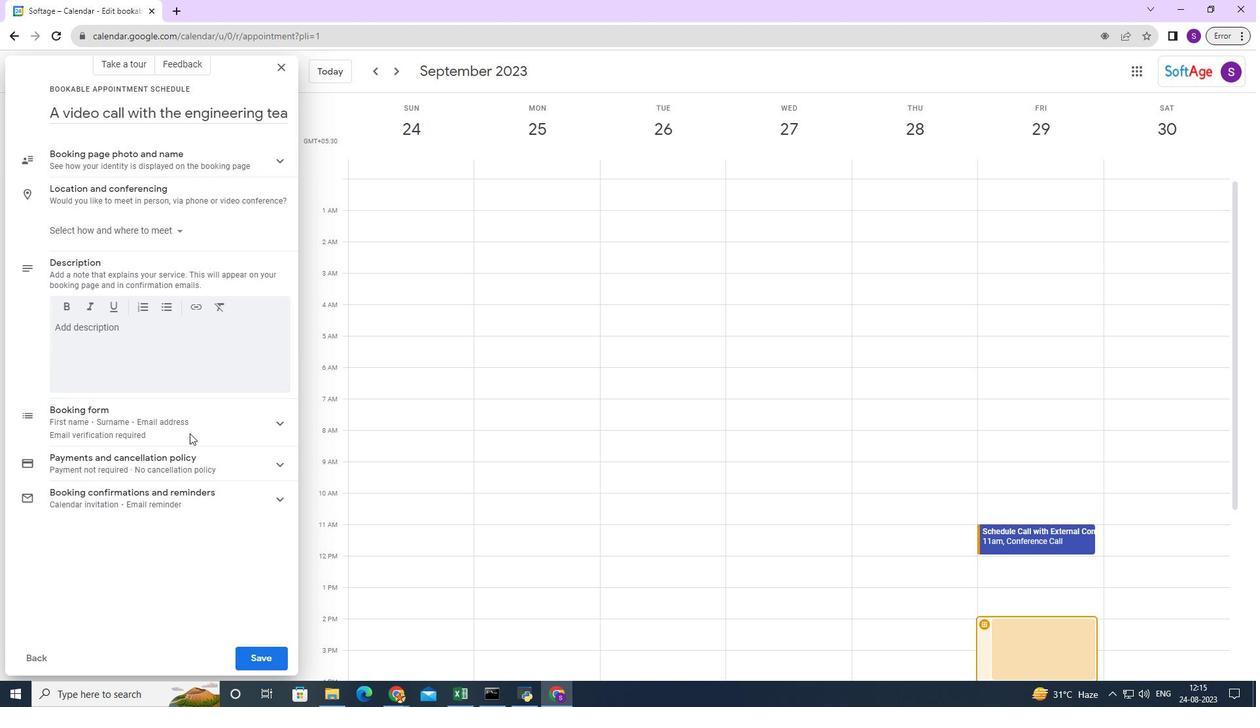 
Action: Mouse moved to (181, 368)
Screenshot: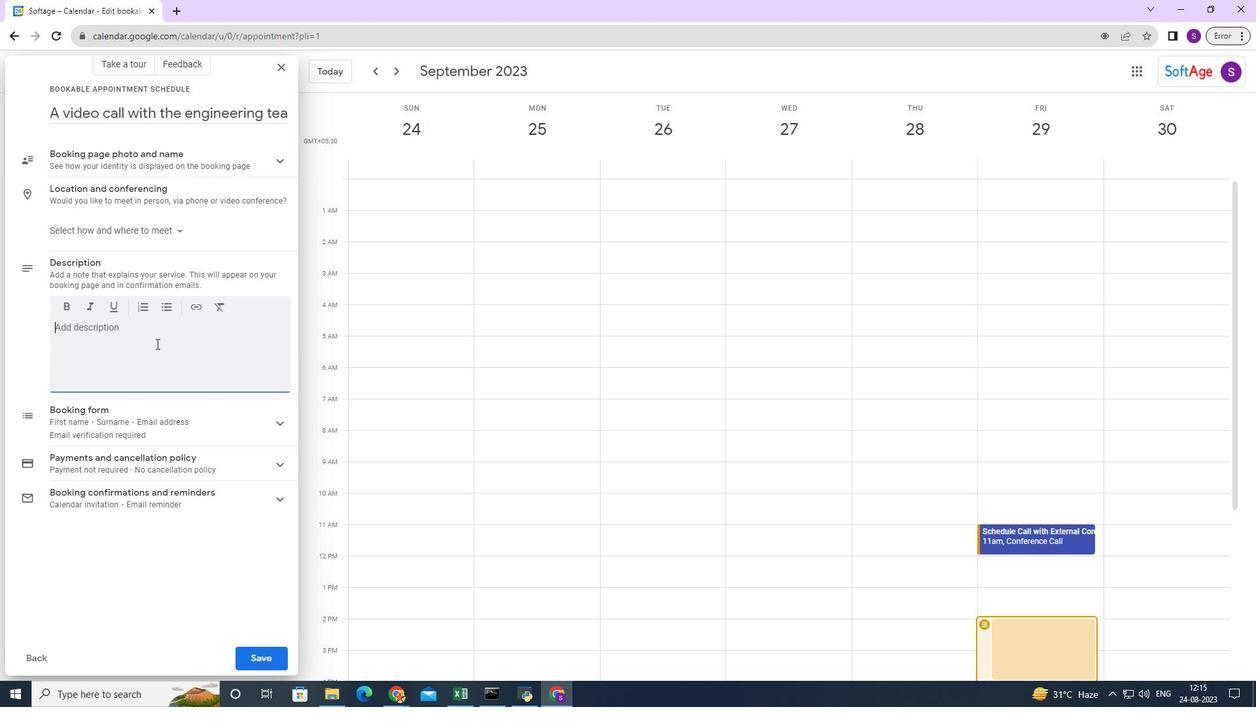 
Action: Mouse pressed left at (181, 368)
Screenshot: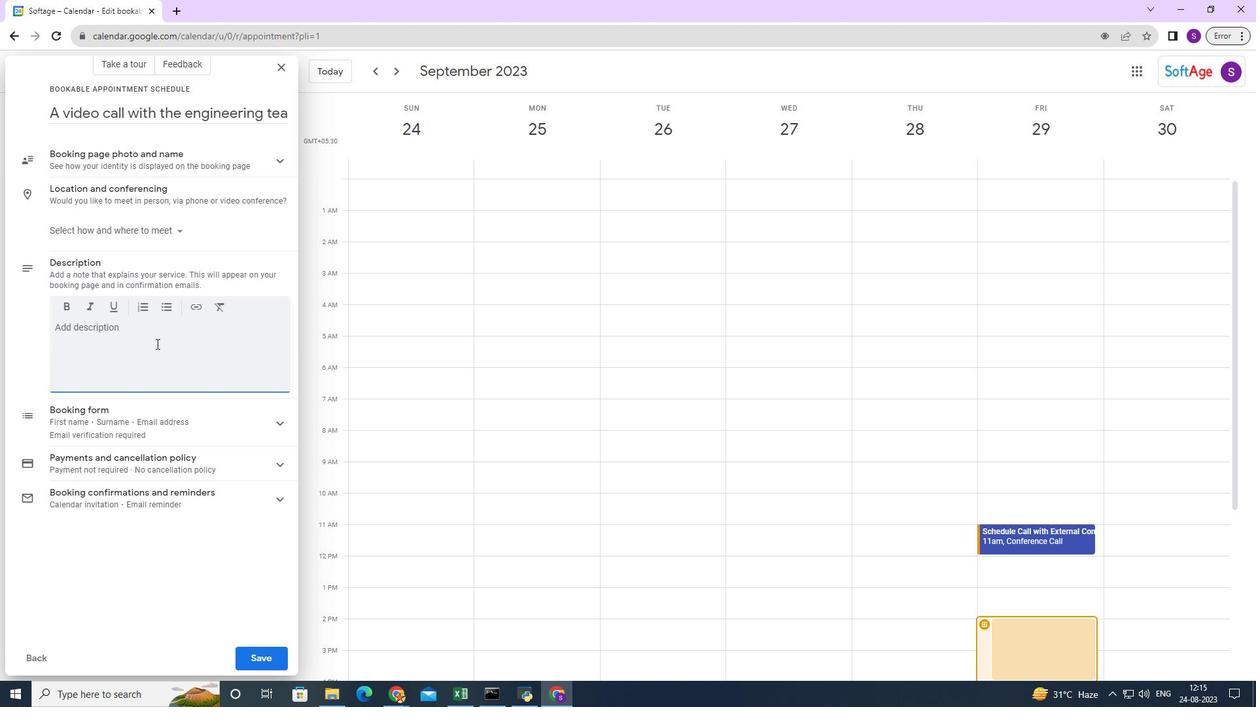 
Action: Key pressed <Key.caps_lock>H<Key.caps_lock>ost<Key.space>a<Key.space>video<Key.space>call<Key.space>with<Key.space>the<Key.space>enf<Key.backspace>ginw<Key.backspace>eering<Key.space>team<Key.space>to<Key.space>review<Key.space>the<Key.space>technical<Key.space>specifications<Key.space>and<Key.space>progress<Key.space>of<Key.space>the<Key.space>upcoming<Key.space>produt<Key.backspace>ct<Key.space>launch<Key.space>,<Key.space>addressing<Key.space>any<Key.space>challenges<Key.space>and<Key.space>ensuring<Key.space>allignment.
Screenshot: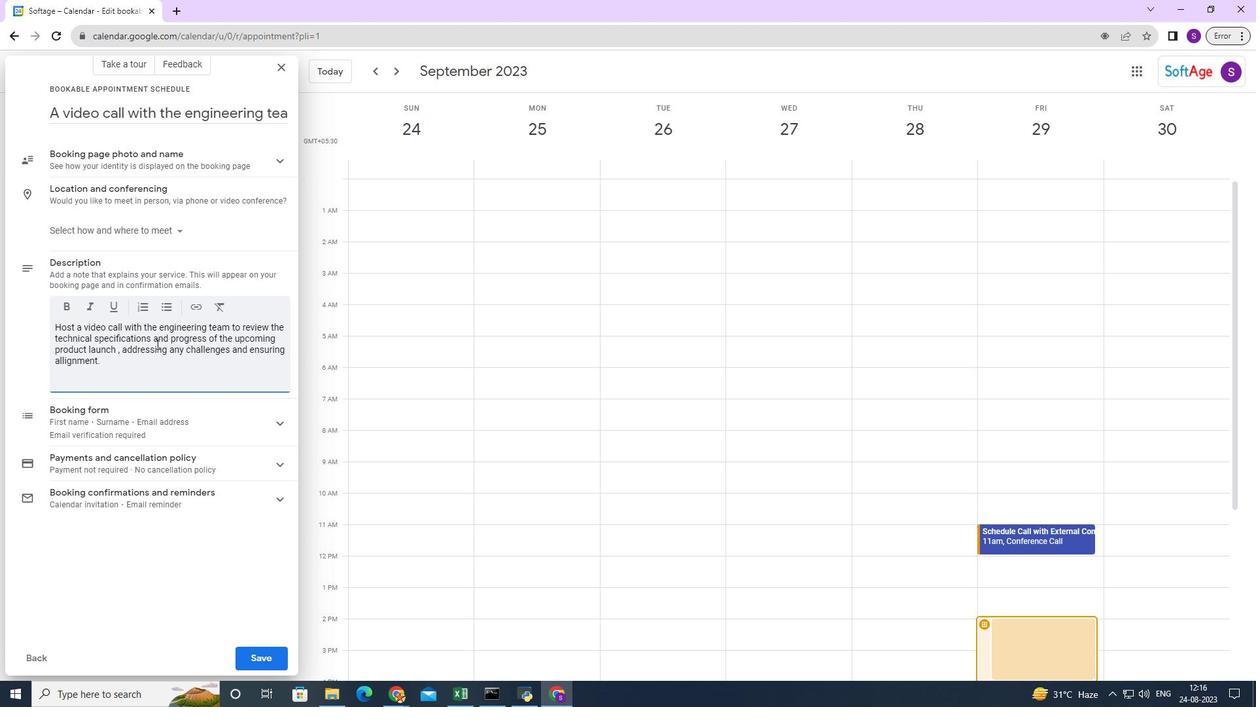 
Action: Mouse moved to (89, 387)
Screenshot: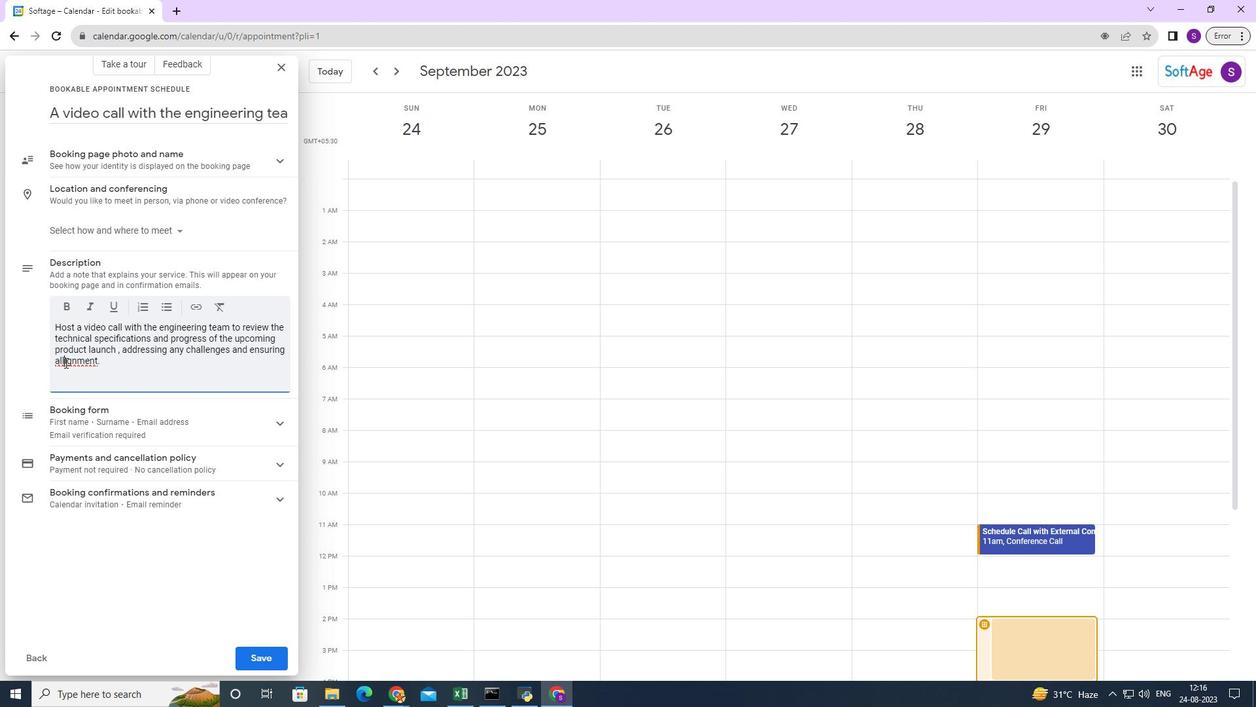 
Action: Mouse pressed left at (89, 387)
Screenshot: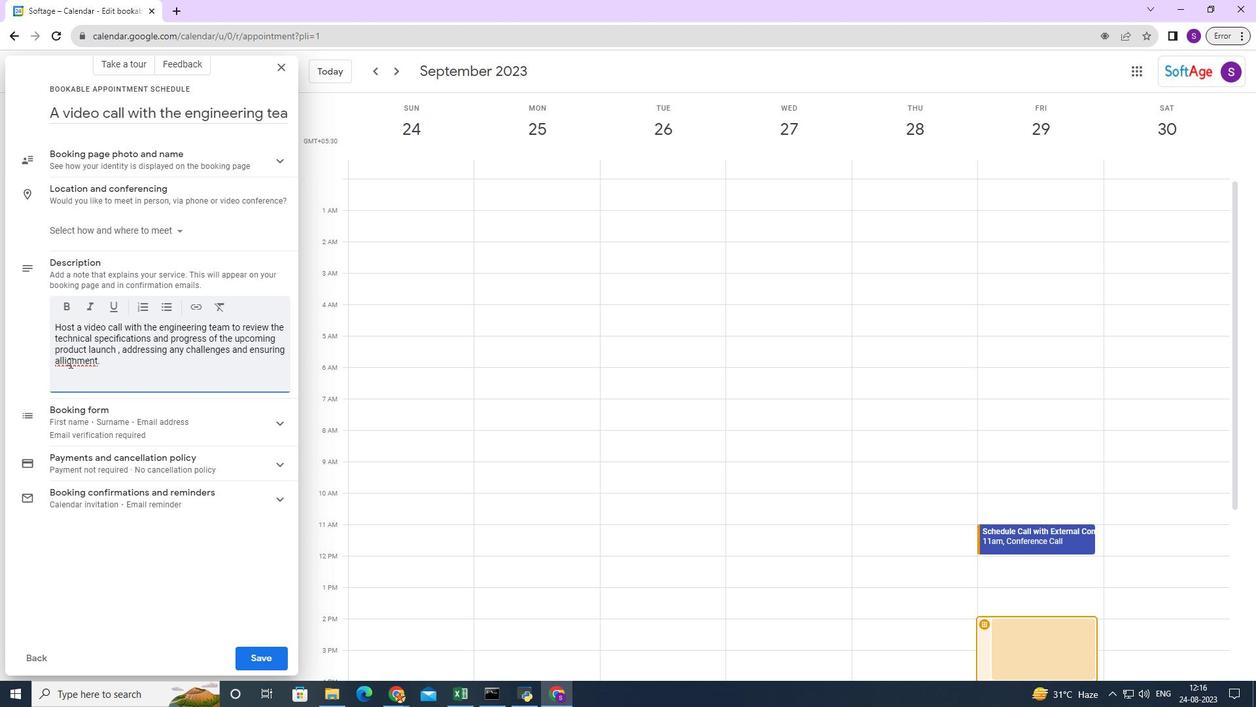 
Action: Mouse moved to (94, 387)
Screenshot: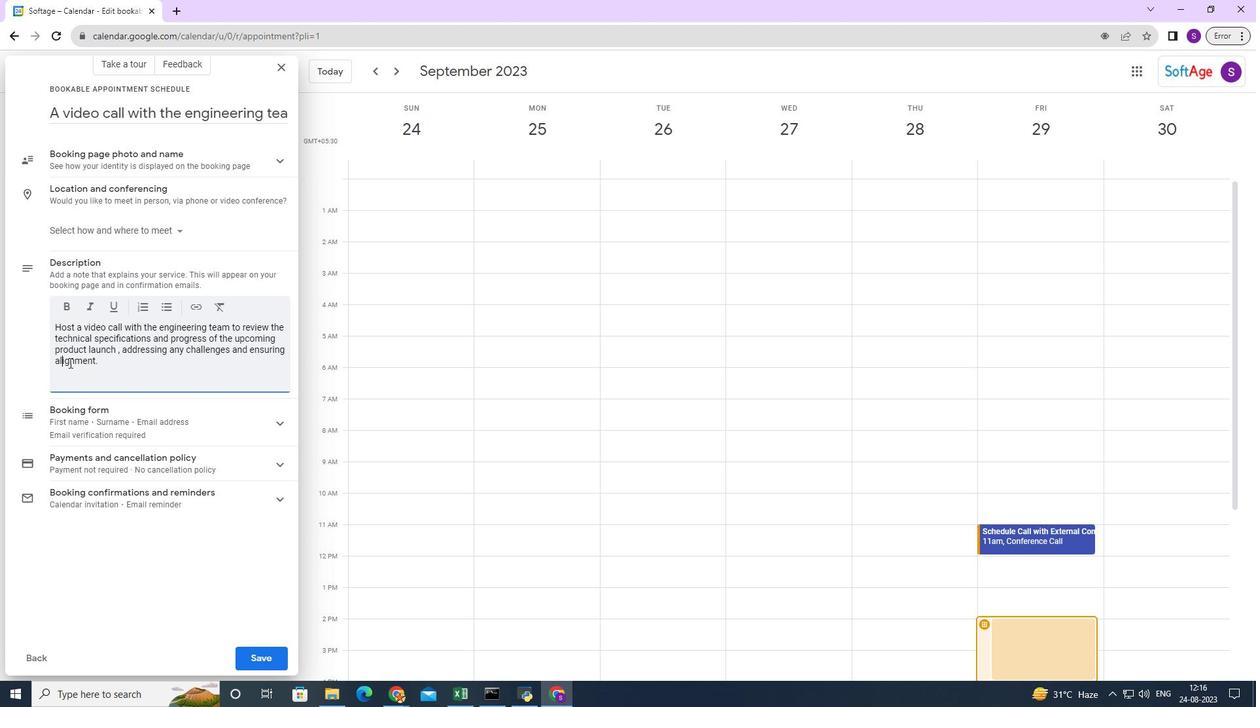 
Action: Key pressed <Key.backspace>
Screenshot: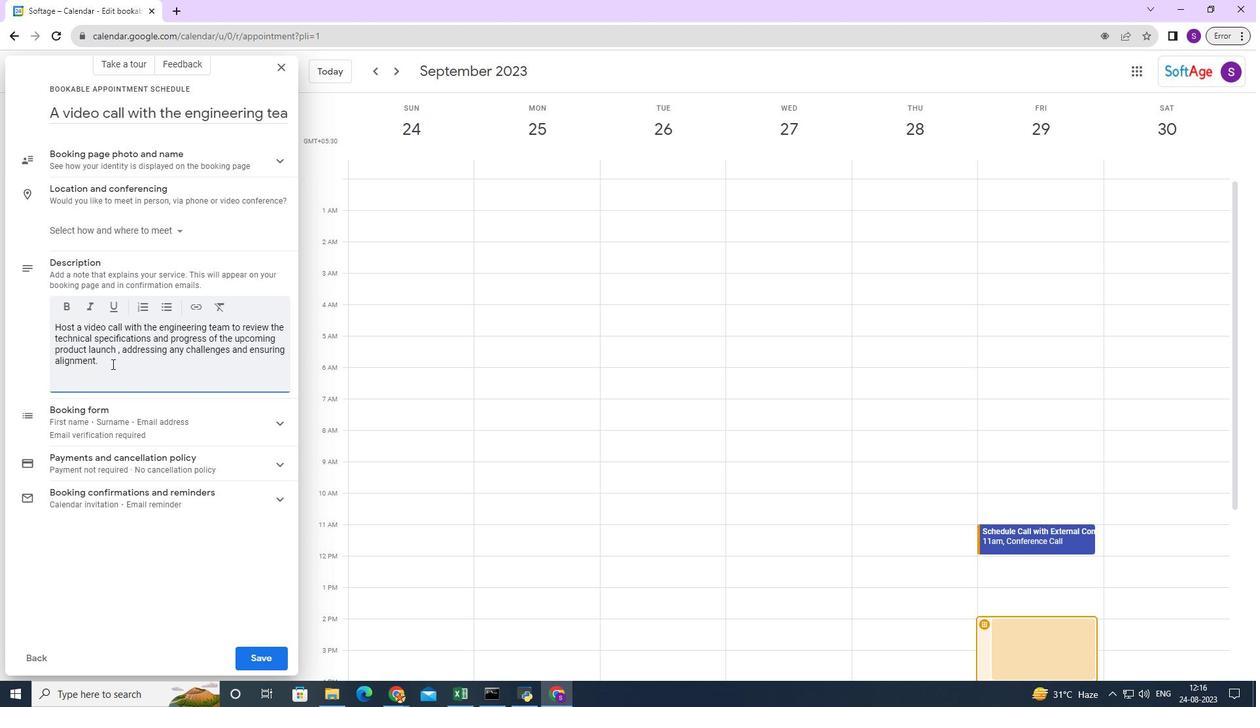 
Action: Mouse moved to (236, 389)
Screenshot: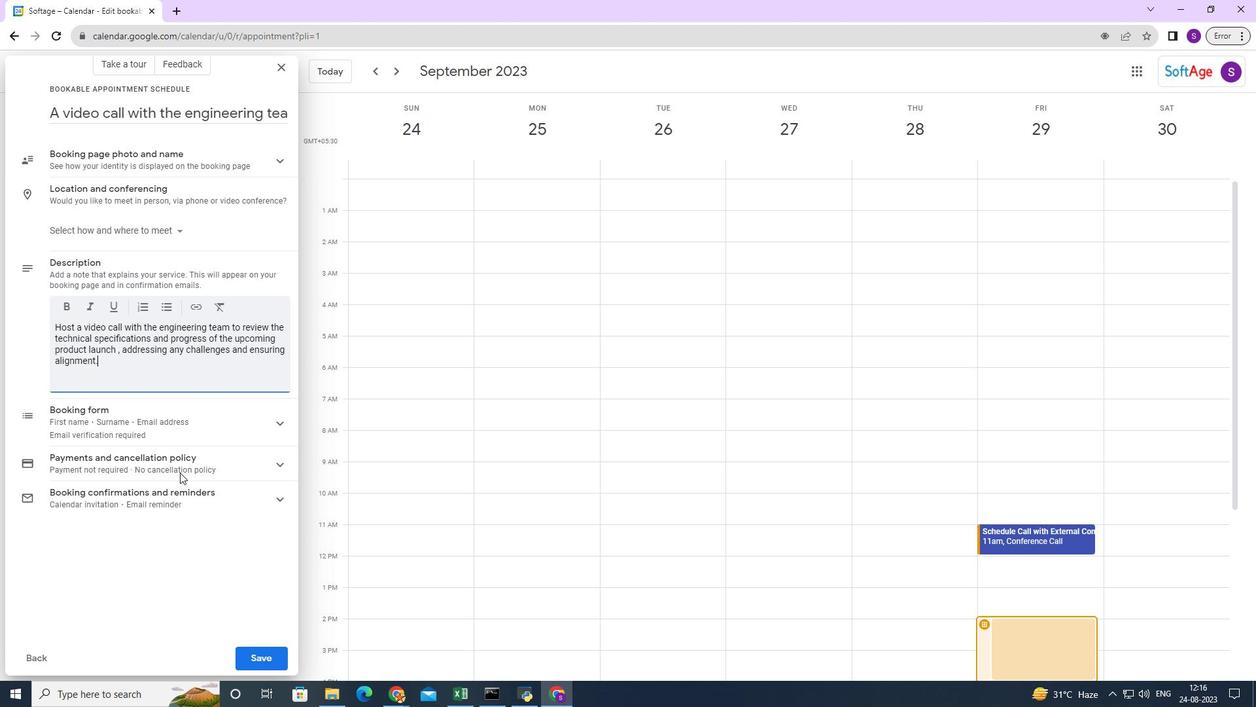 
Action: Mouse pressed left at (236, 389)
Screenshot: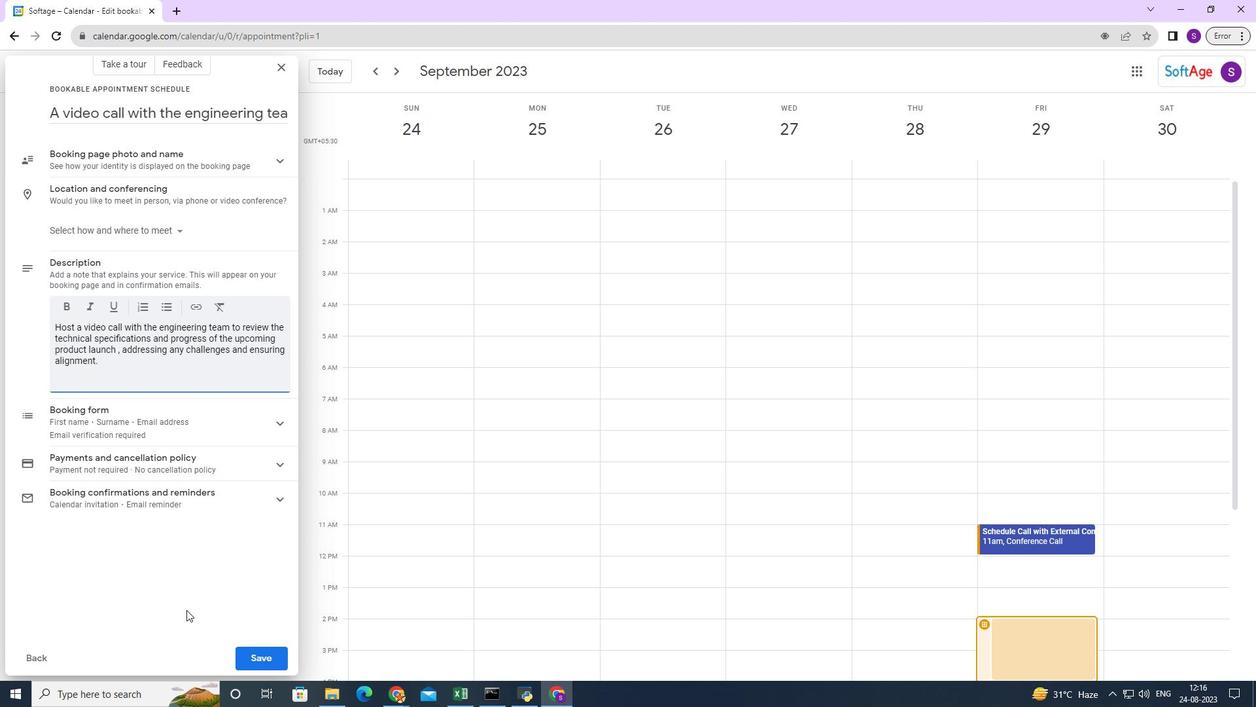 
Action: Mouse moved to (275, 680)
Screenshot: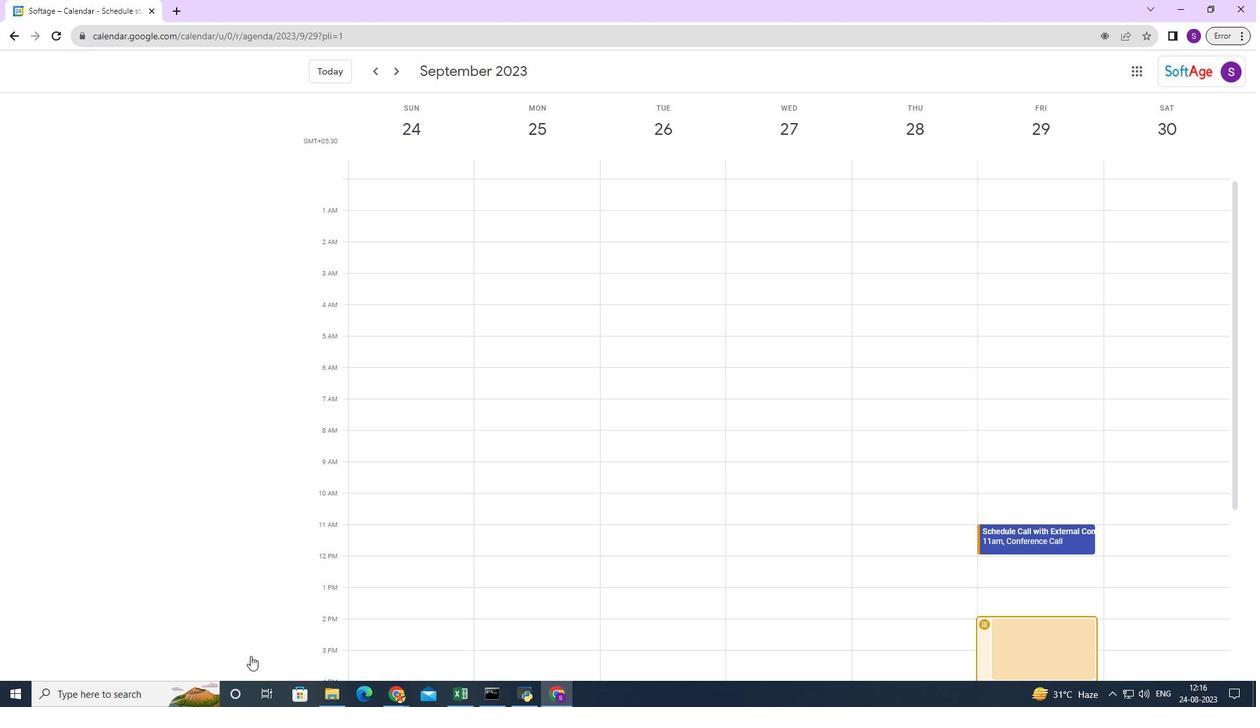 
Action: Mouse pressed left at (275, 680)
Screenshot: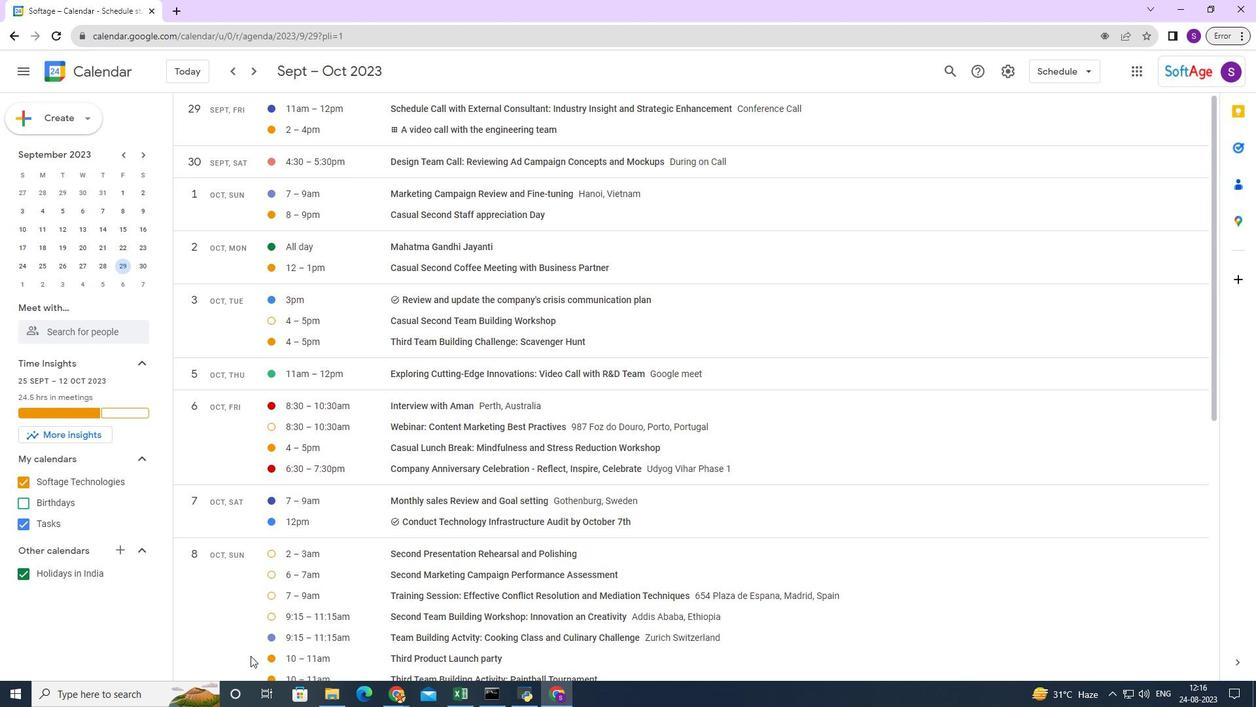 
Action: Mouse moved to (442, 469)
Screenshot: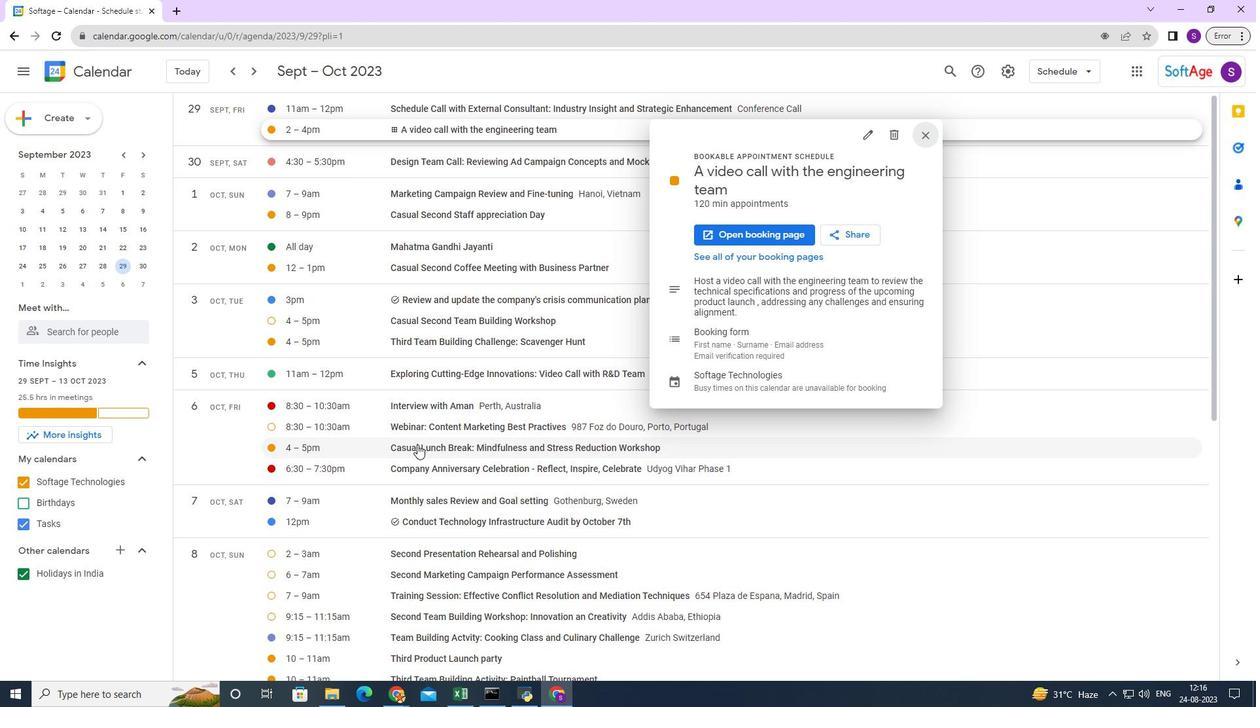 
